 Task: Open a blank sheet, save the file as Benjamin Add the quote 'Don't let your past dictate your future; every day is a chance to start anew.'Don't let your past dictate your future; every day is a chance to start anew.  Apply font style Apply font style Freestyle Script and font size 24 Align the text to the Right .Change the text color to  Tan
Action: Mouse moved to (36, 26)
Screenshot: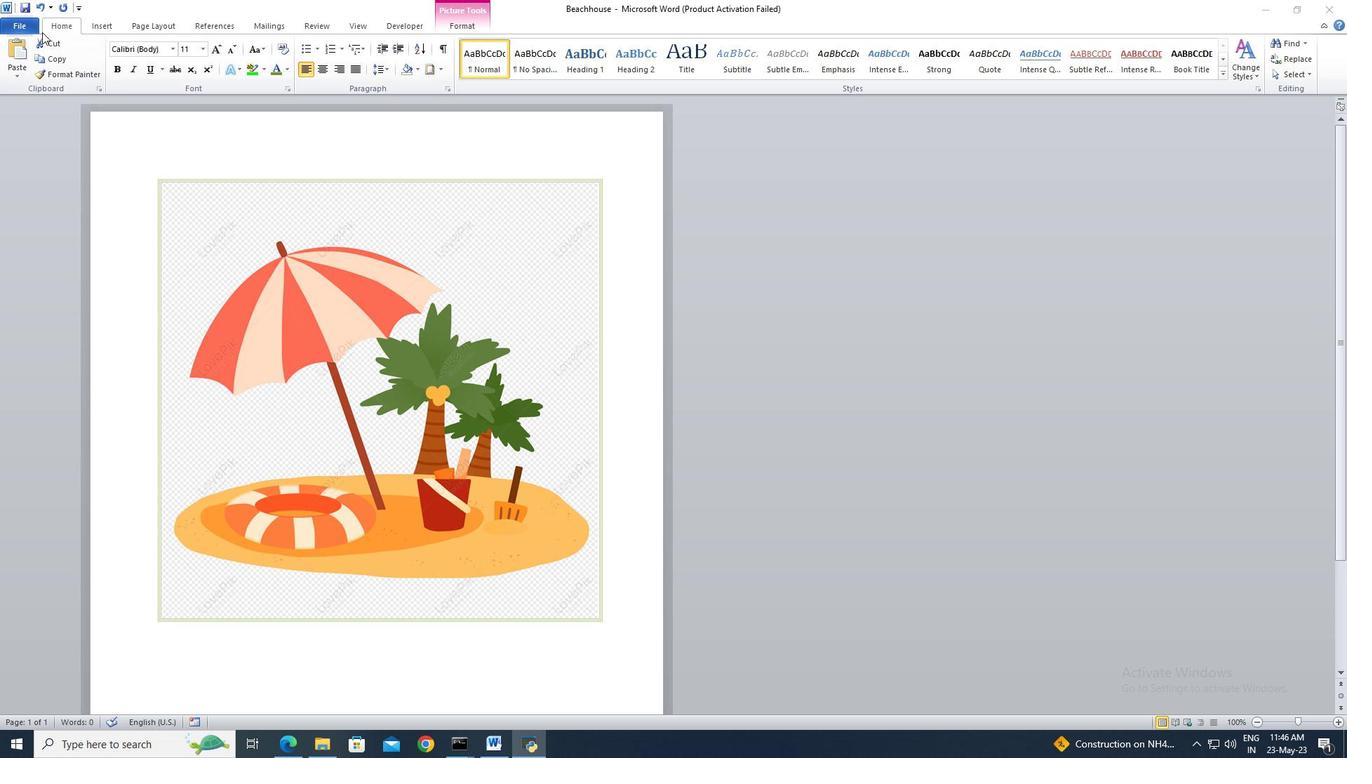 
Action: Mouse pressed left at (36, 26)
Screenshot: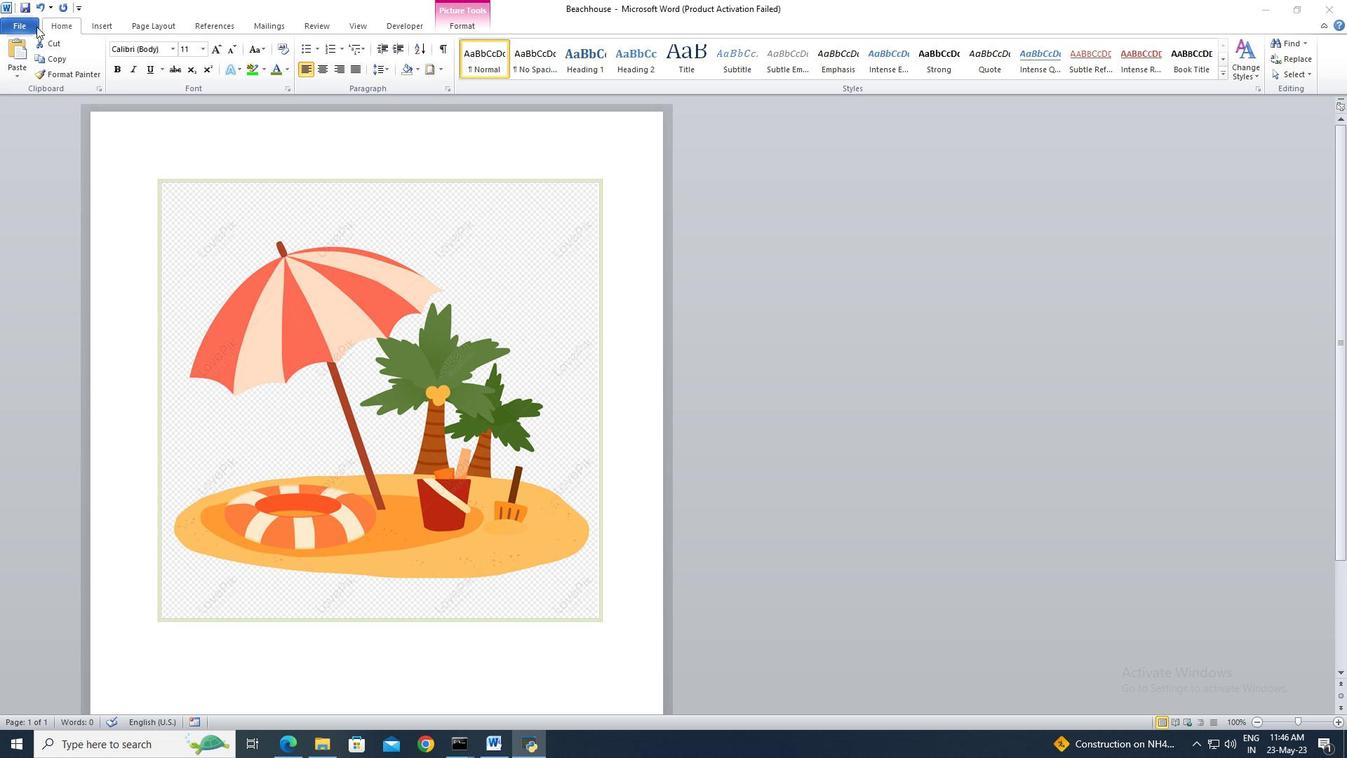 
Action: Mouse moved to (32, 23)
Screenshot: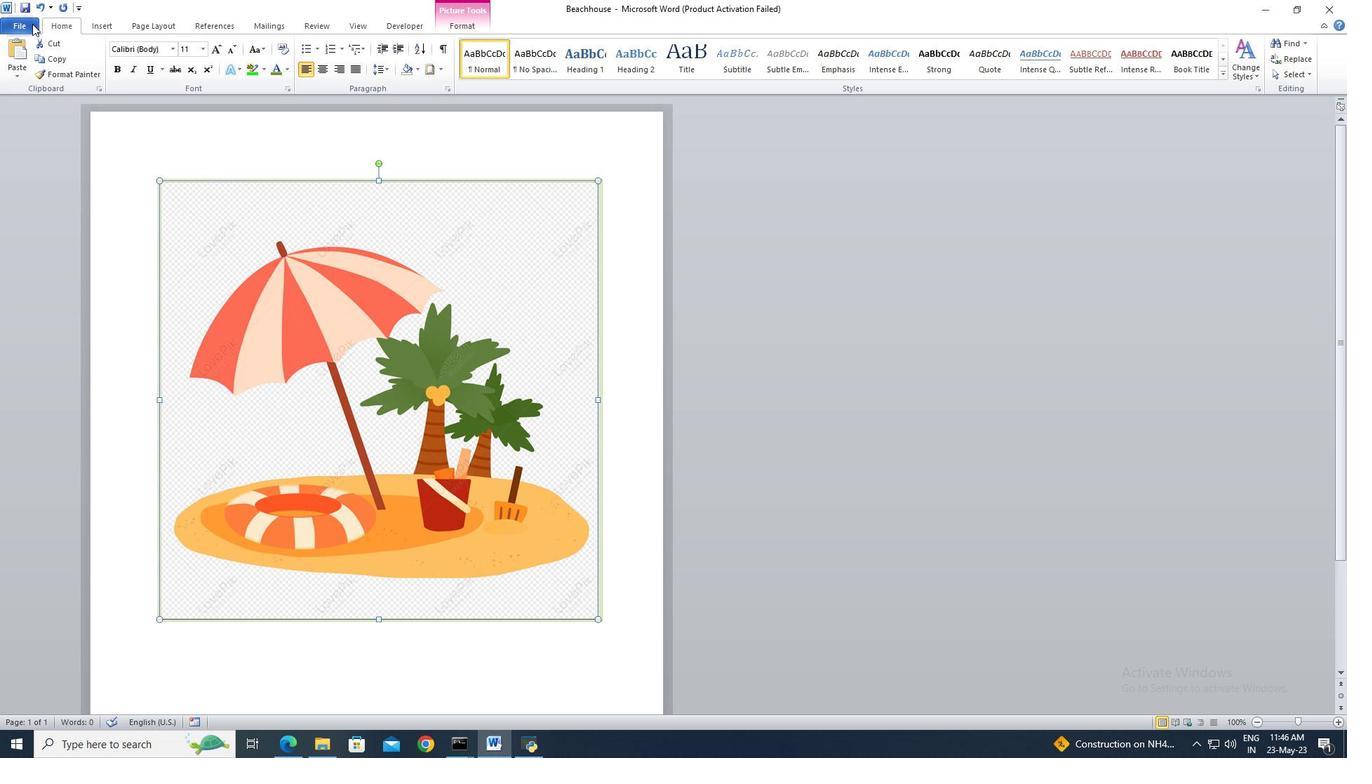 
Action: Mouse pressed left at (32, 23)
Screenshot: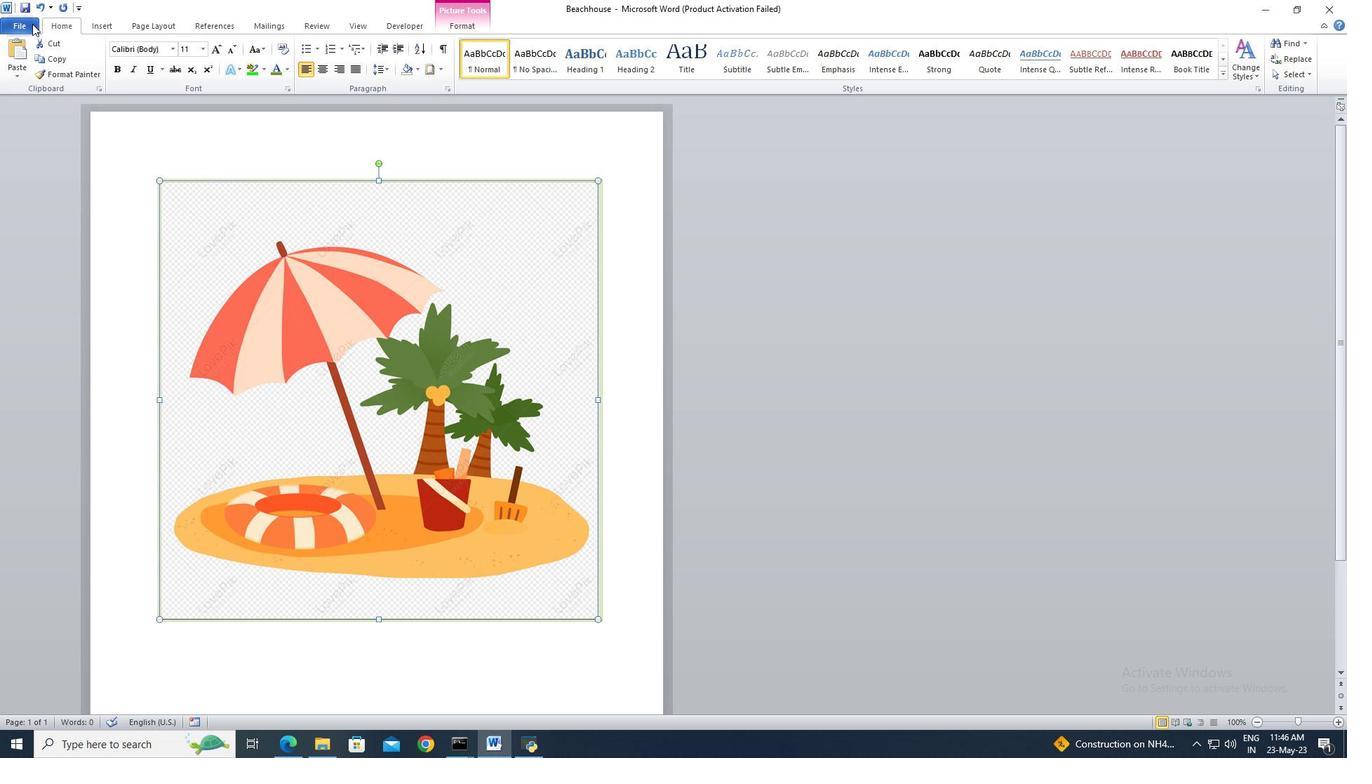 
Action: Mouse moved to (39, 184)
Screenshot: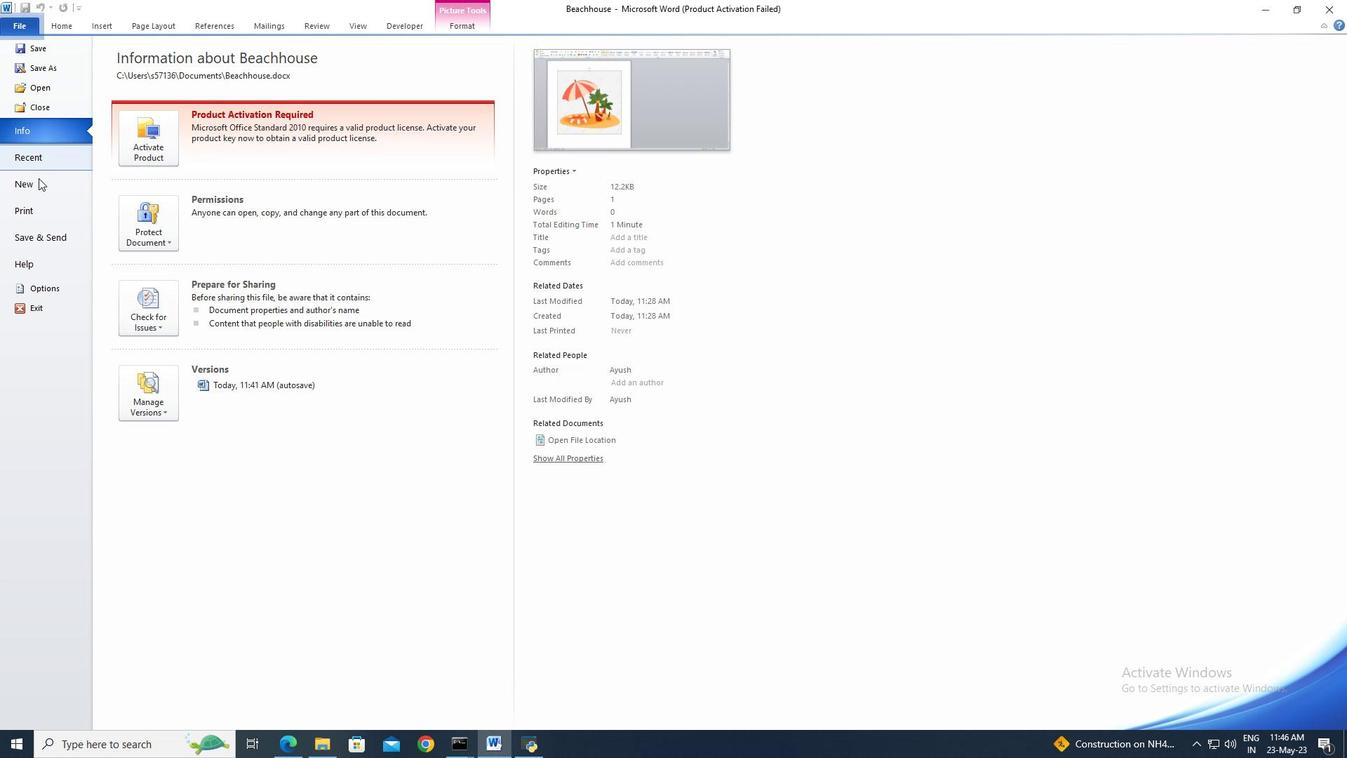 
Action: Mouse pressed left at (39, 184)
Screenshot: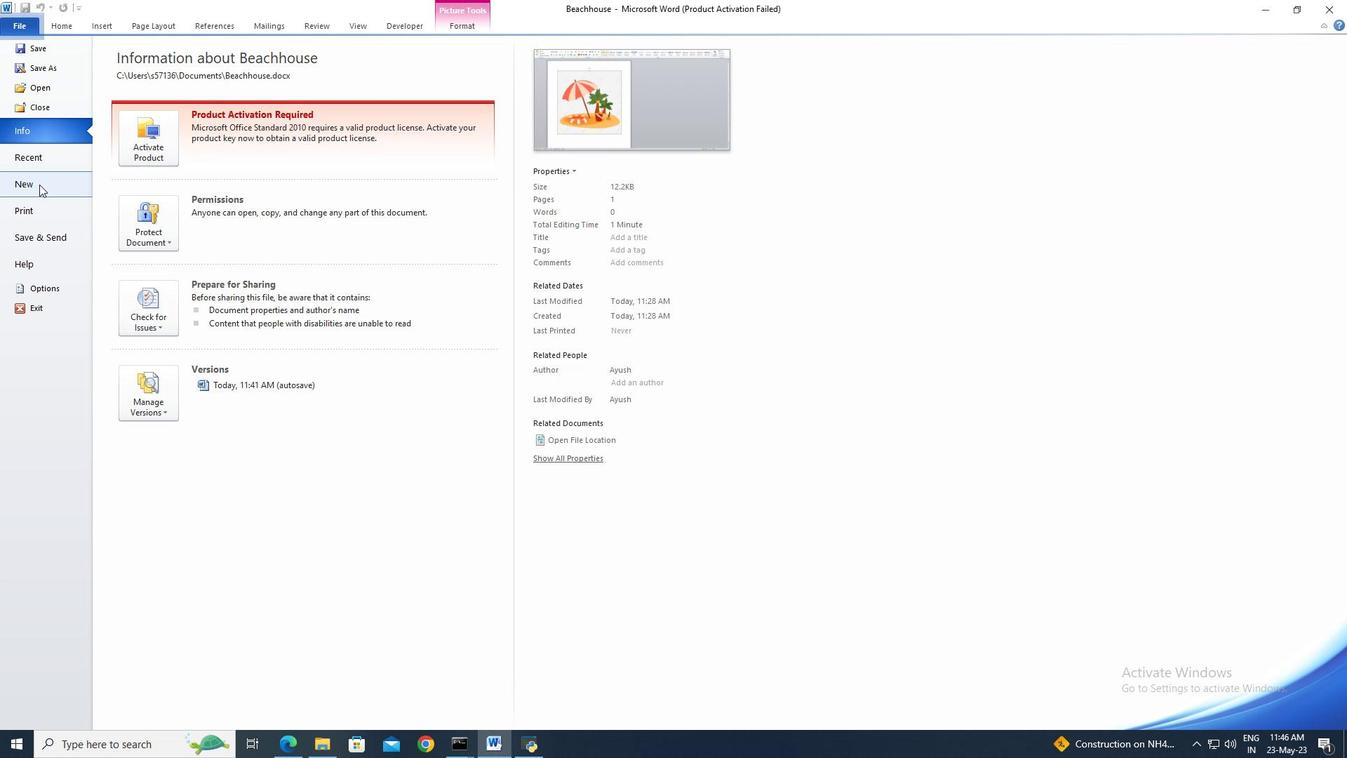 
Action: Mouse moved to (689, 352)
Screenshot: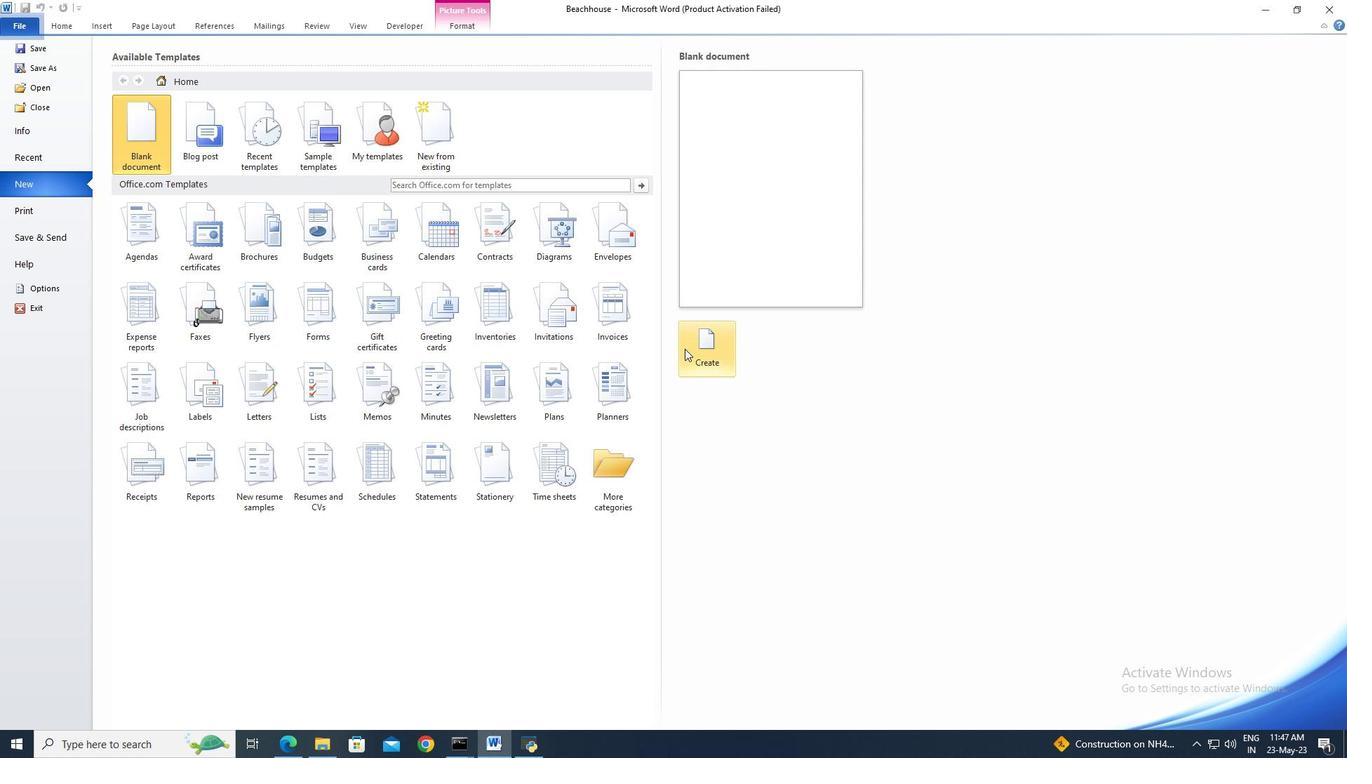
Action: Mouse pressed left at (689, 352)
Screenshot: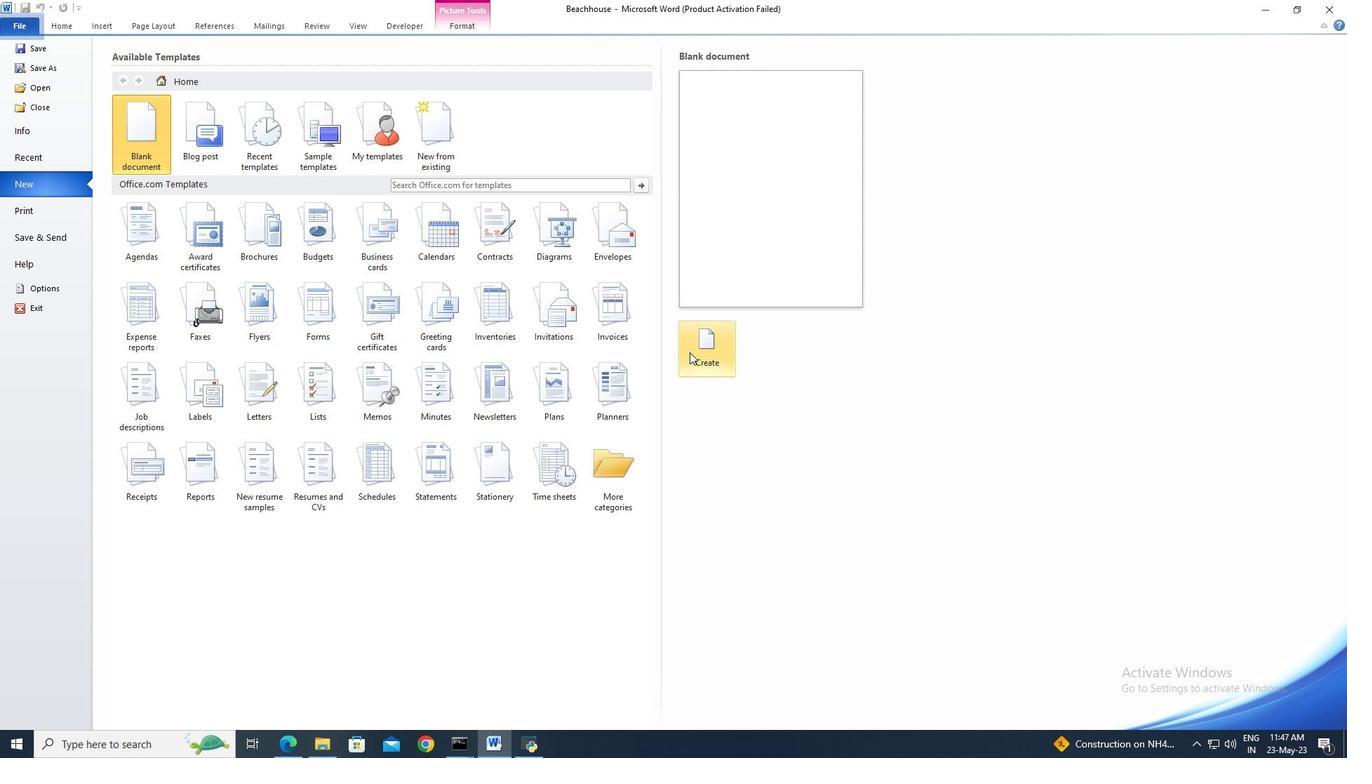 
Action: Mouse moved to (25, 28)
Screenshot: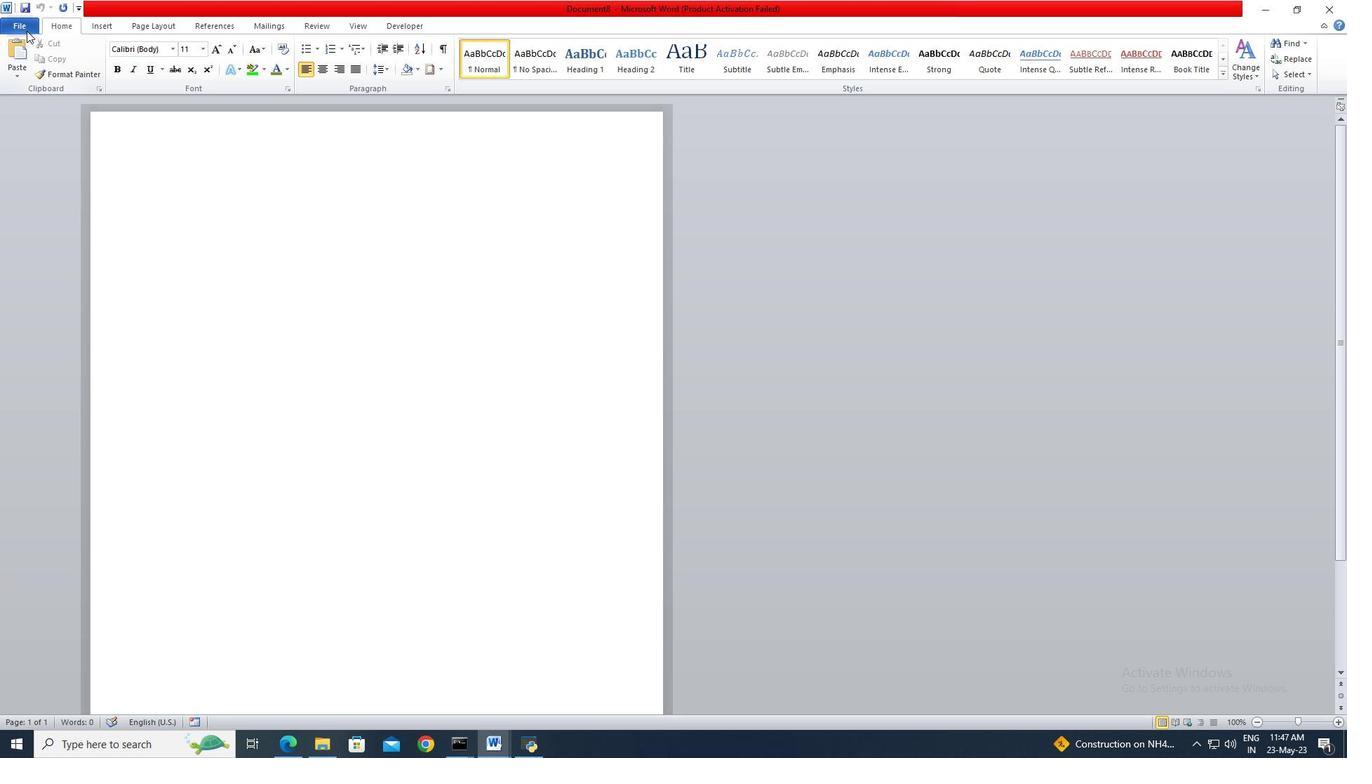 
Action: Mouse pressed left at (25, 28)
Screenshot: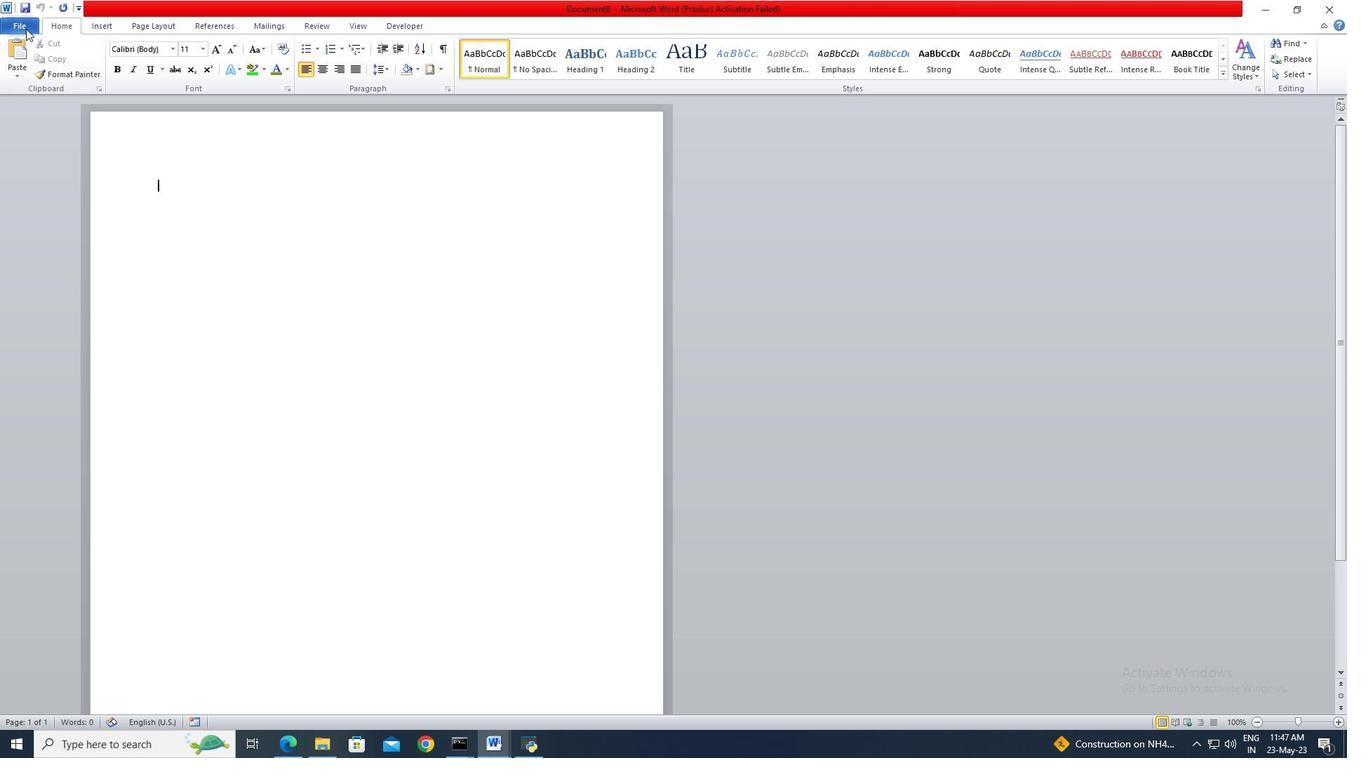 
Action: Mouse moved to (30, 60)
Screenshot: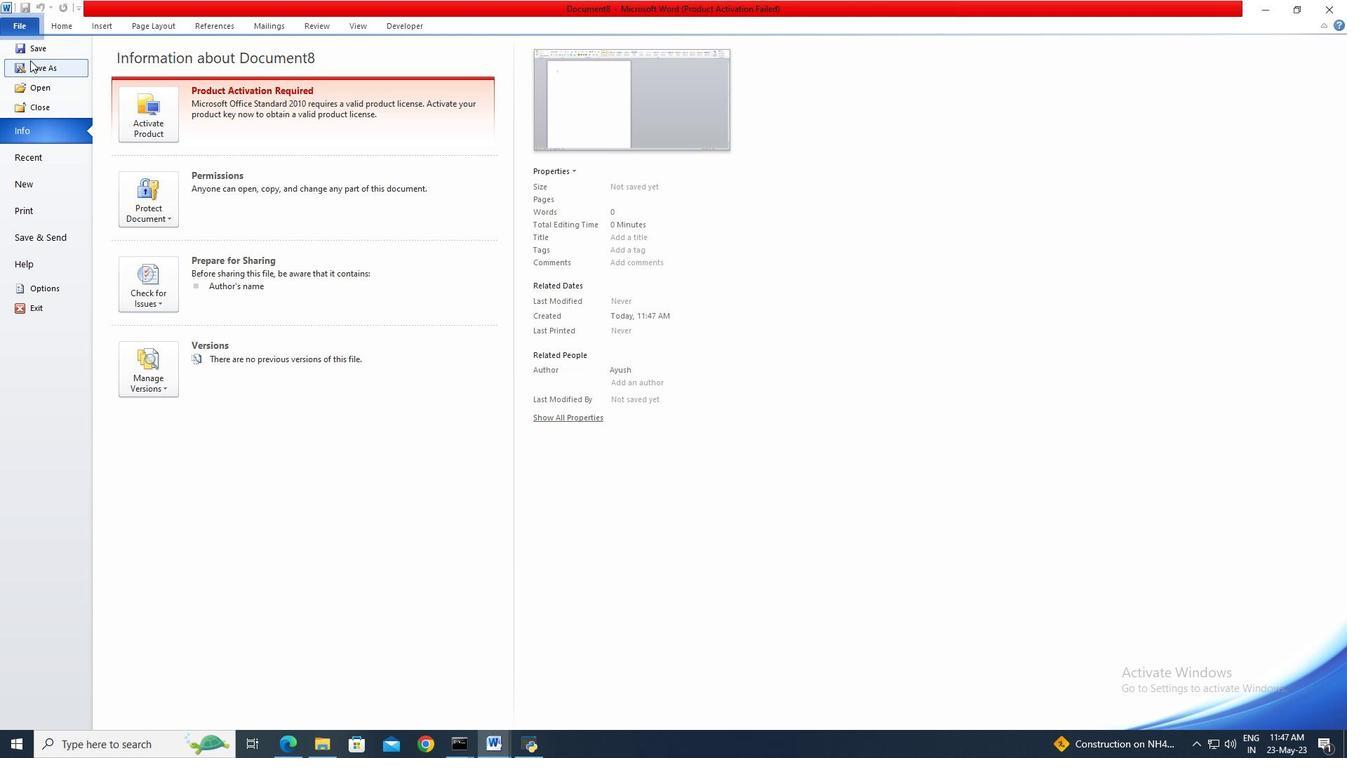 
Action: Mouse pressed left at (30, 60)
Screenshot: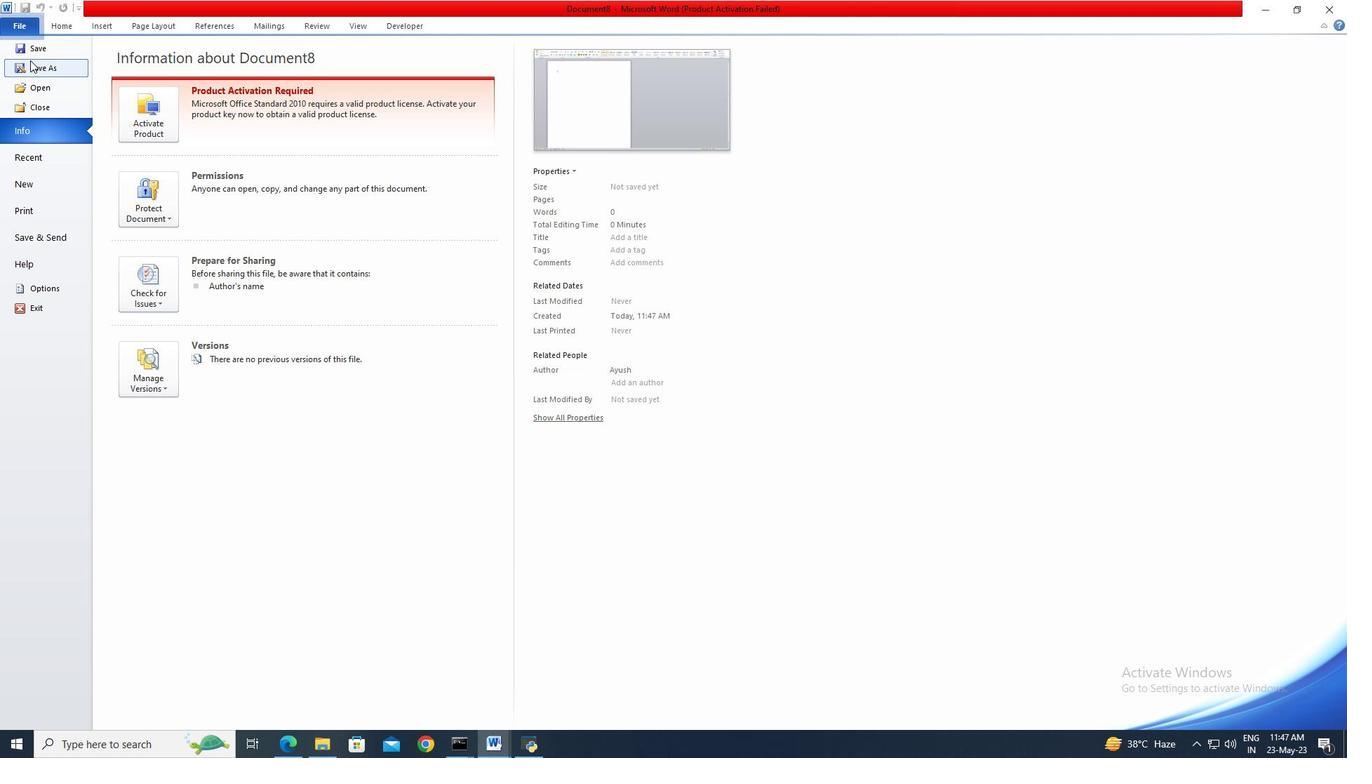 
Action: Key pressed <Key.shift>Benjamin<Key.enter>
Screenshot: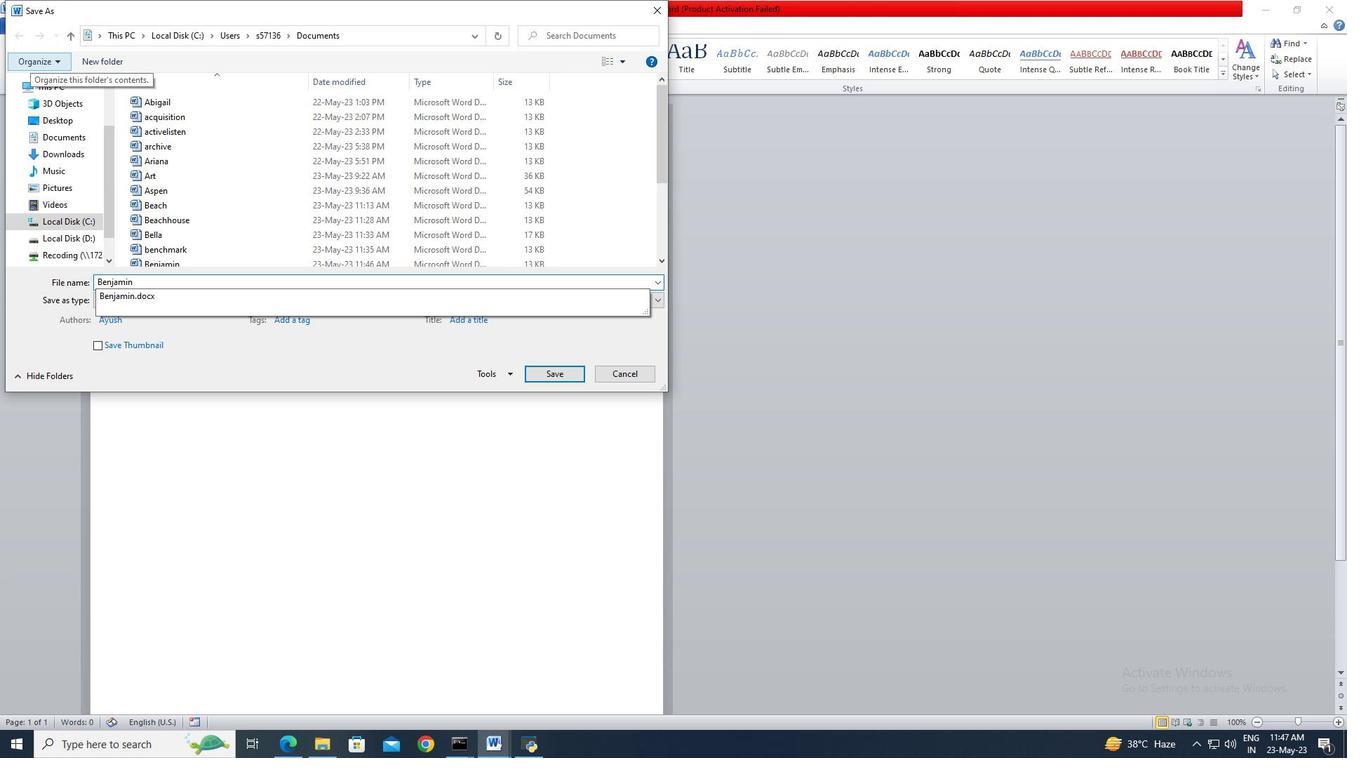 
Action: Mouse moved to (663, 398)
Screenshot: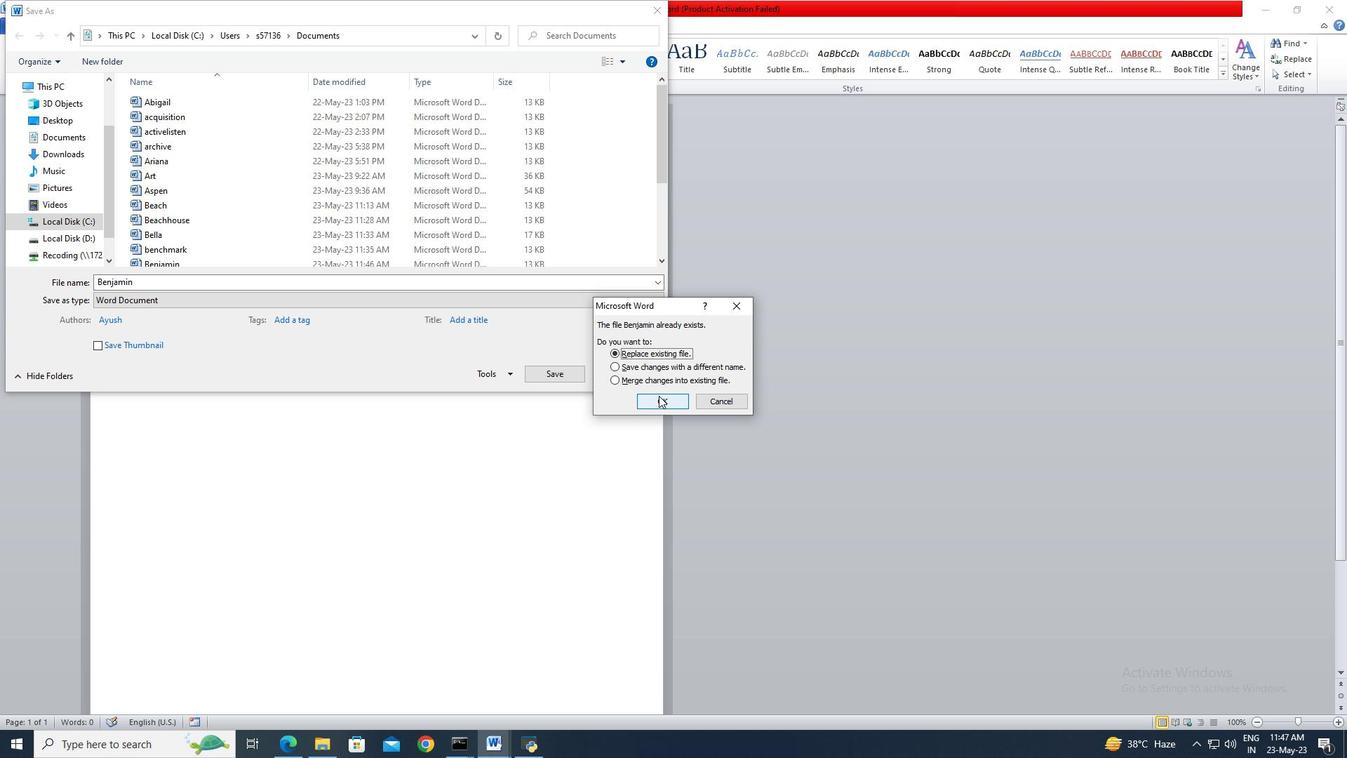 
Action: Mouse pressed left at (663, 398)
Screenshot: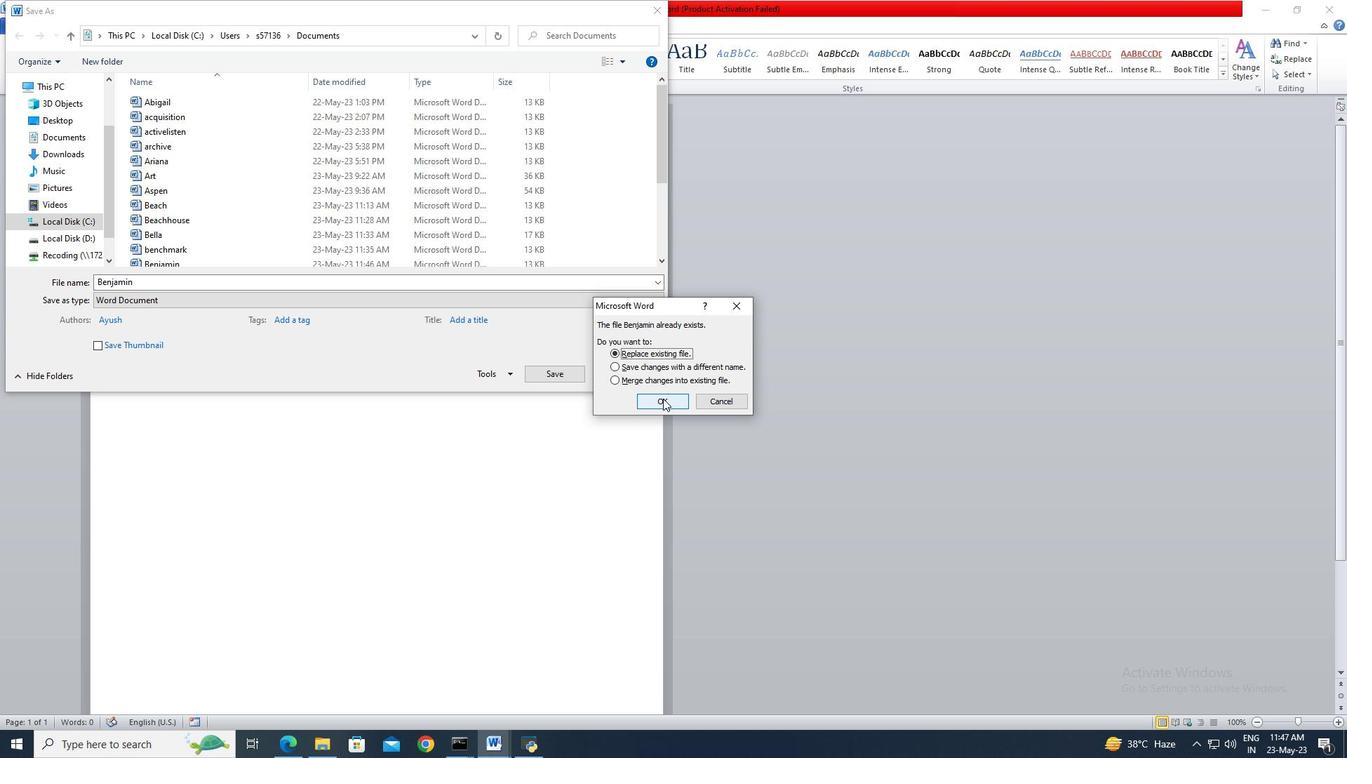 
Action: Mouse moved to (284, 236)
Screenshot: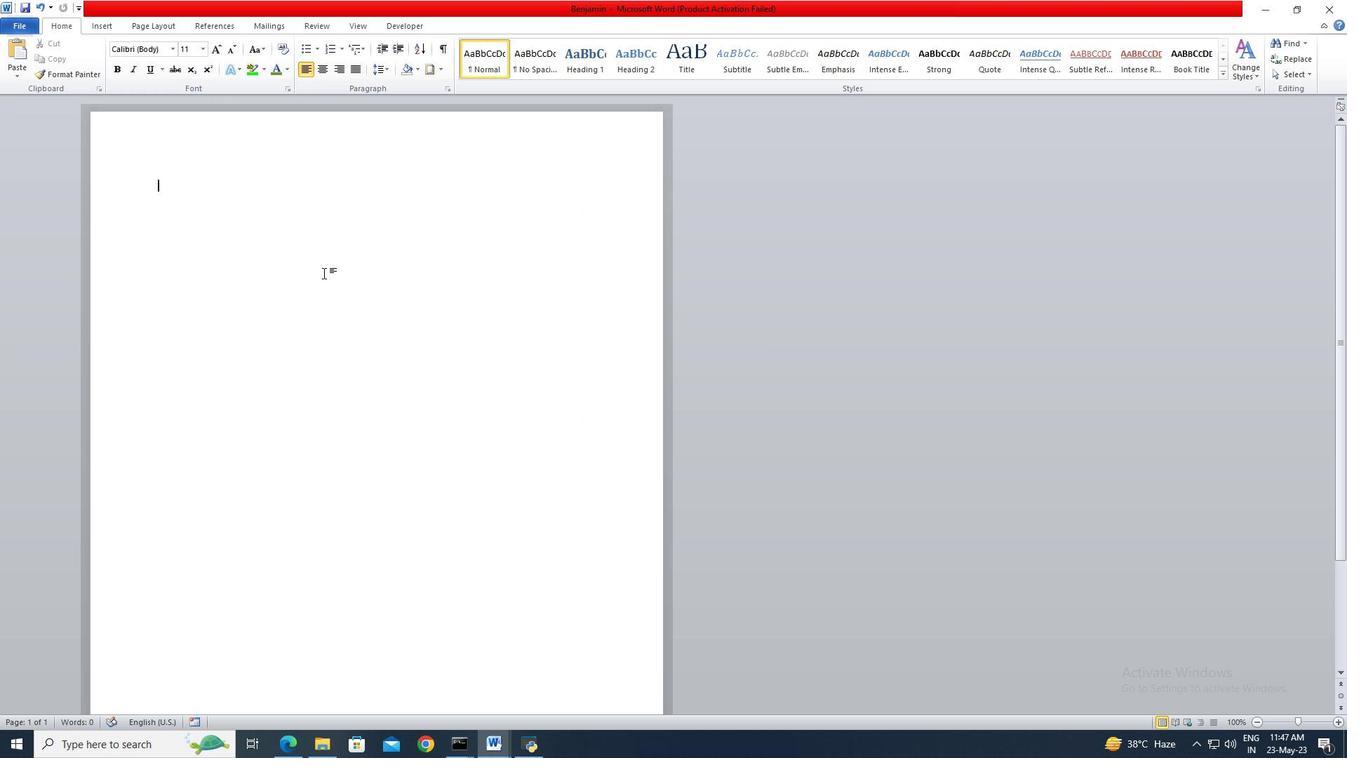
Action: Key pressed <Key.shift>"<Key.shift>Don't<Key.space>let<Key.space>your<Key.space>past<Key.space>dictate<Key.space>your<Key.space>future;<Key.space>every<Key.space>day<Key.space>is<Key.space>a<Key.space>chance<Key.space>to<Key.space>start<Key.space>a<Key.space><Key.backspace>new.<Key.shift>"
Screenshot: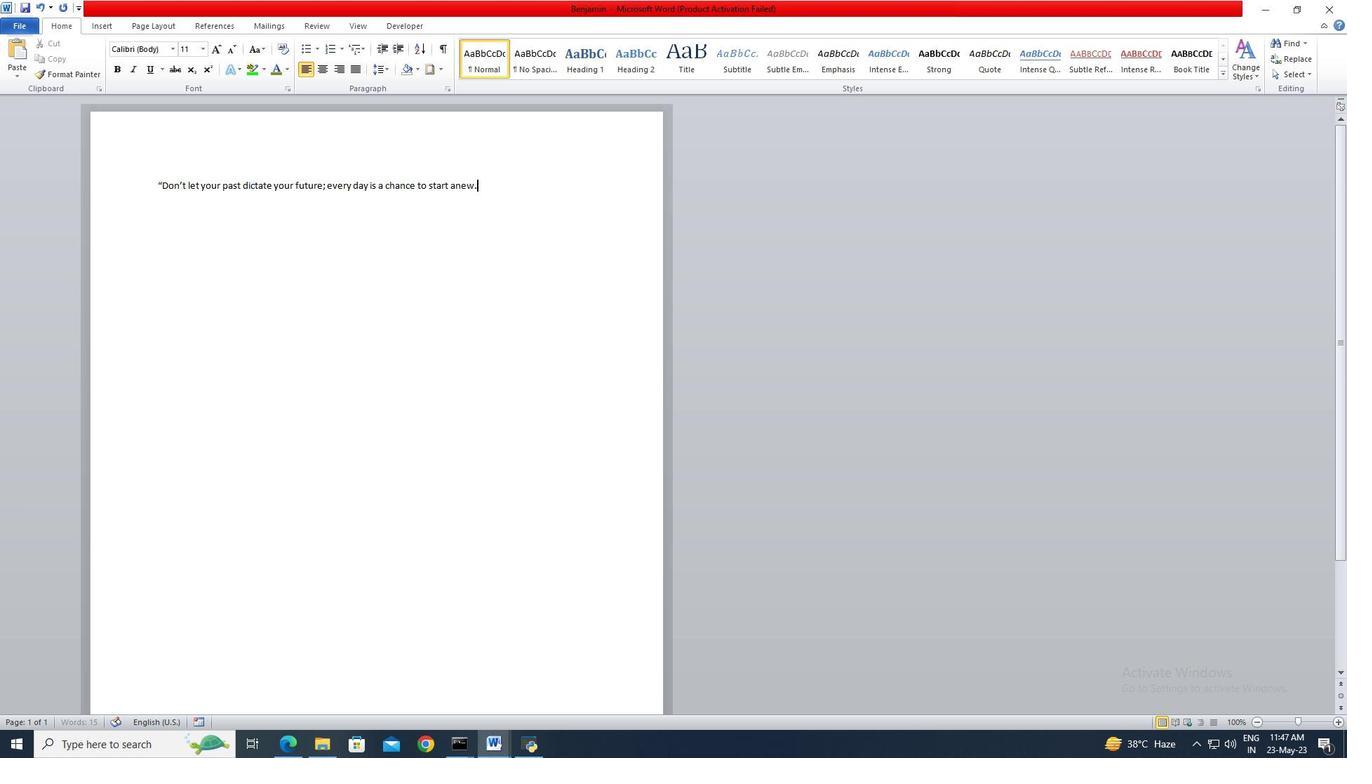 
Action: Mouse moved to (157, 179)
Screenshot: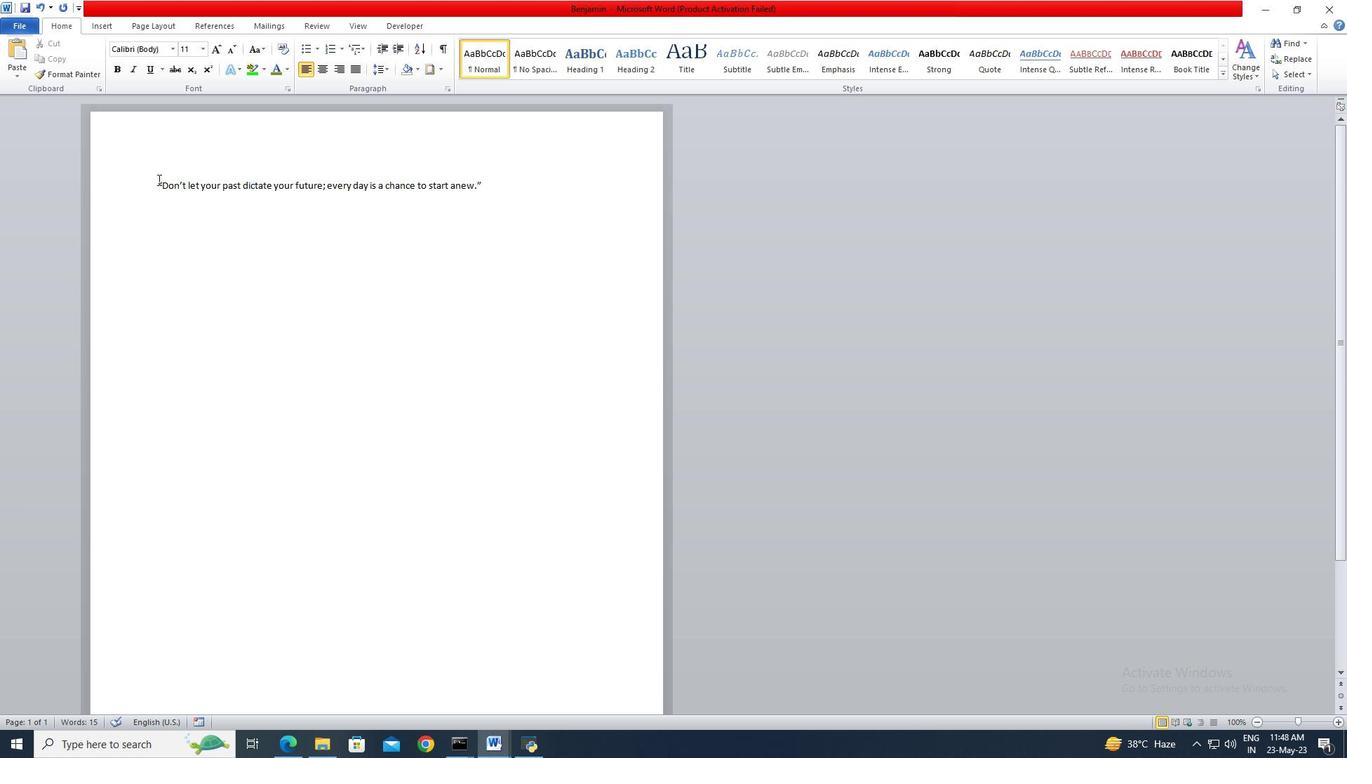 
Action: Mouse pressed left at (157, 179)
Screenshot: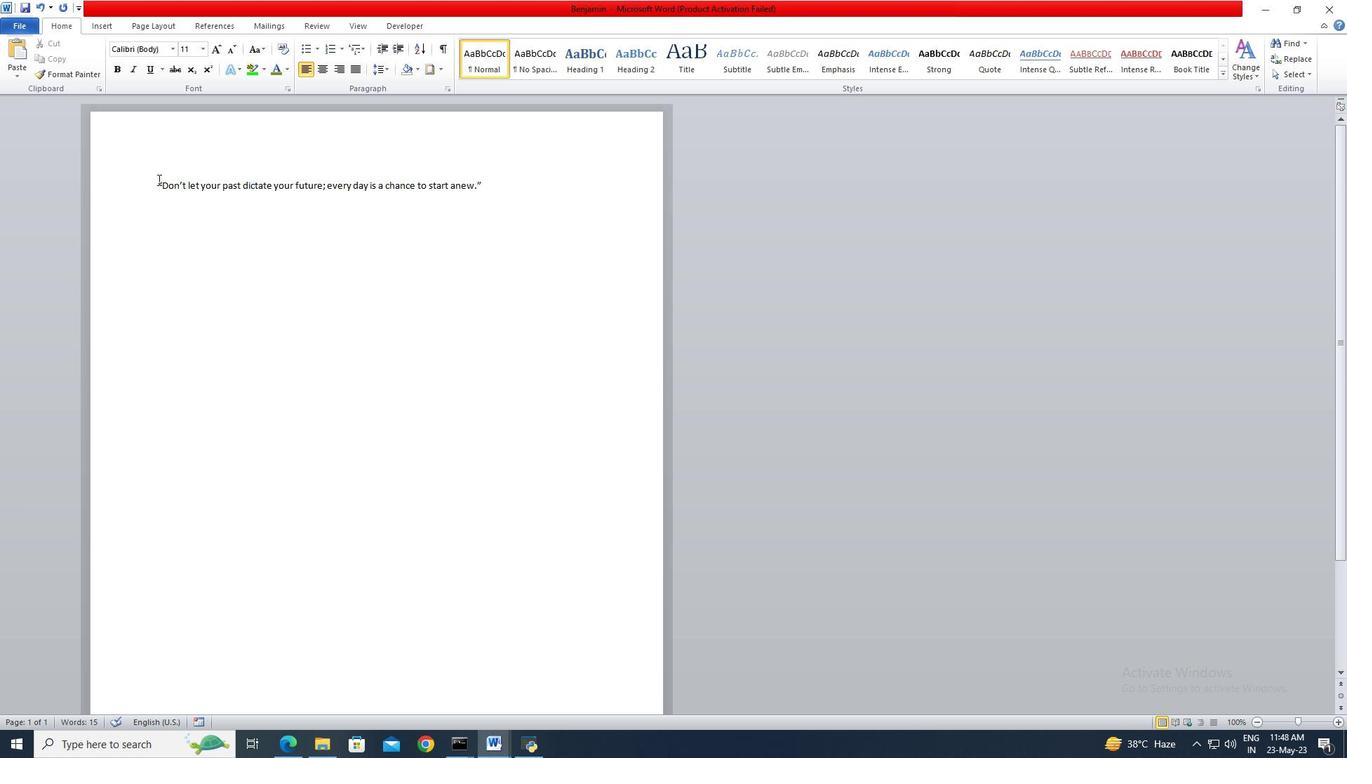 
Action: Mouse moved to (490, 192)
Screenshot: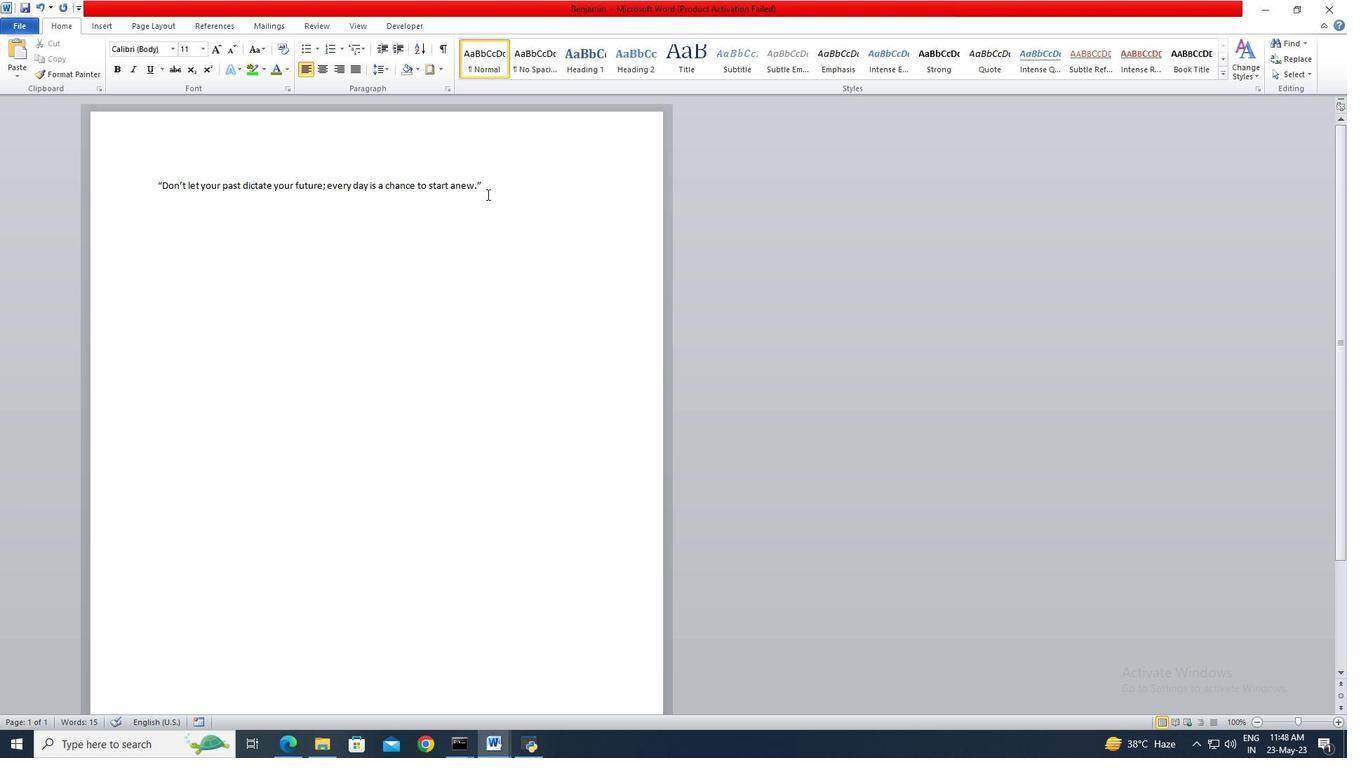 
Action: Key pressed <Key.shift>
Screenshot: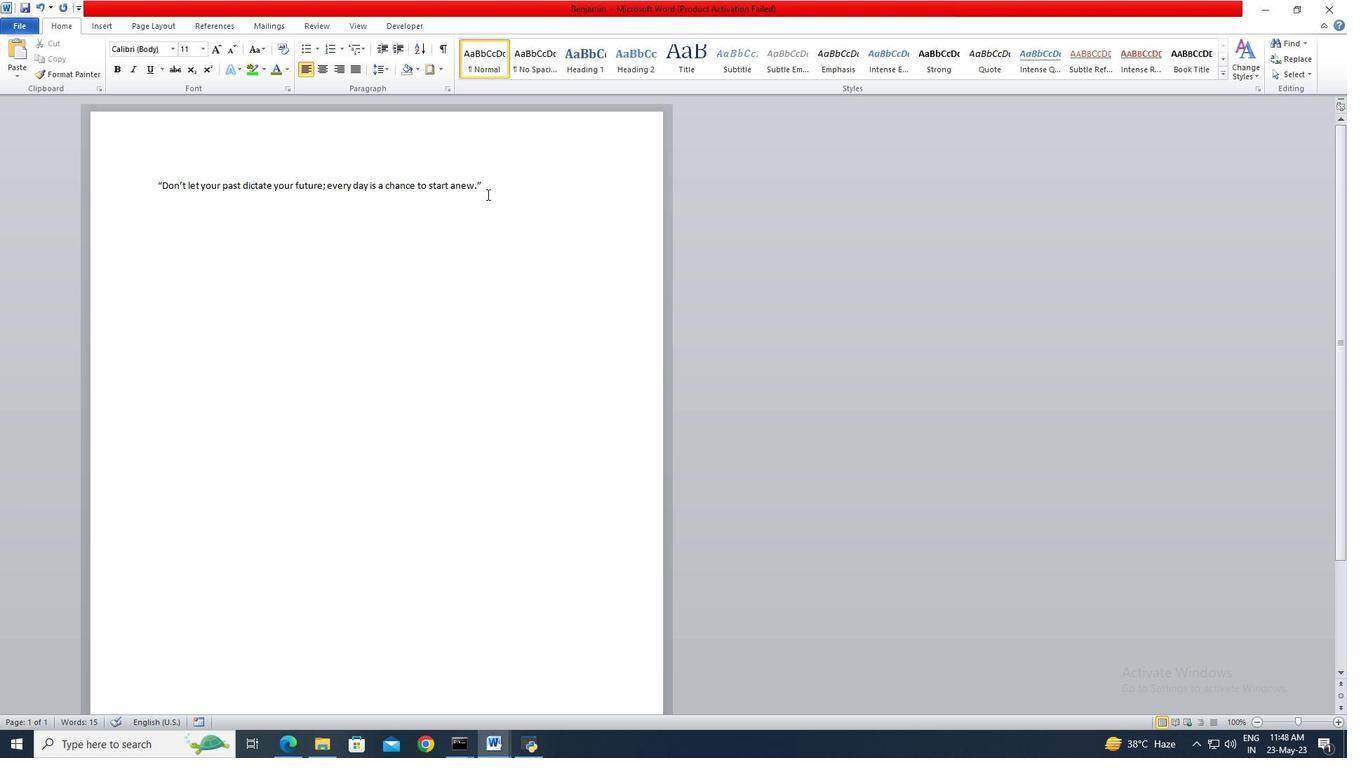 
Action: Mouse moved to (491, 191)
Screenshot: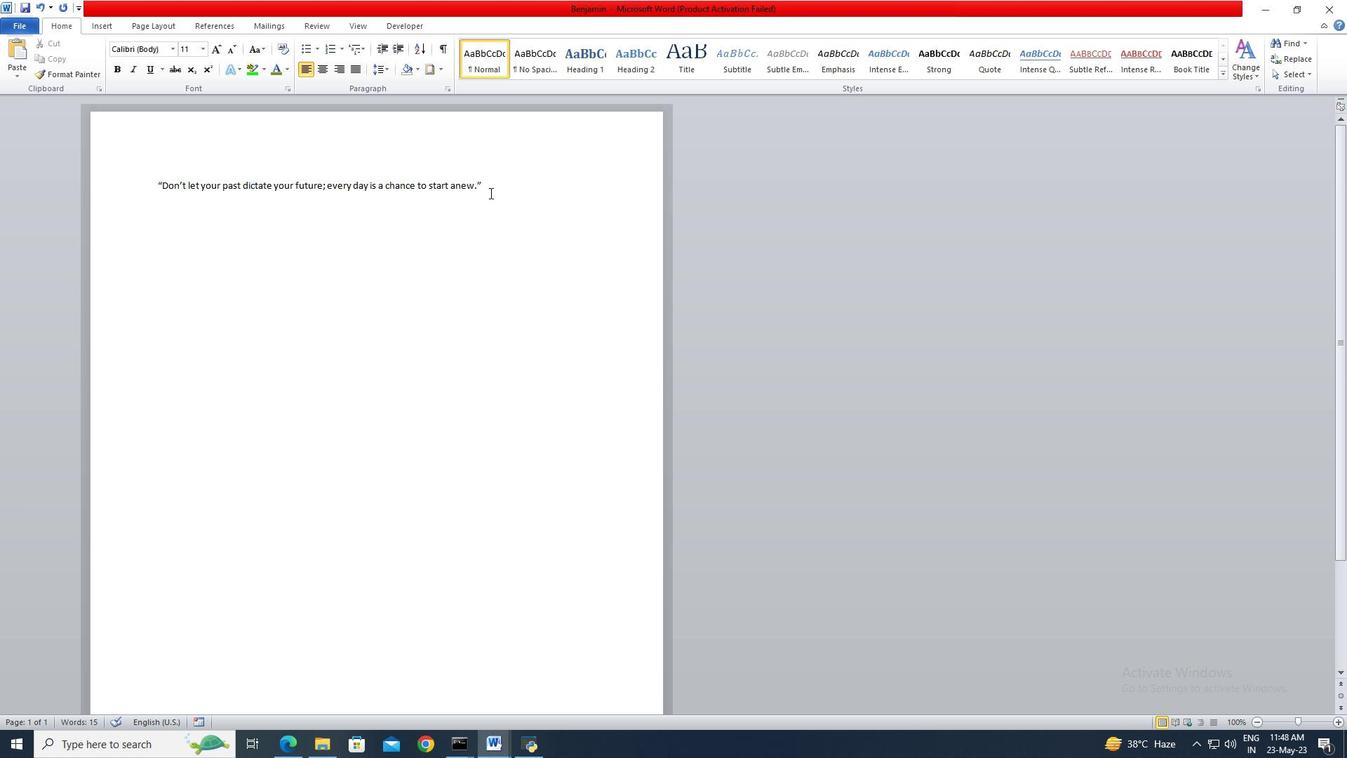 
Action: Mouse pressed left at (491, 191)
Screenshot: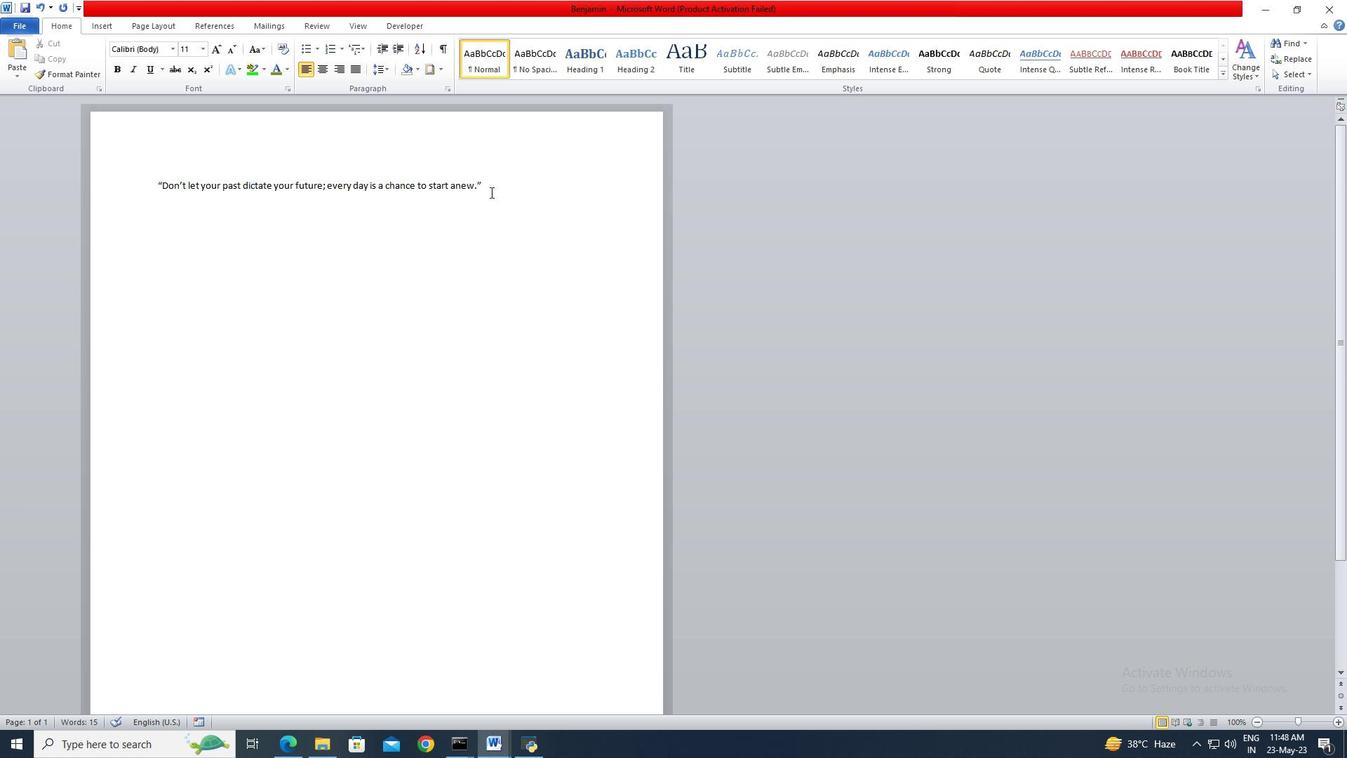 
Action: Mouse moved to (168, 52)
Screenshot: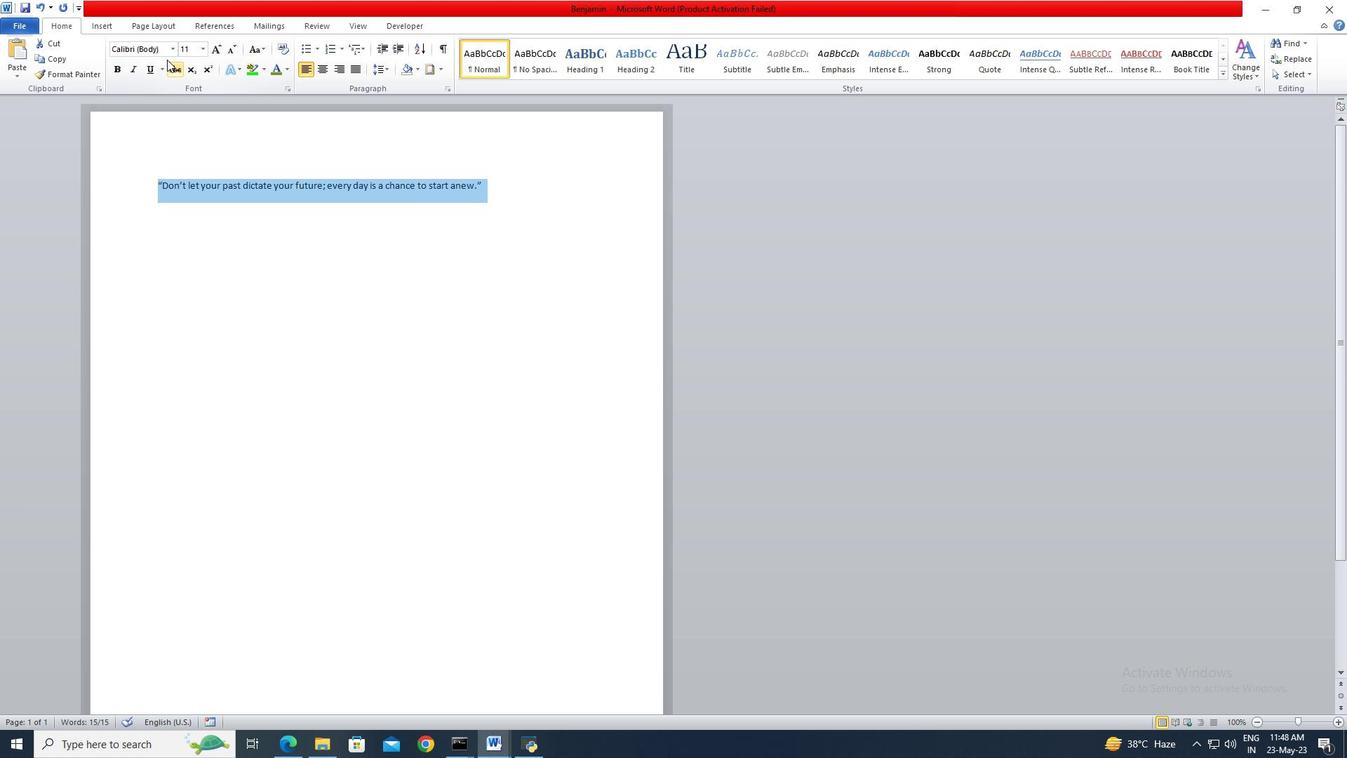 
Action: Mouse pressed left at (168, 52)
Screenshot: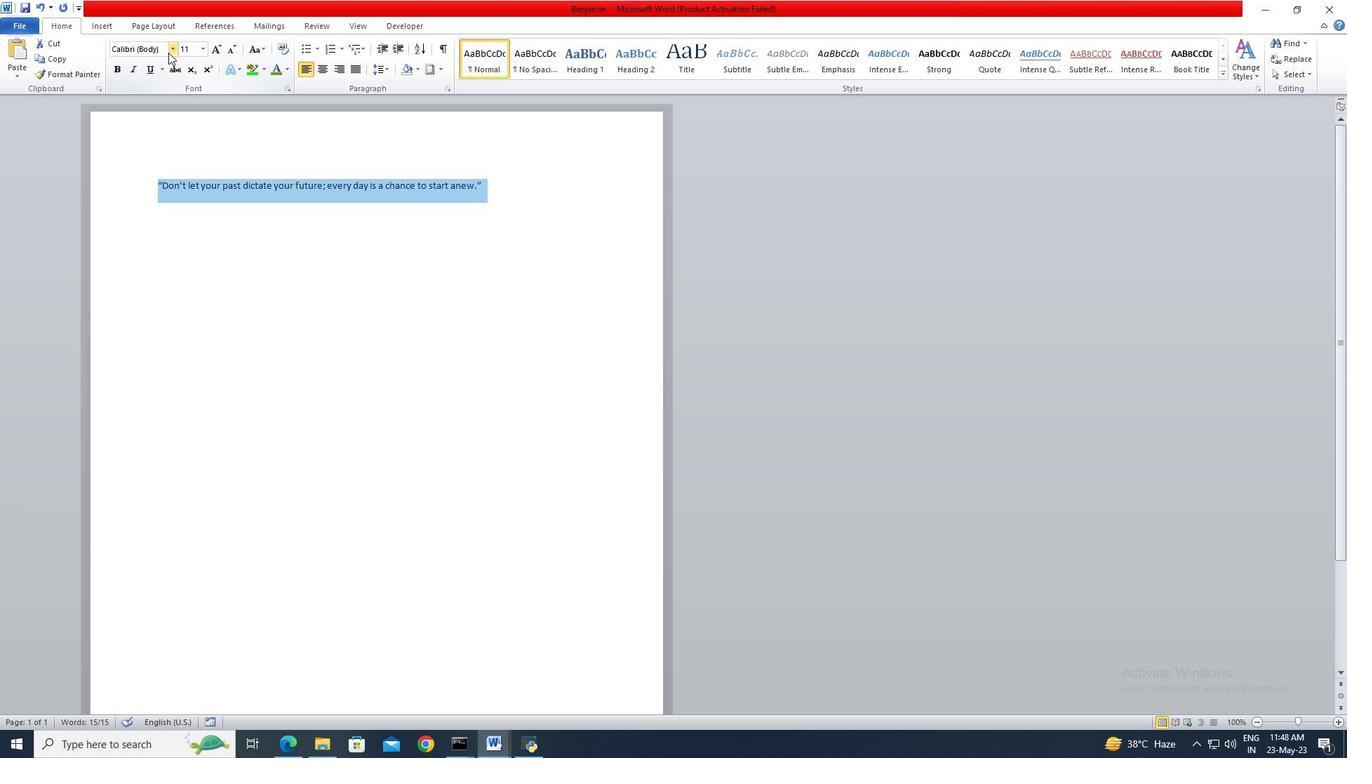 
Action: Mouse moved to (204, 375)
Screenshot: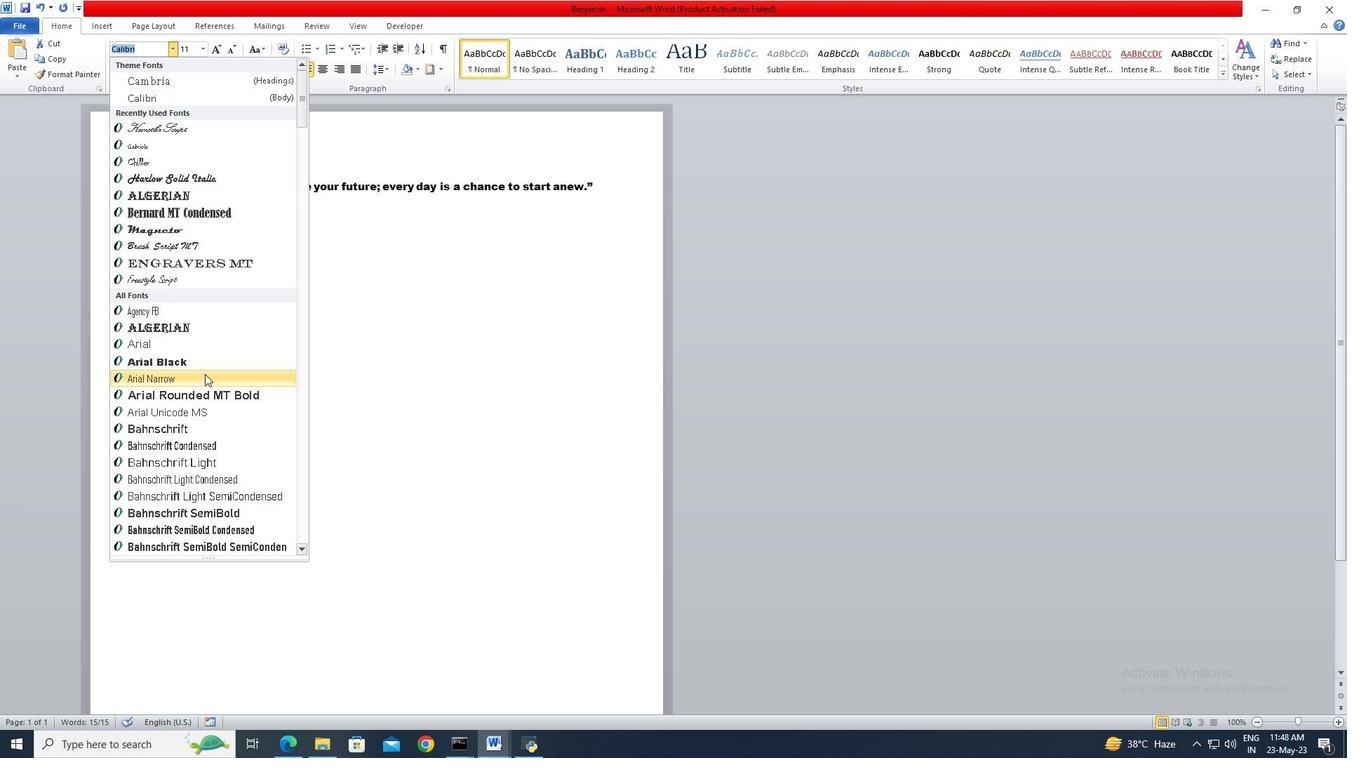 
Action: Mouse scrolled (204, 374) with delta (0, 0)
Screenshot: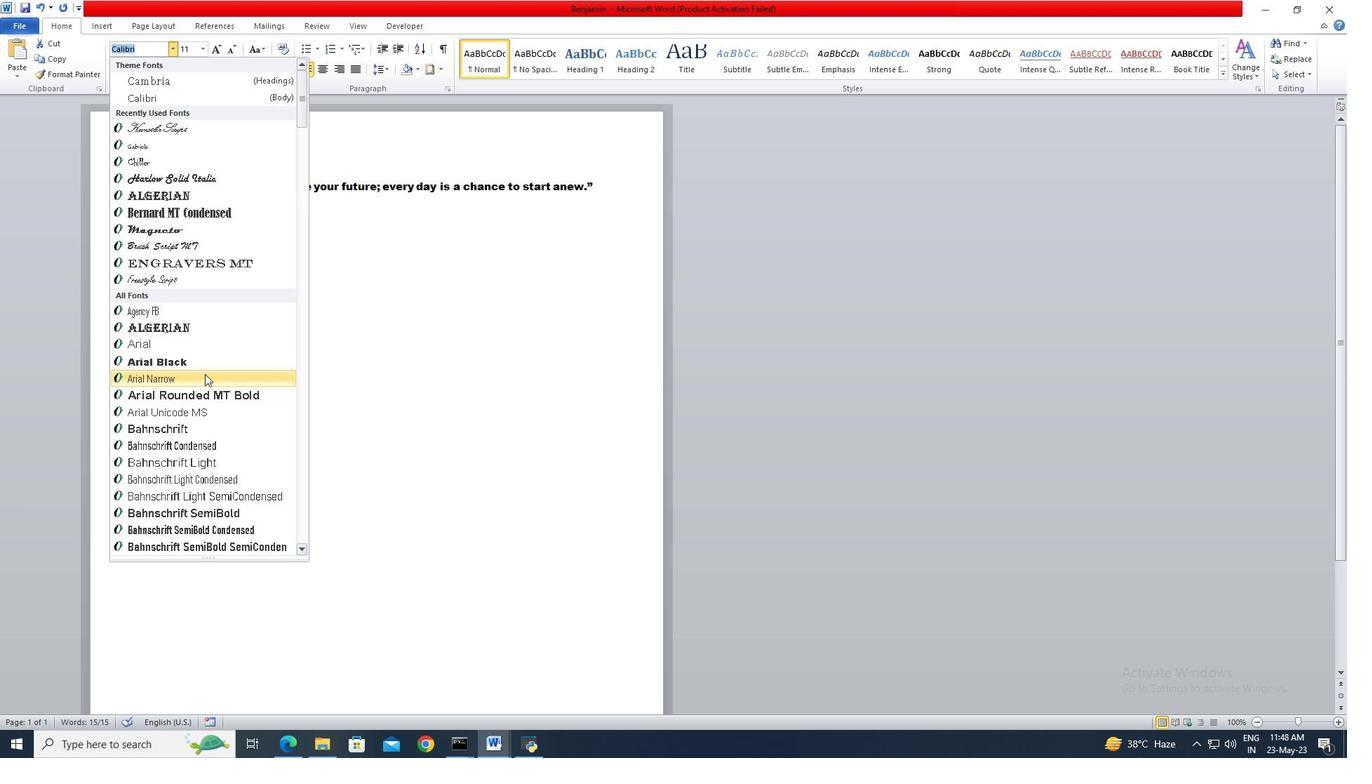 
Action: Mouse moved to (205, 375)
Screenshot: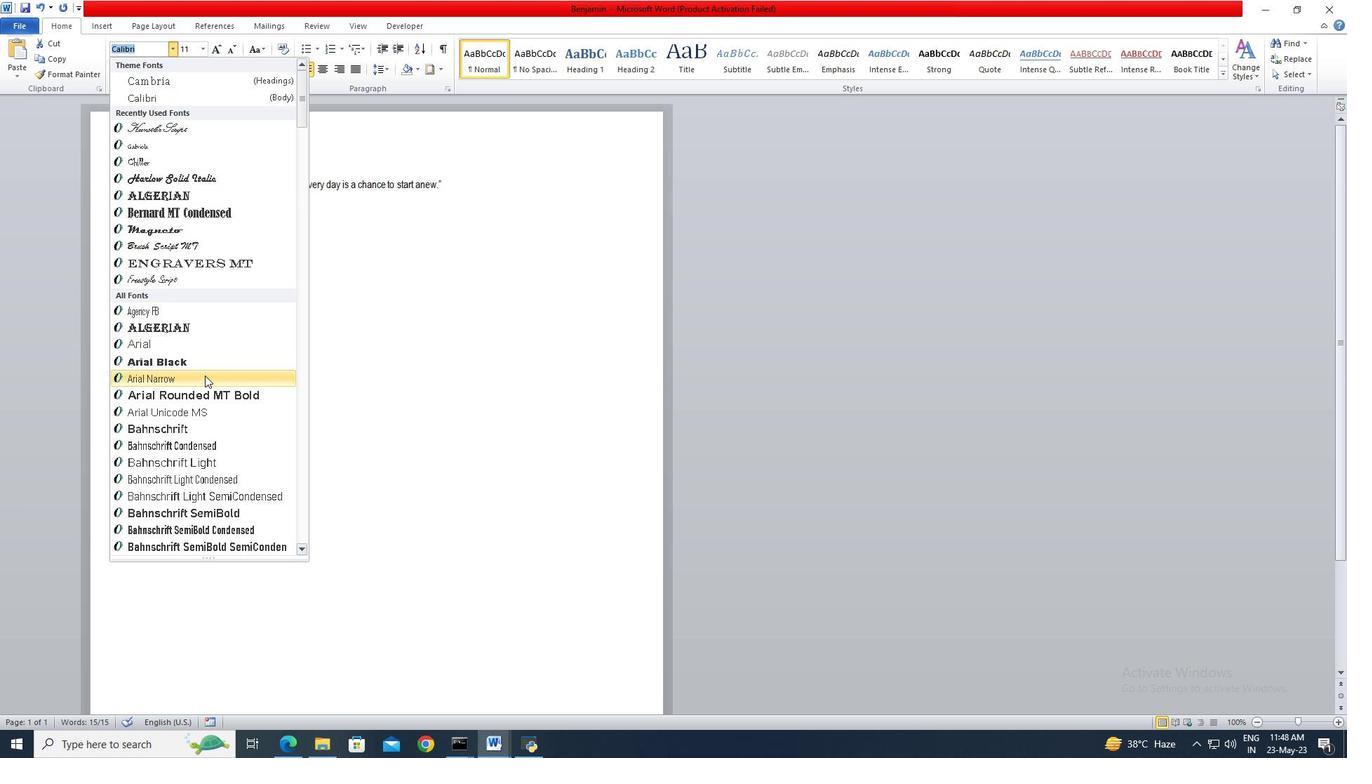 
Action: Mouse scrolled (205, 374) with delta (0, 0)
Screenshot: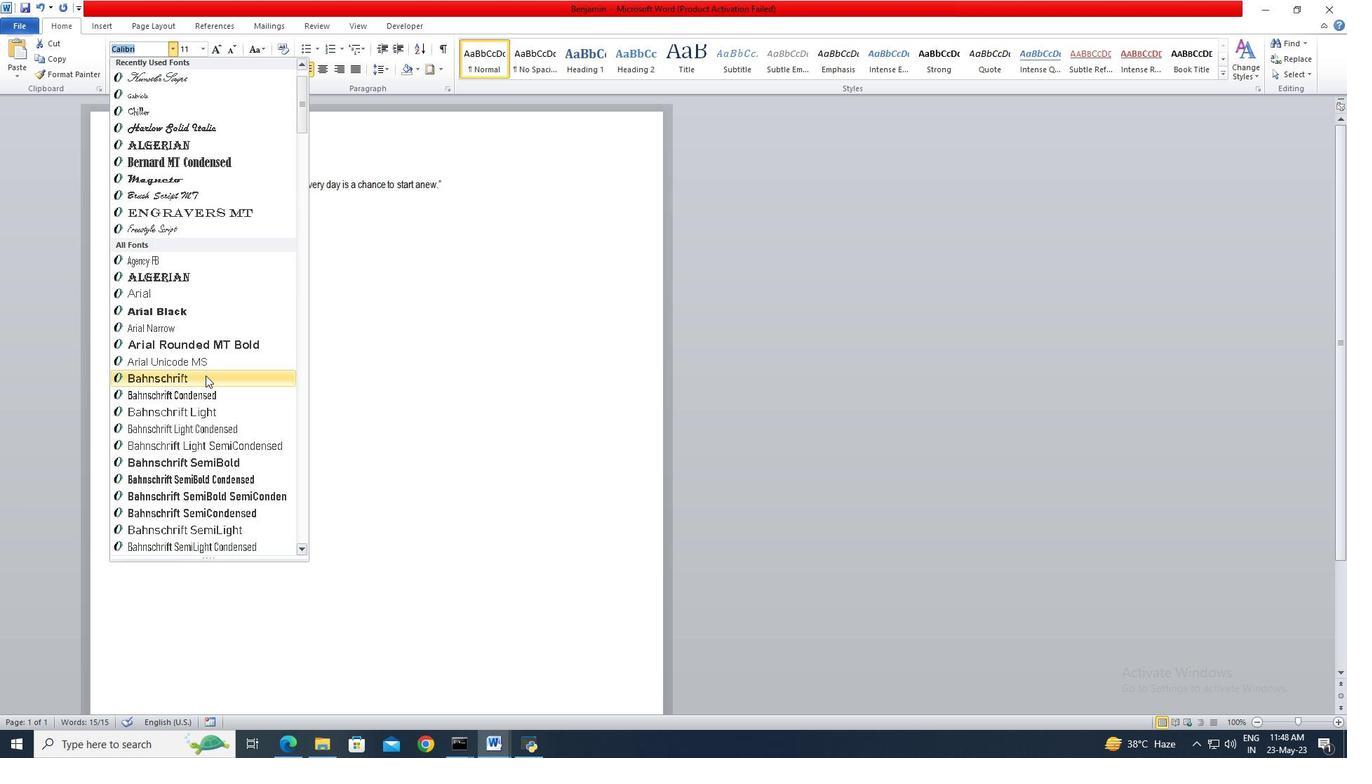 
Action: Mouse scrolled (205, 374) with delta (0, 0)
Screenshot: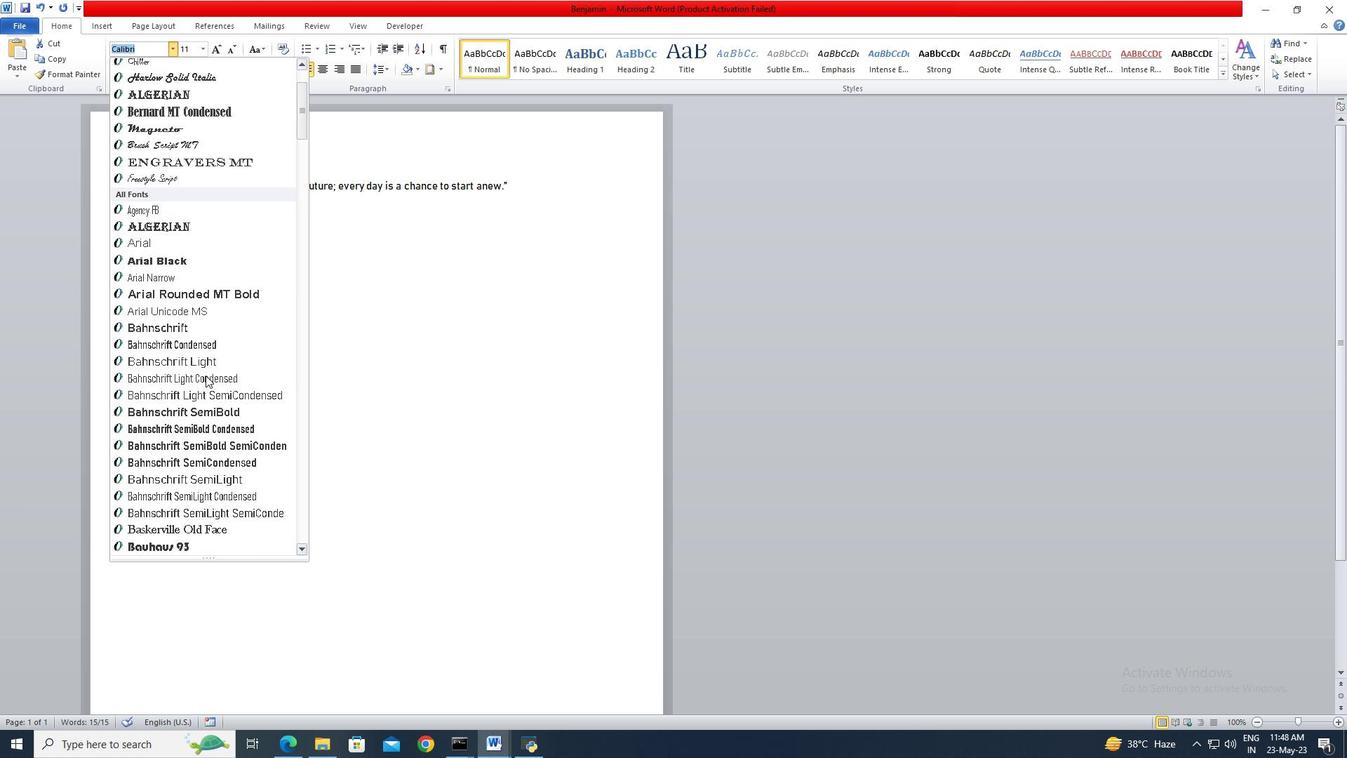 
Action: Mouse scrolled (205, 374) with delta (0, 0)
Screenshot: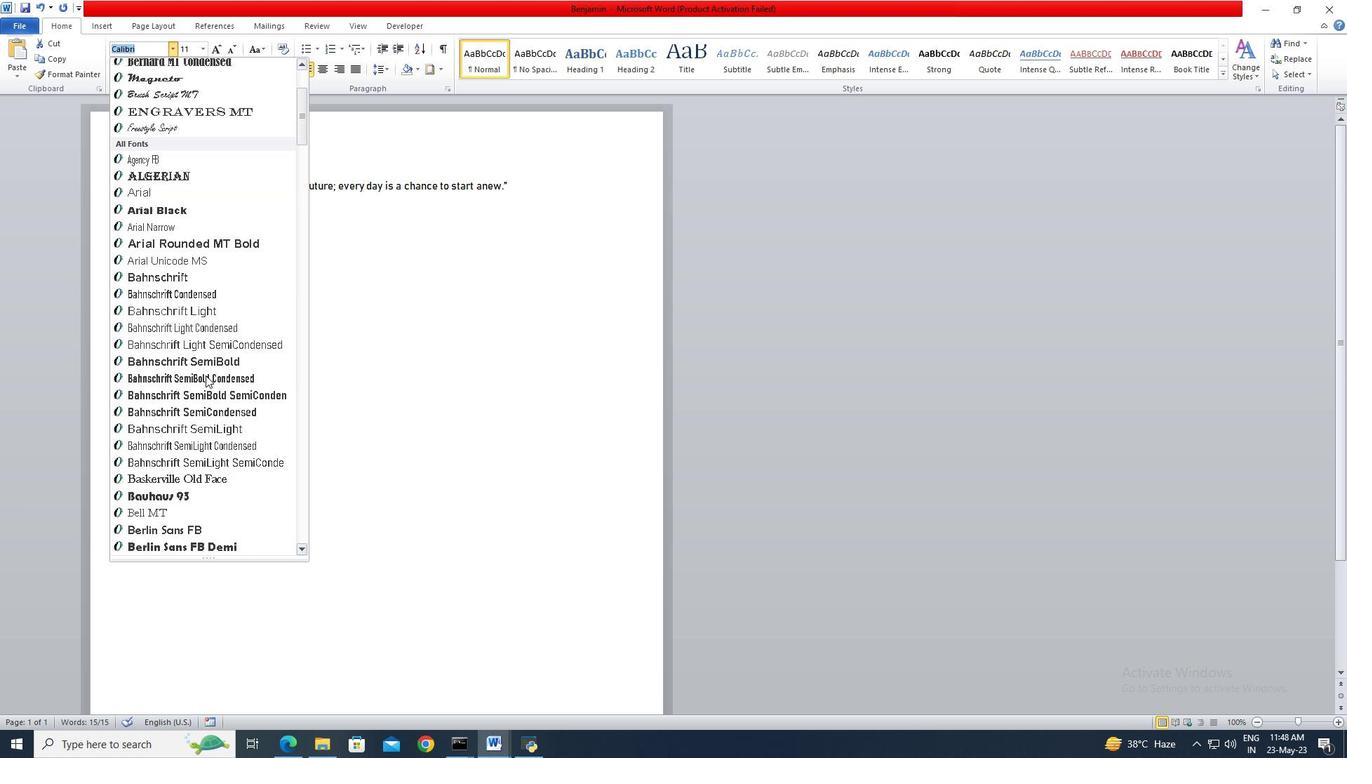 
Action: Mouse scrolled (205, 374) with delta (0, 0)
Screenshot: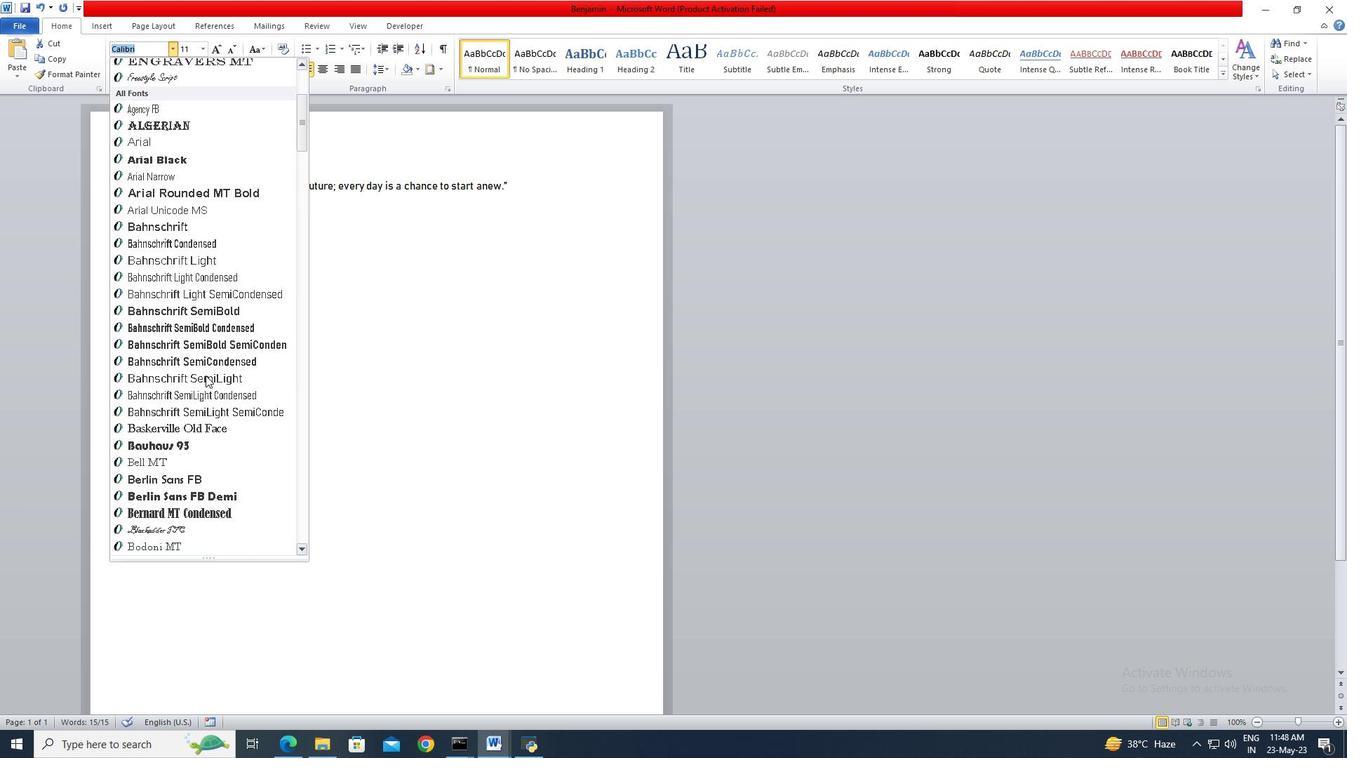 
Action: Mouse scrolled (205, 374) with delta (0, 0)
Screenshot: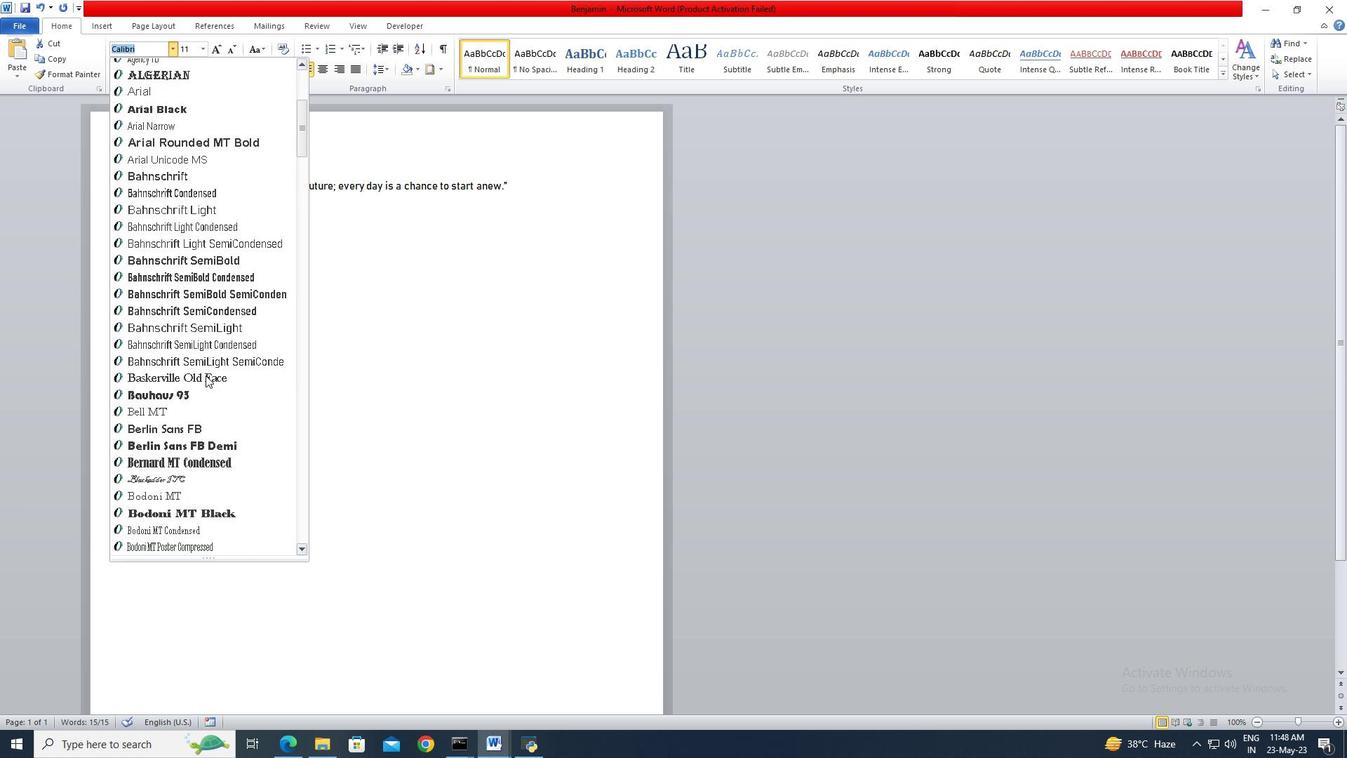
Action: Mouse scrolled (205, 374) with delta (0, 0)
Screenshot: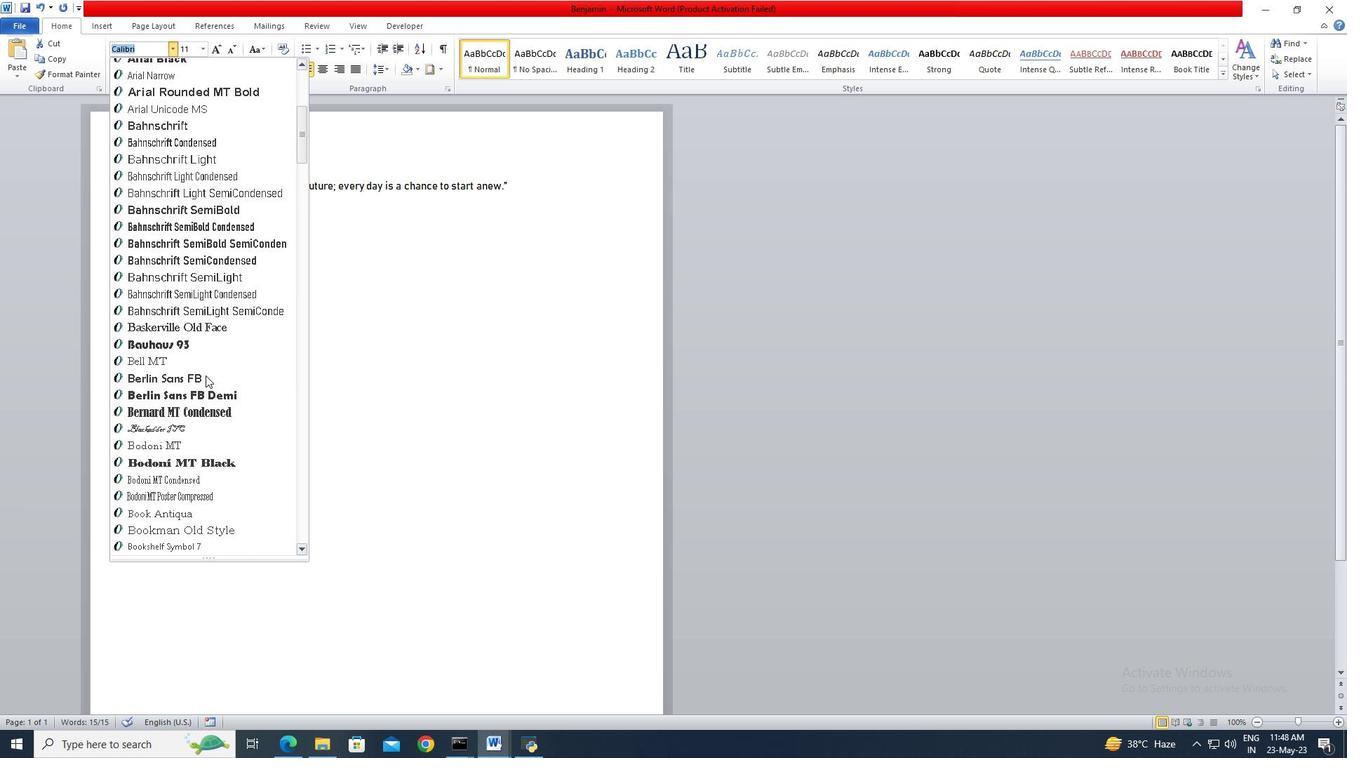 
Action: Mouse scrolled (205, 374) with delta (0, 0)
Screenshot: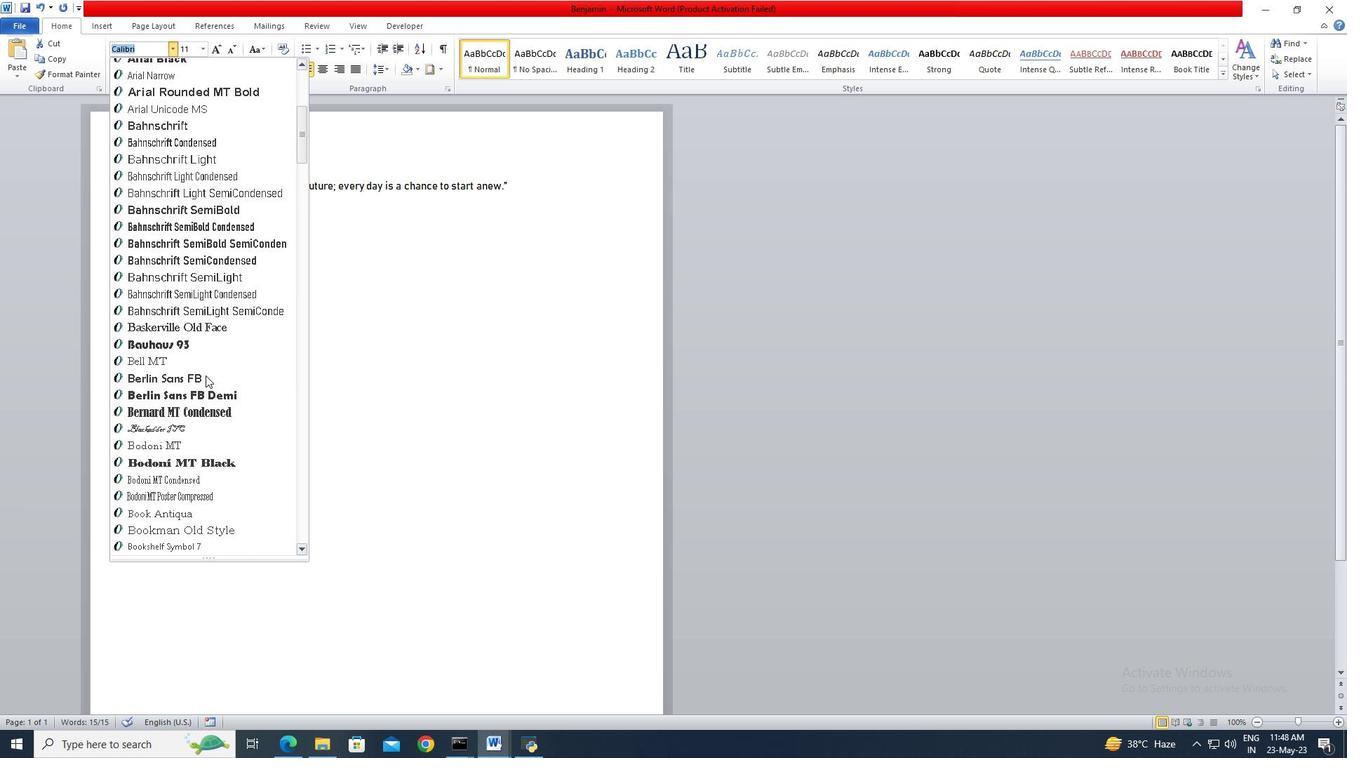 
Action: Mouse scrolled (205, 374) with delta (0, 0)
Screenshot: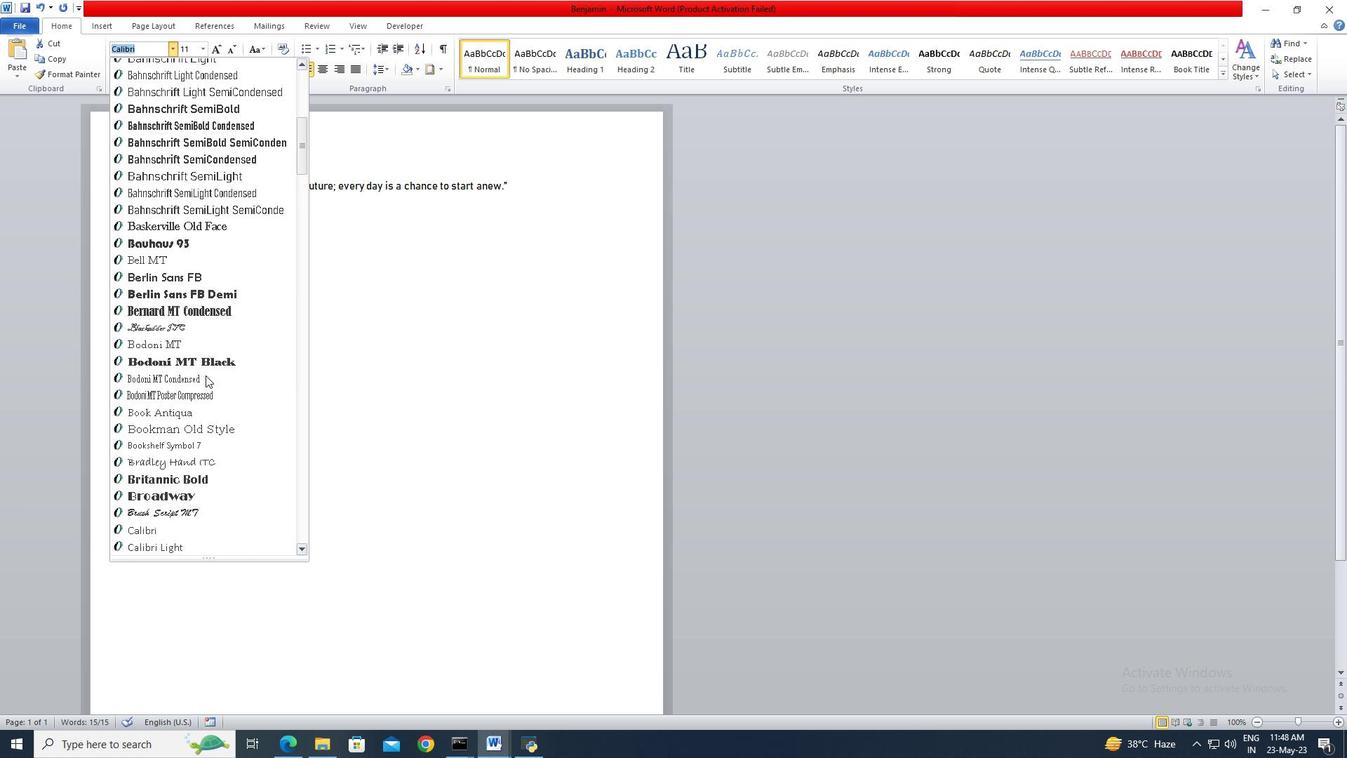 
Action: Mouse scrolled (205, 374) with delta (0, 0)
Screenshot: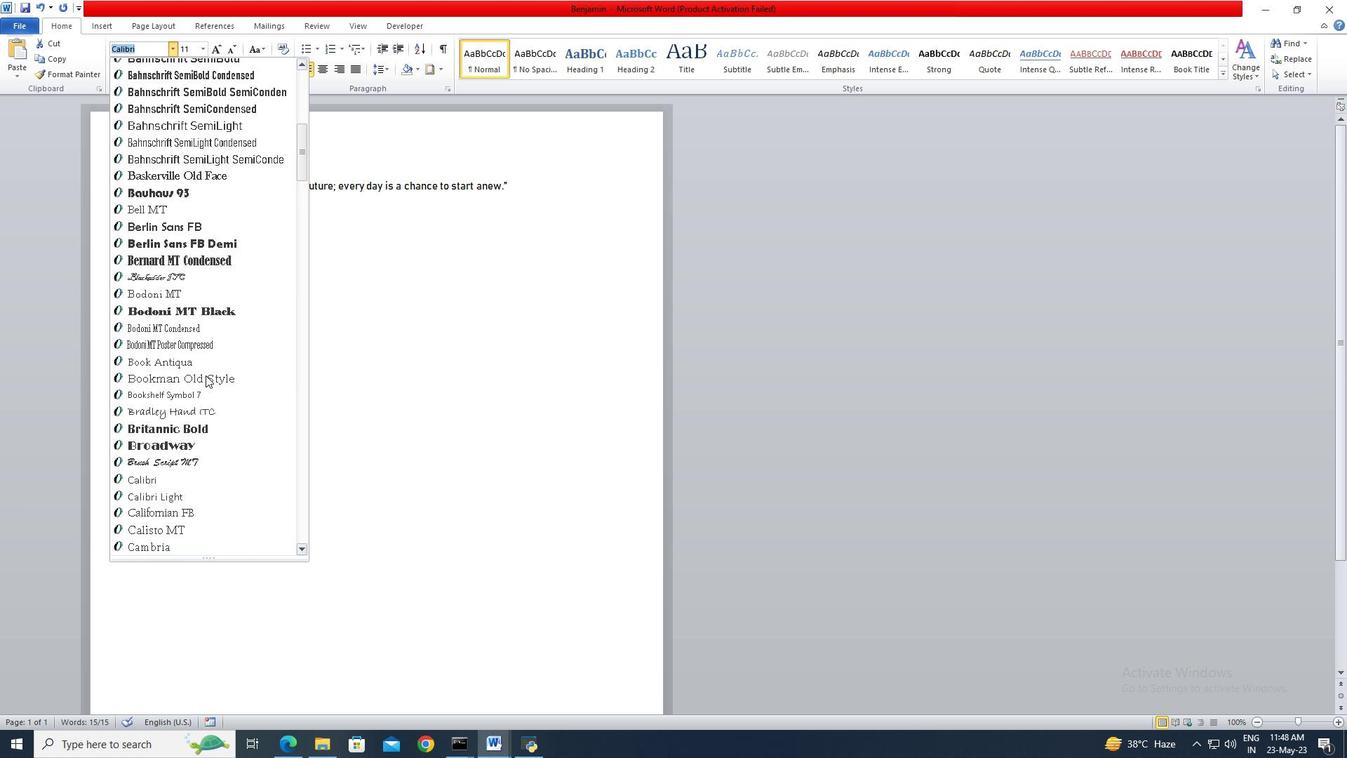 
Action: Mouse scrolled (205, 374) with delta (0, 0)
Screenshot: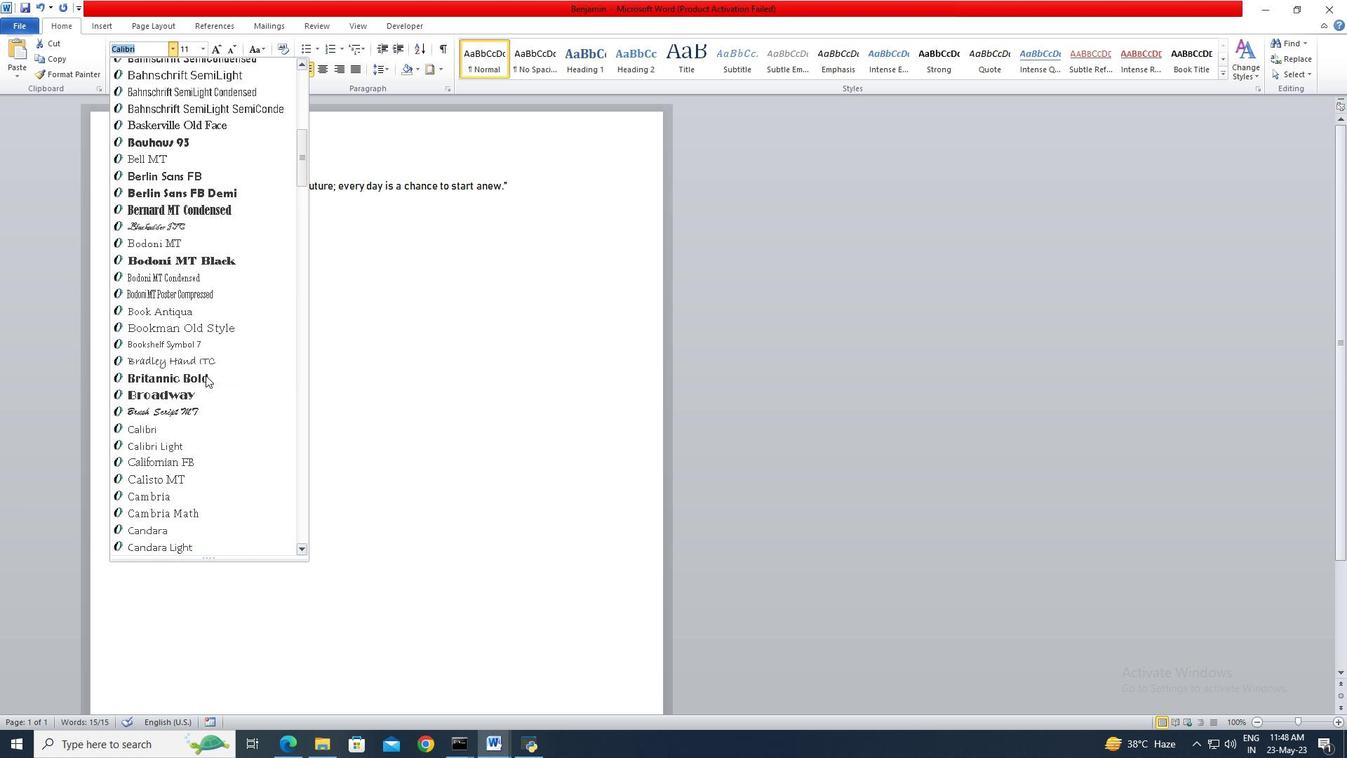 
Action: Mouse scrolled (205, 374) with delta (0, 0)
Screenshot: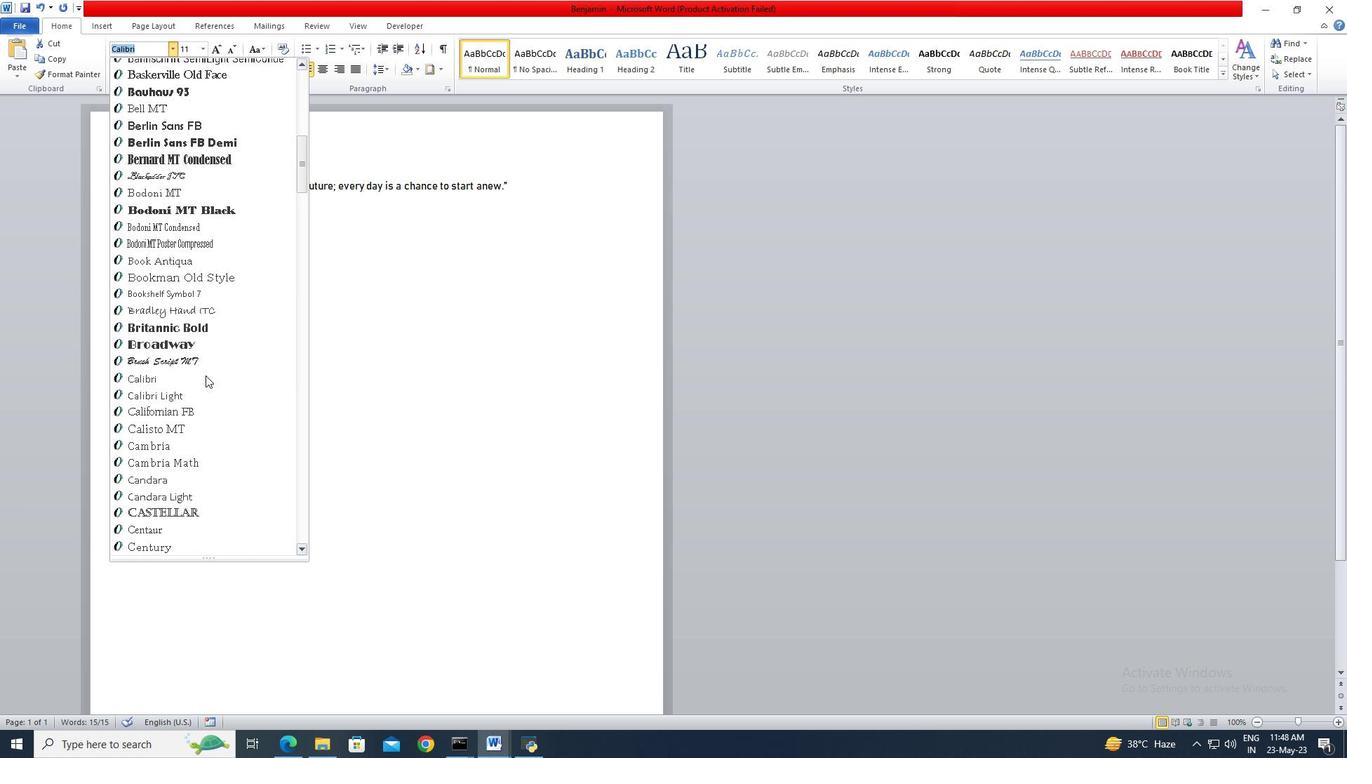 
Action: Mouse scrolled (205, 374) with delta (0, 0)
Screenshot: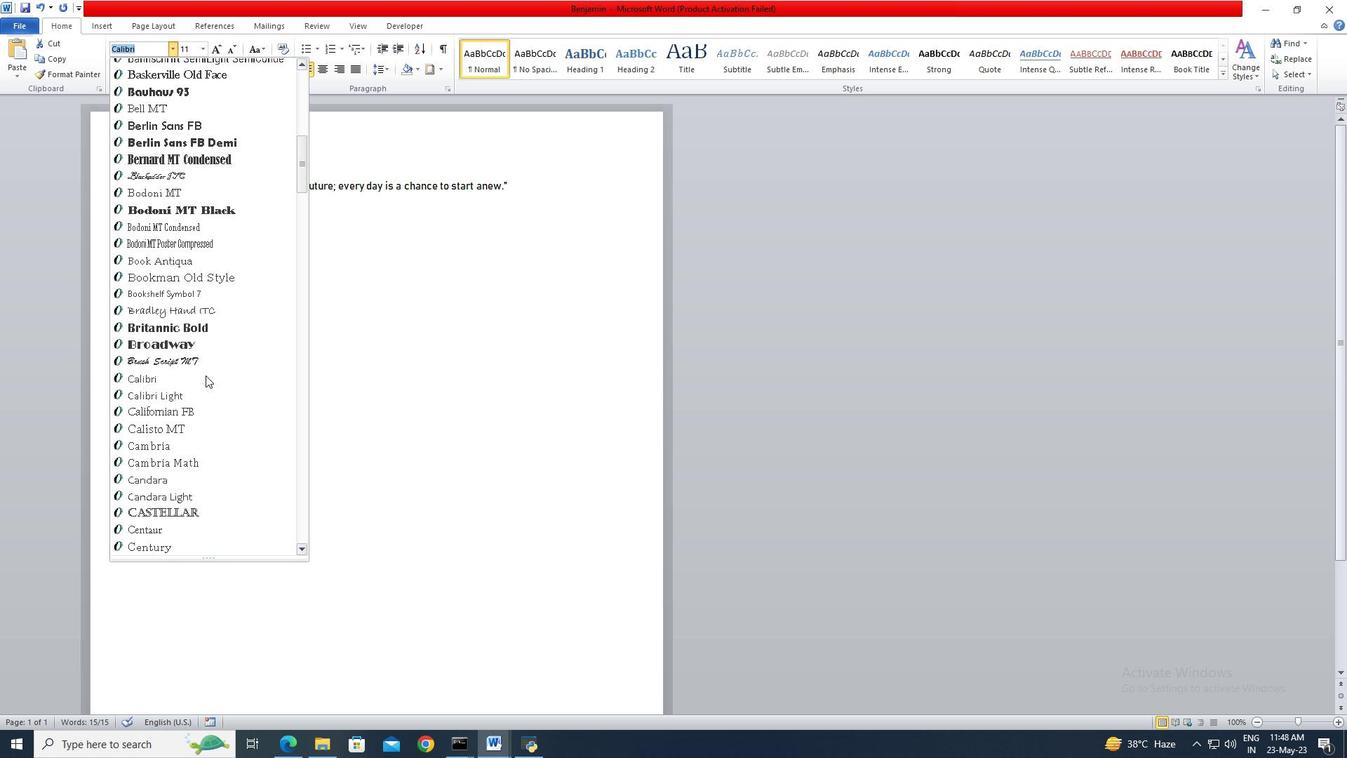 
Action: Mouse scrolled (205, 374) with delta (0, 0)
Screenshot: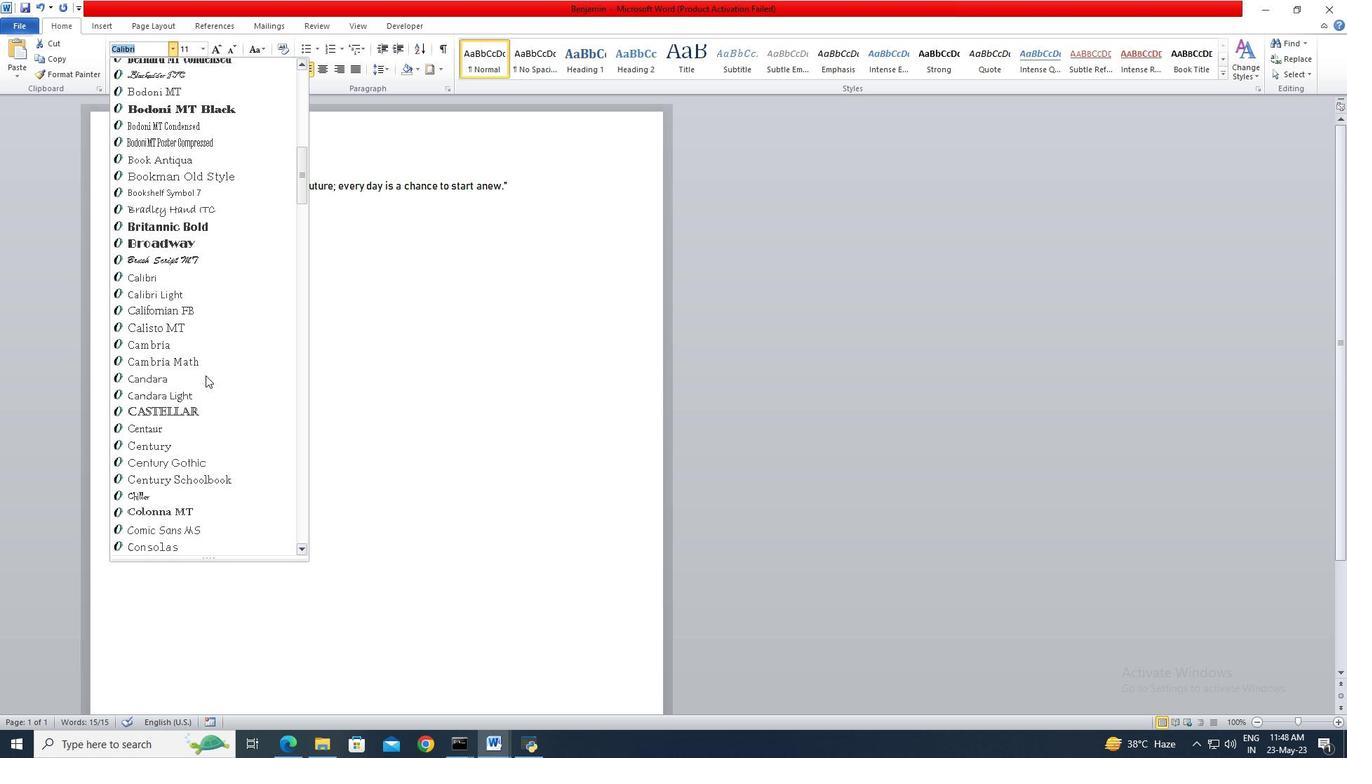 
Action: Mouse scrolled (205, 374) with delta (0, 0)
Screenshot: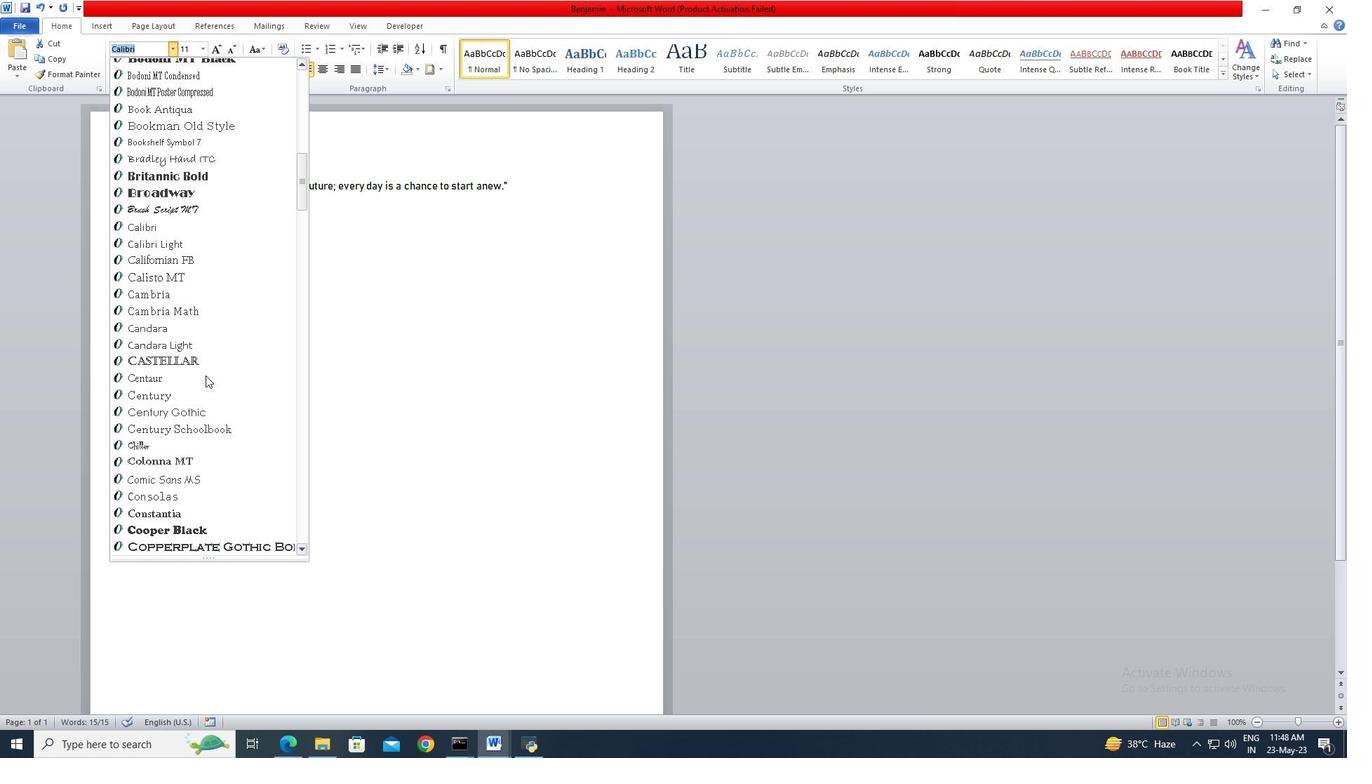 
Action: Mouse scrolled (205, 374) with delta (0, 0)
Screenshot: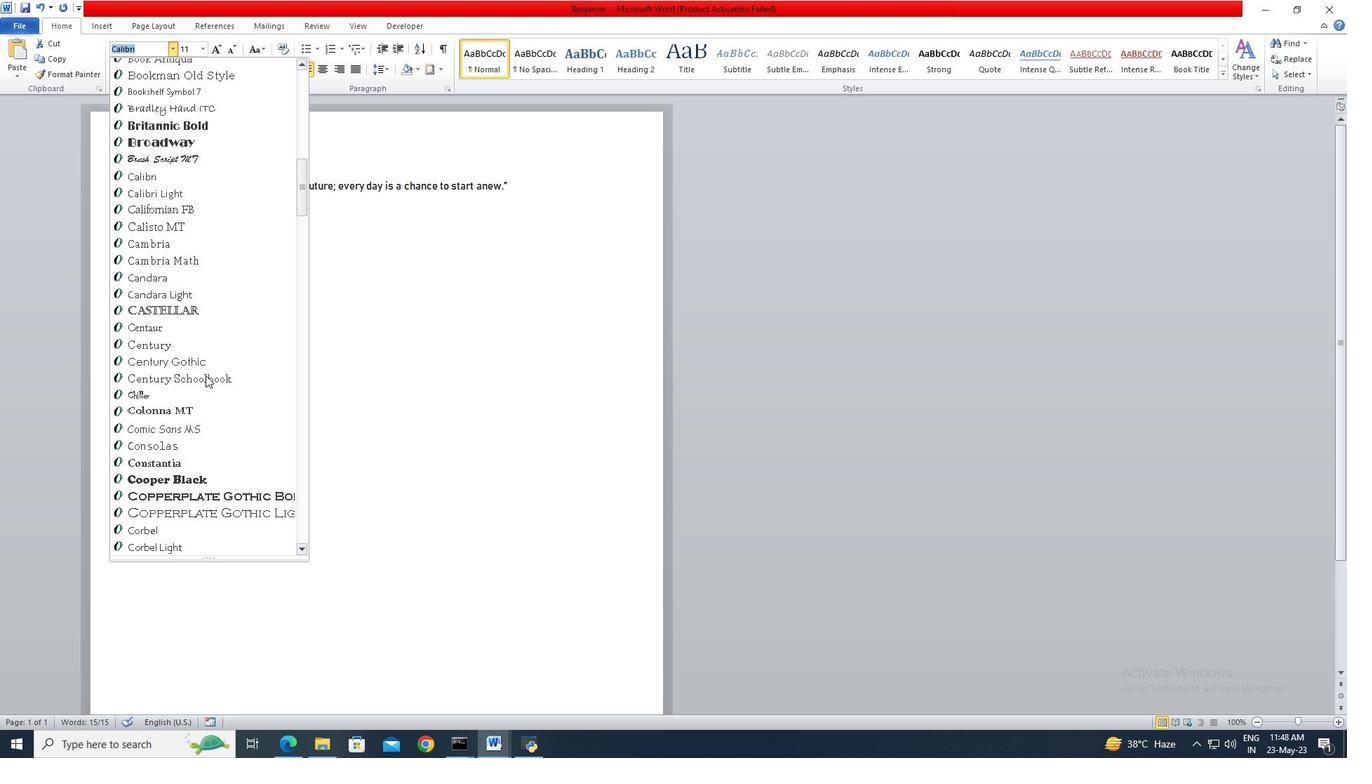 
Action: Mouse scrolled (205, 374) with delta (0, 0)
Screenshot: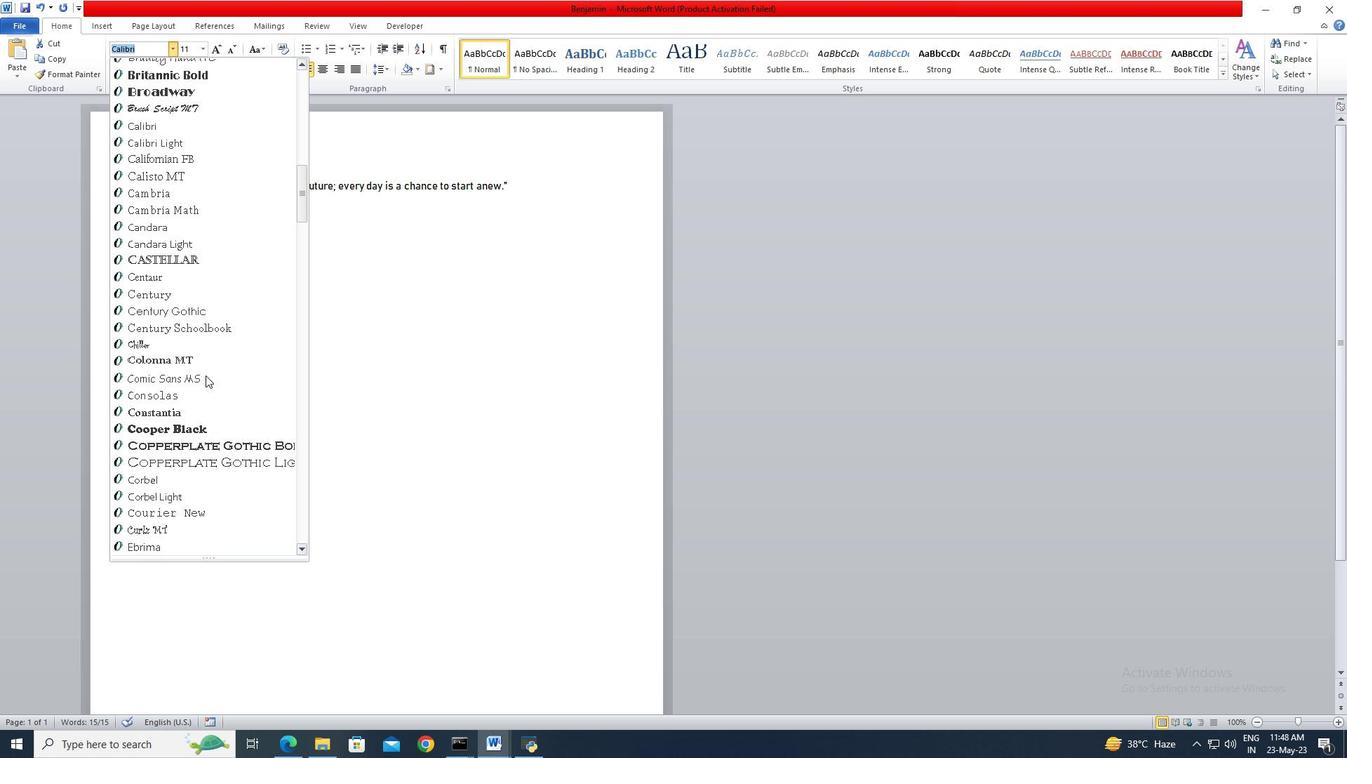 
Action: Mouse scrolled (205, 374) with delta (0, 0)
Screenshot: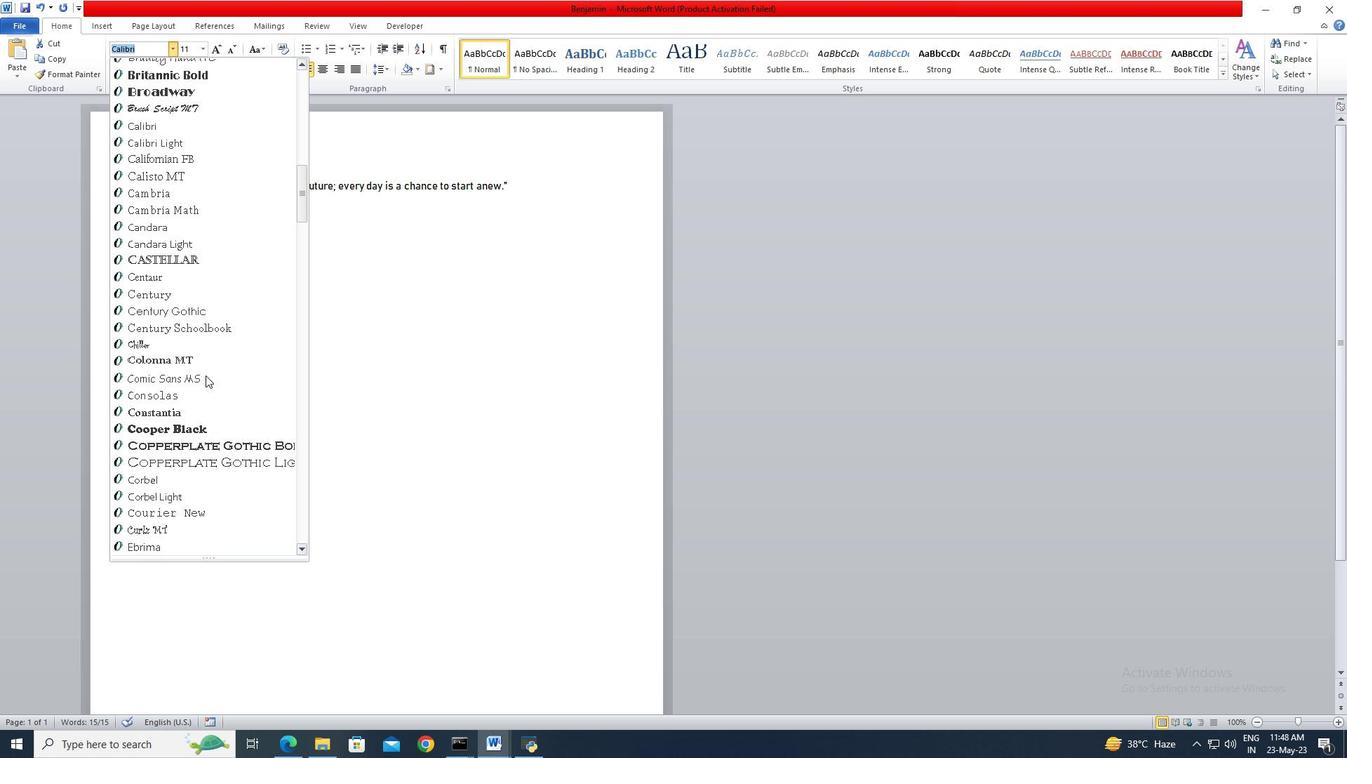 
Action: Mouse scrolled (205, 374) with delta (0, 0)
Screenshot: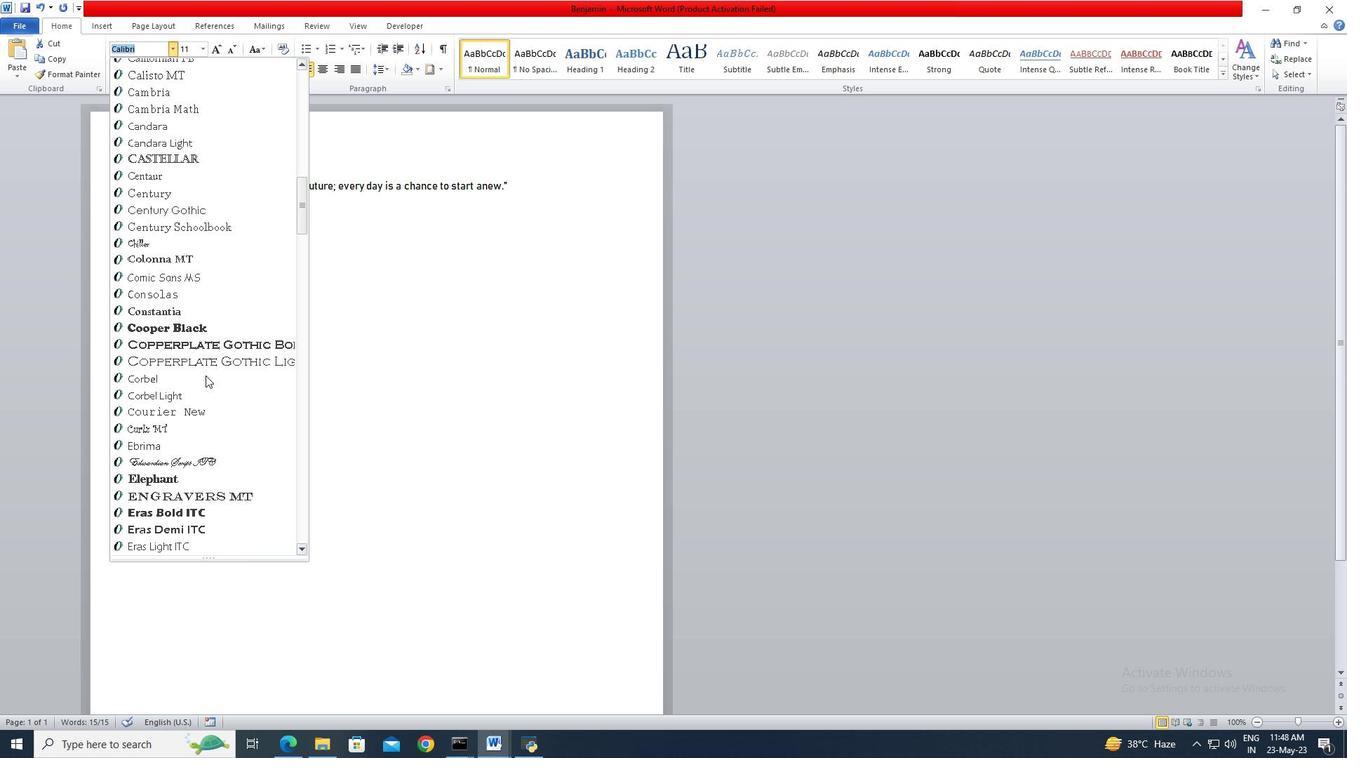 
Action: Mouse scrolled (205, 374) with delta (0, 0)
Screenshot: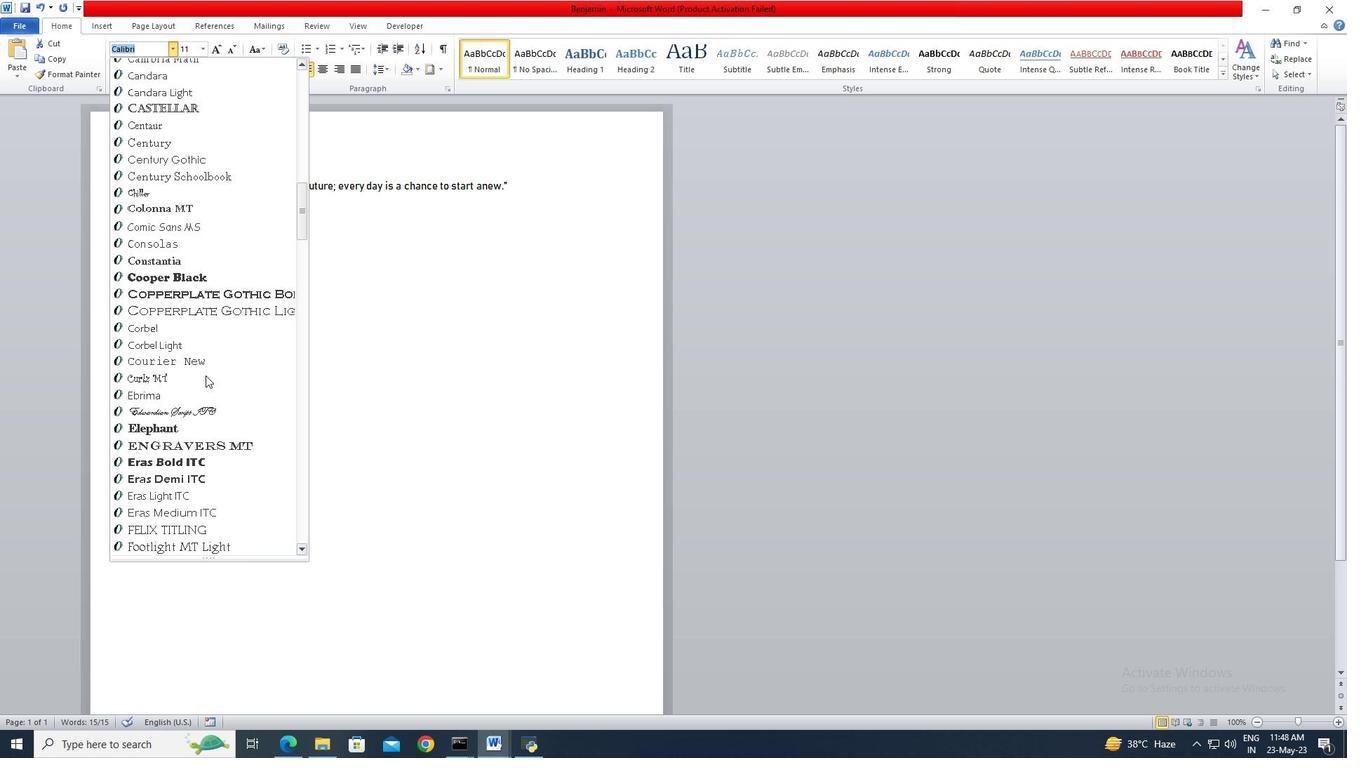 
Action: Mouse scrolled (205, 374) with delta (0, 0)
Screenshot: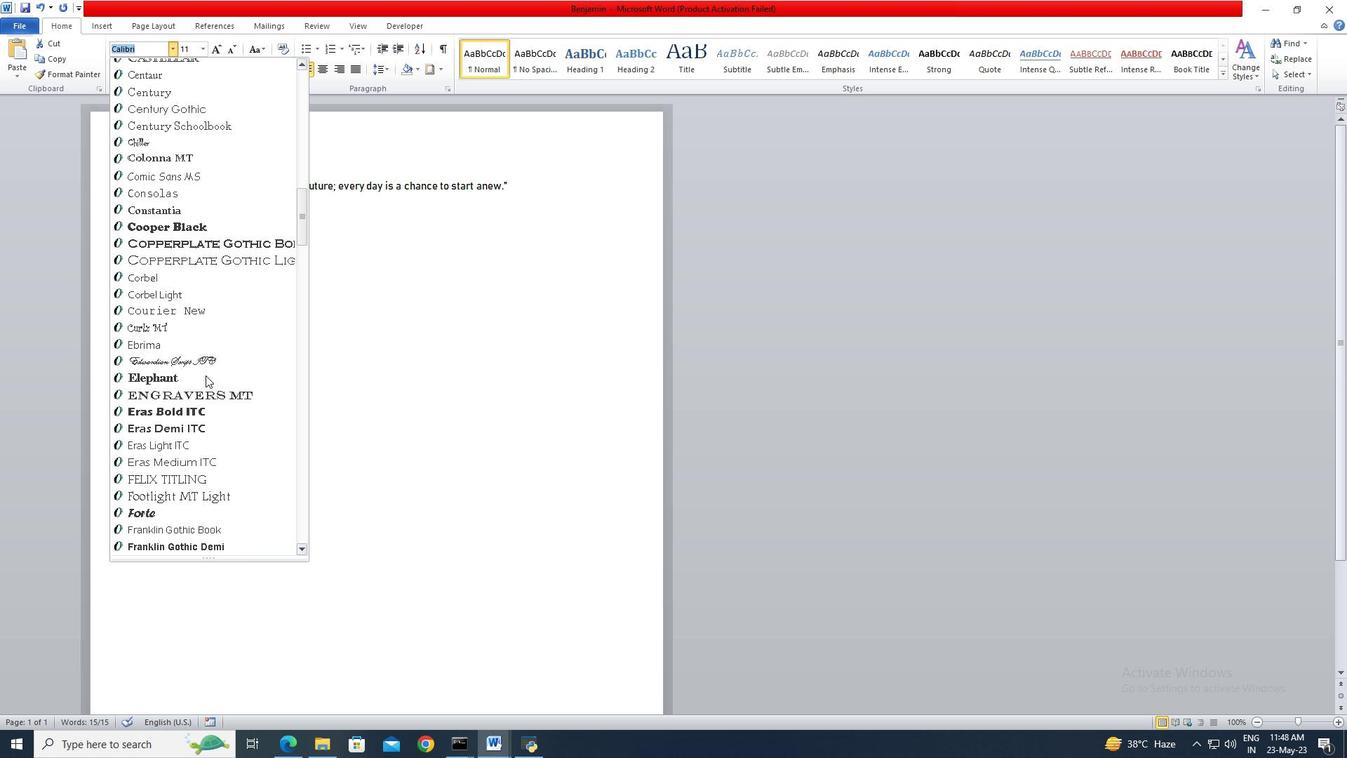 
Action: Mouse scrolled (205, 374) with delta (0, 0)
Screenshot: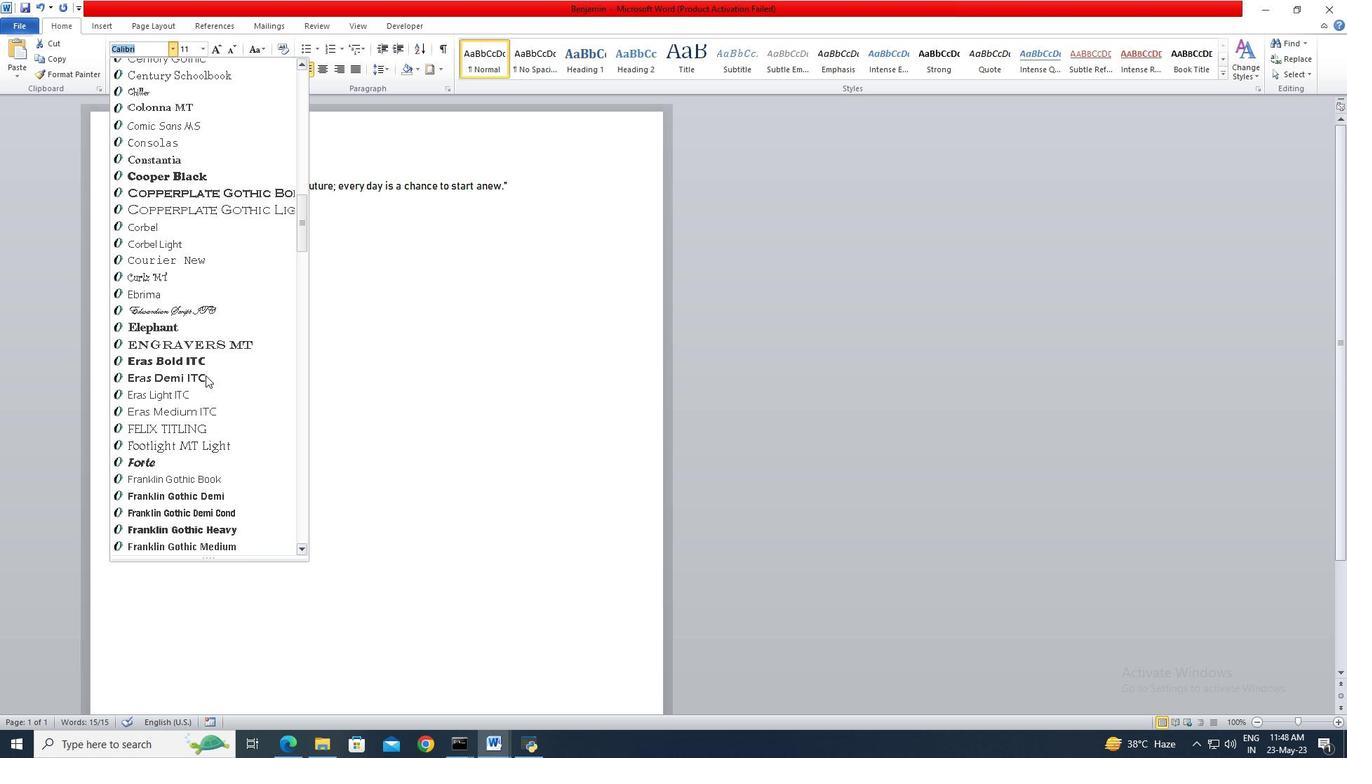 
Action: Mouse moved to (193, 527)
Screenshot: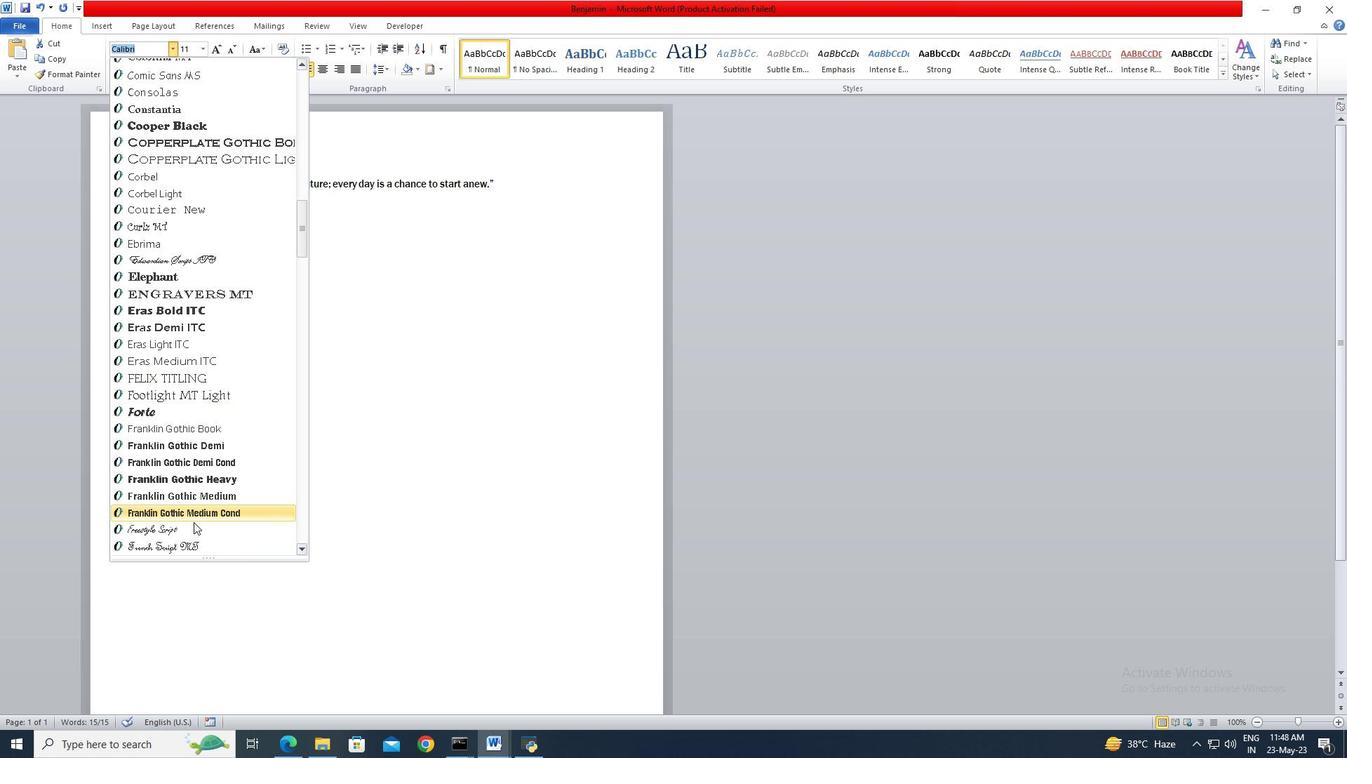 
Action: Mouse pressed left at (193, 527)
Screenshot: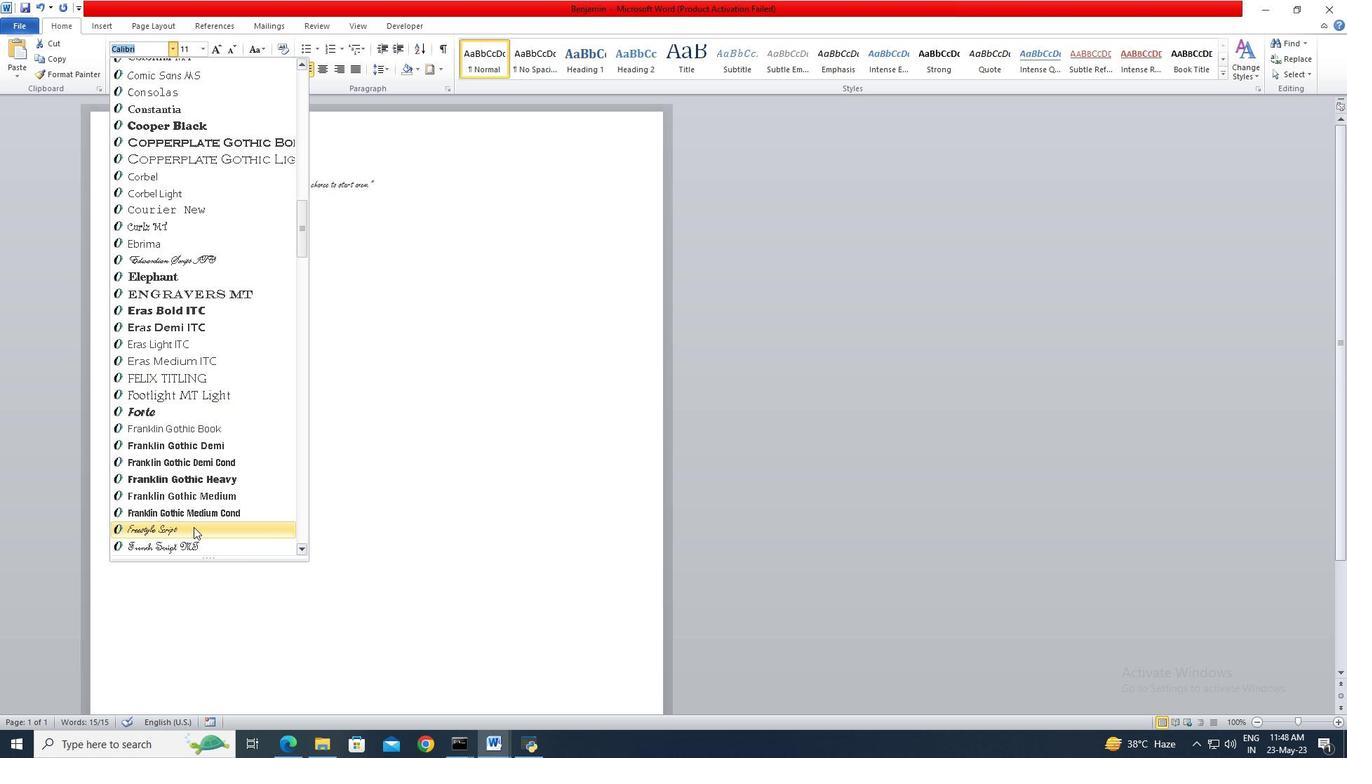 
Action: Mouse moved to (200, 47)
Screenshot: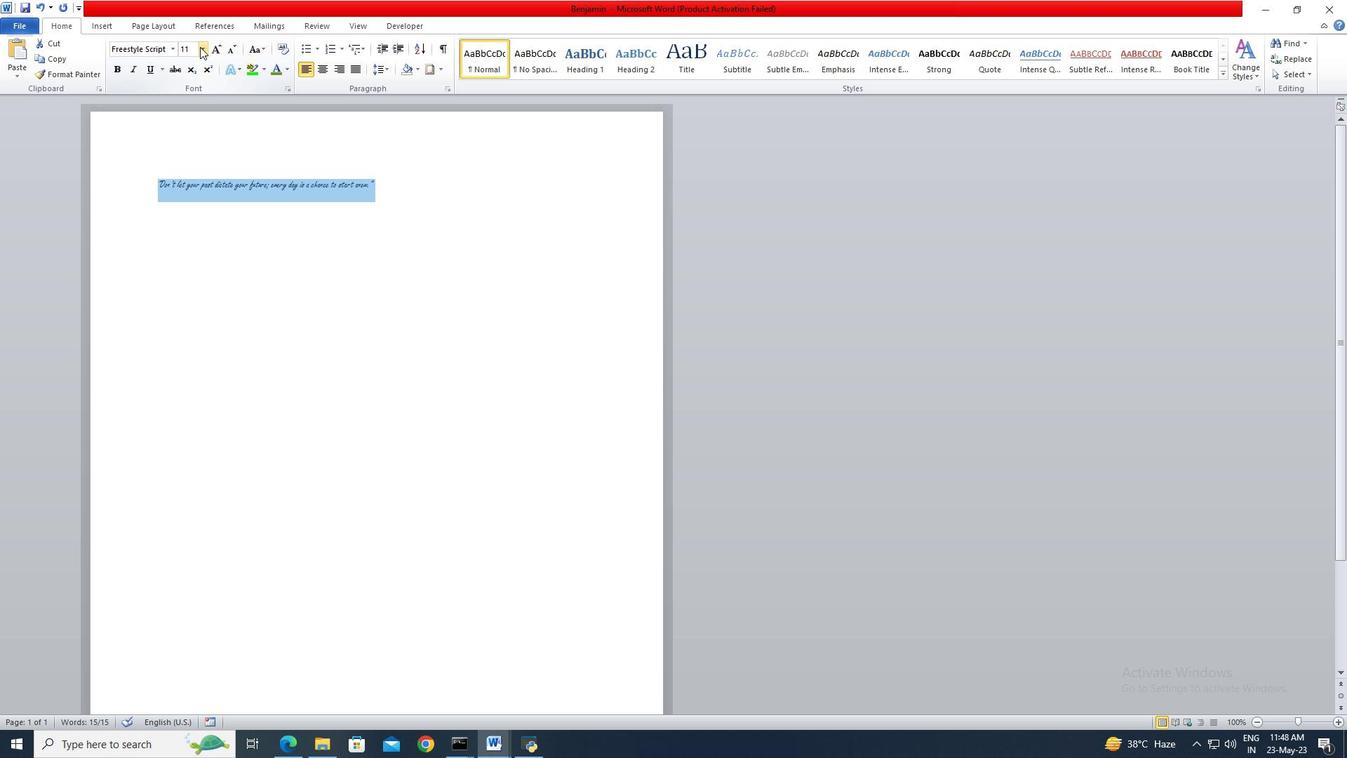 
Action: Mouse pressed left at (200, 47)
Screenshot: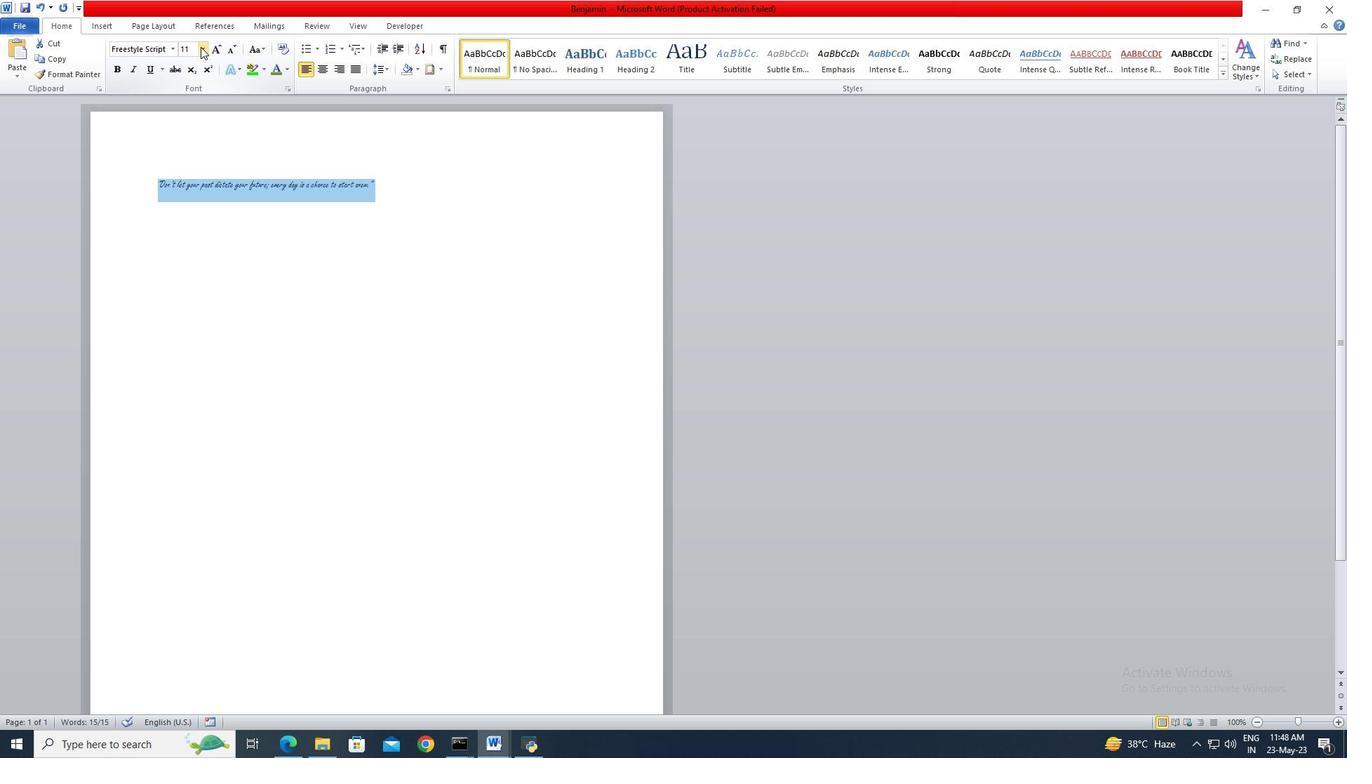 
Action: Mouse moved to (188, 183)
Screenshot: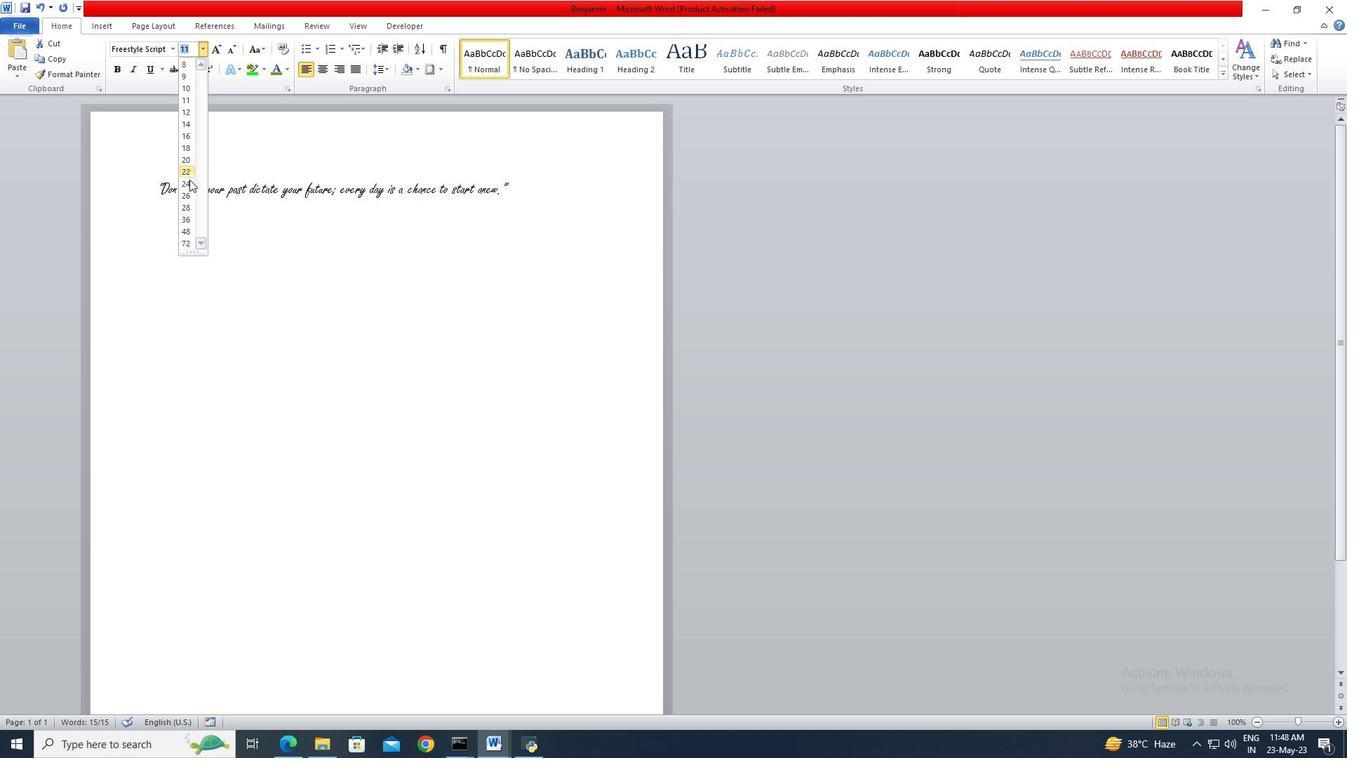
Action: Mouse pressed left at (188, 183)
Screenshot: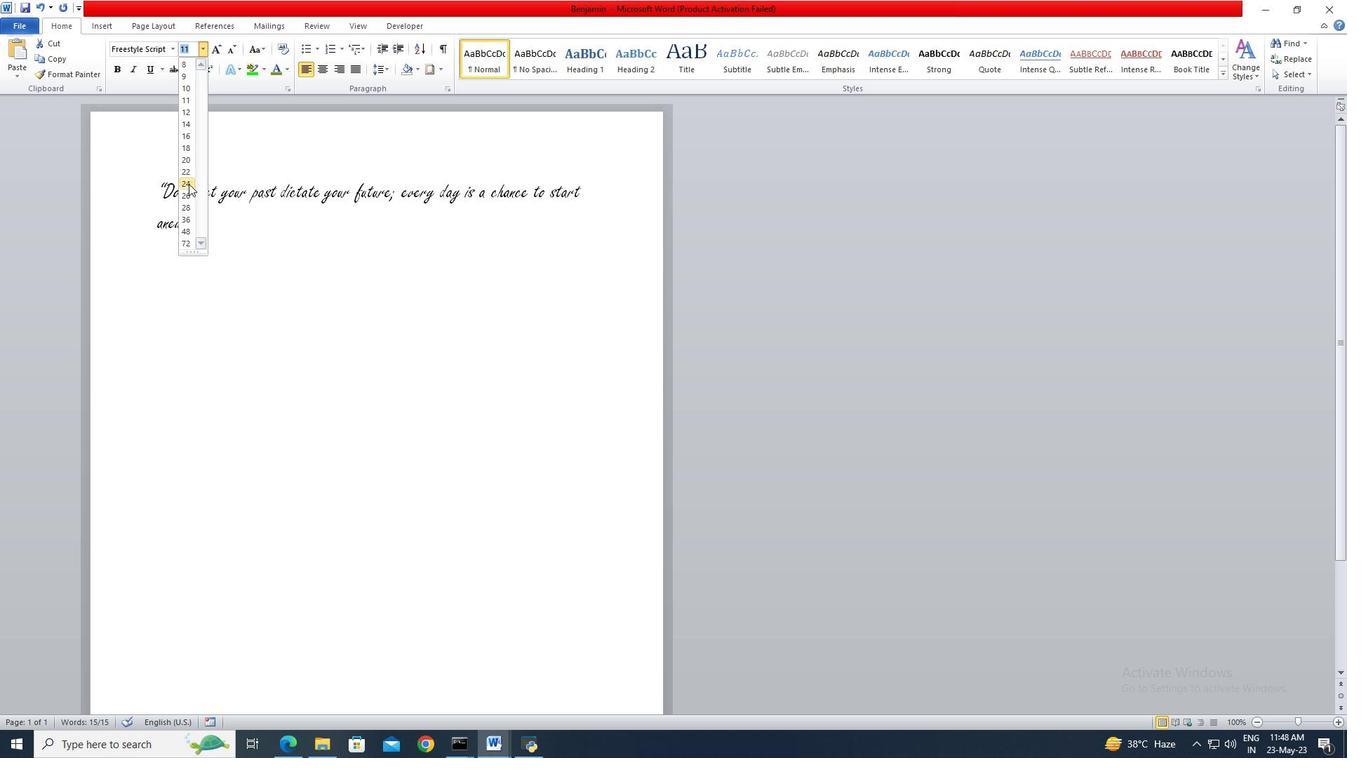 
Action: Mouse moved to (337, 72)
Screenshot: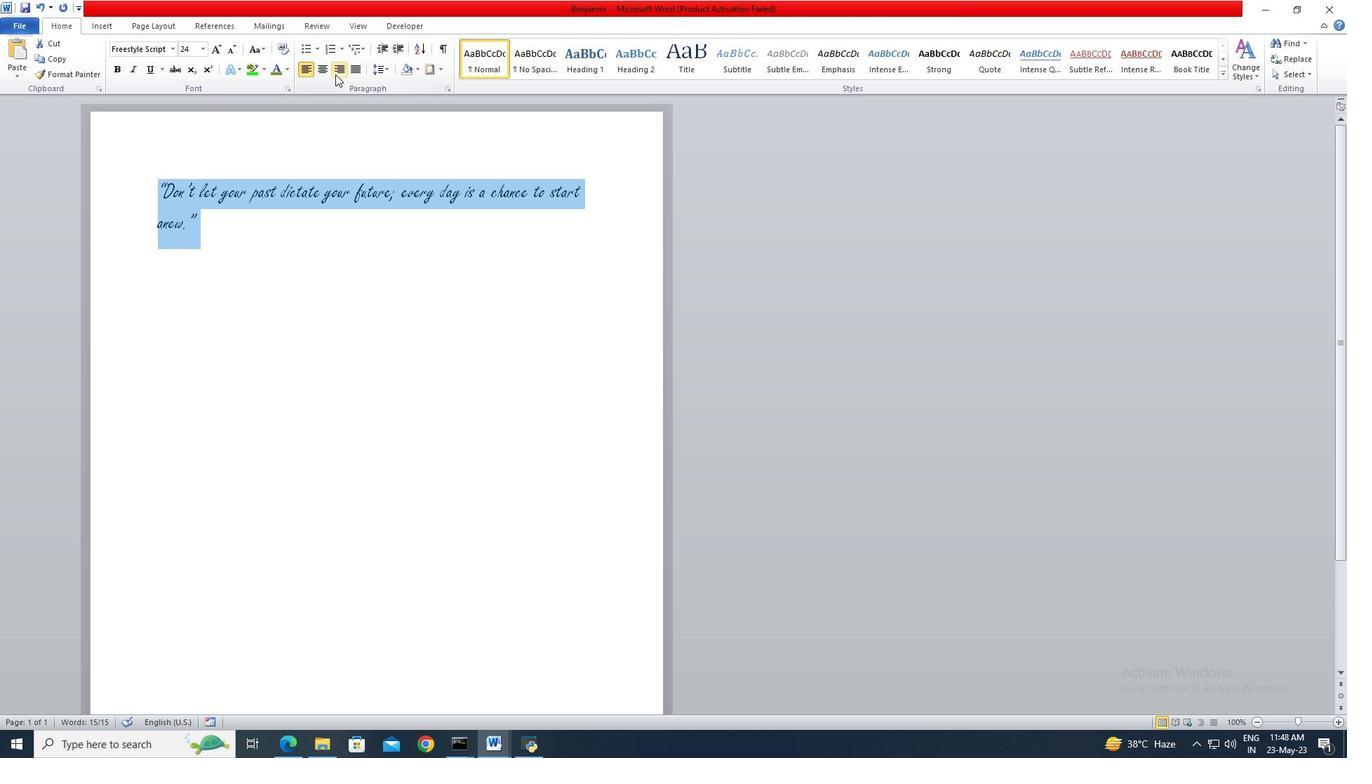
Action: Mouse pressed left at (337, 72)
Screenshot: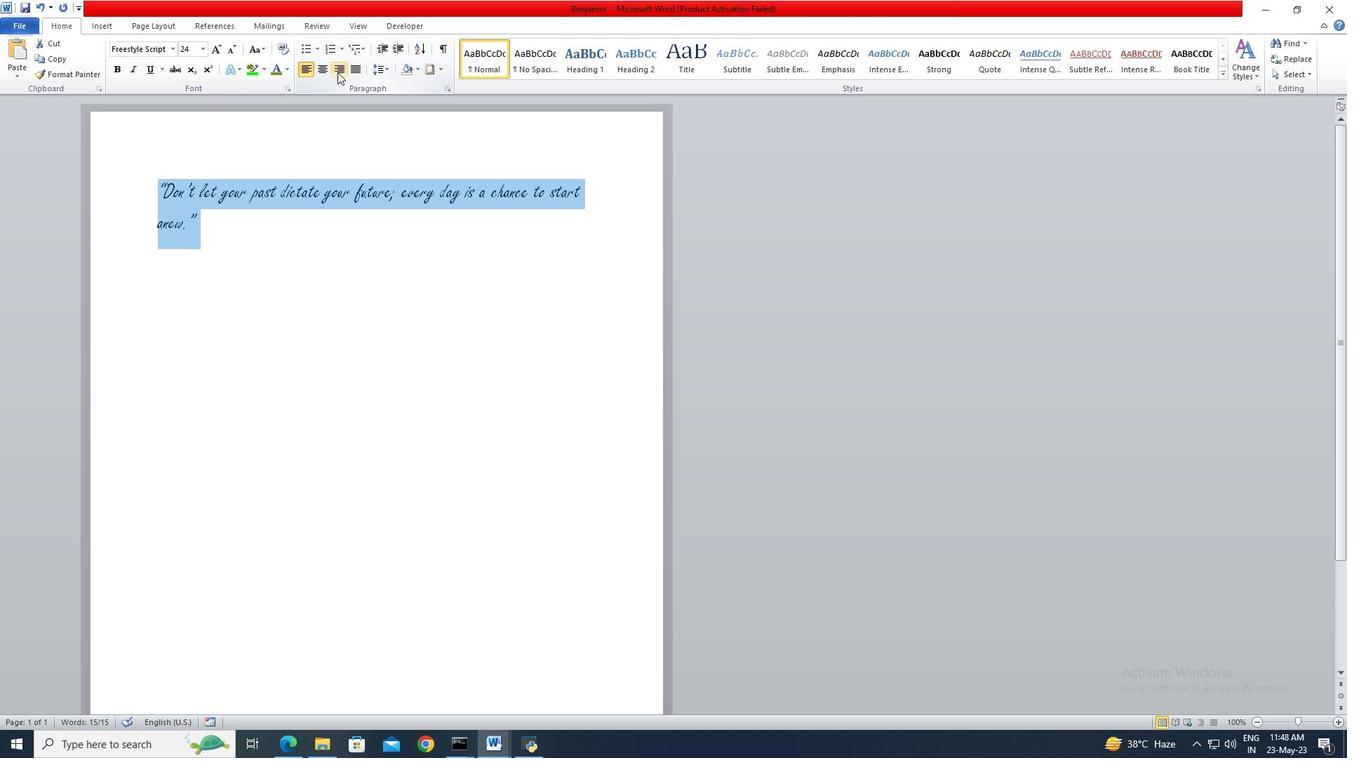 
Action: Mouse moved to (289, 69)
Screenshot: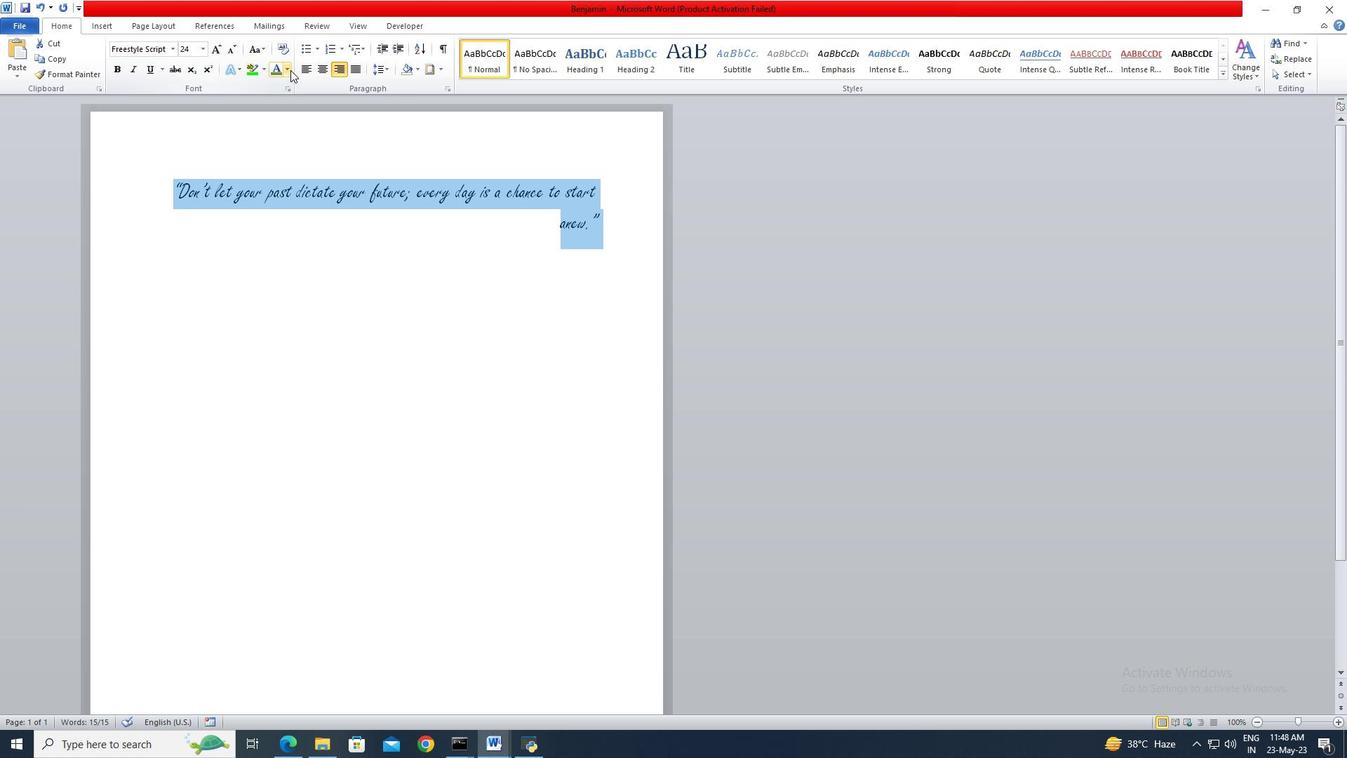
Action: Mouse pressed left at (289, 69)
Screenshot: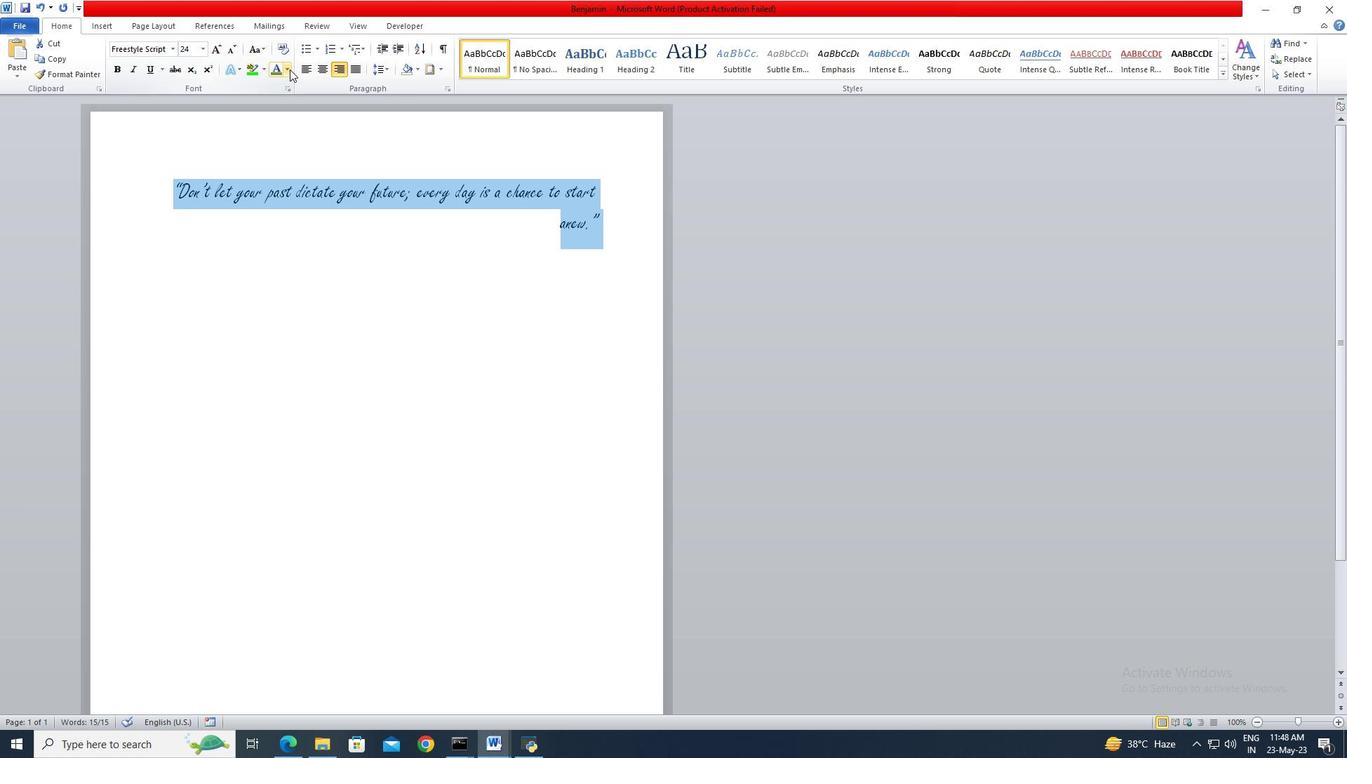 
Action: Mouse moved to (317, 204)
Screenshot: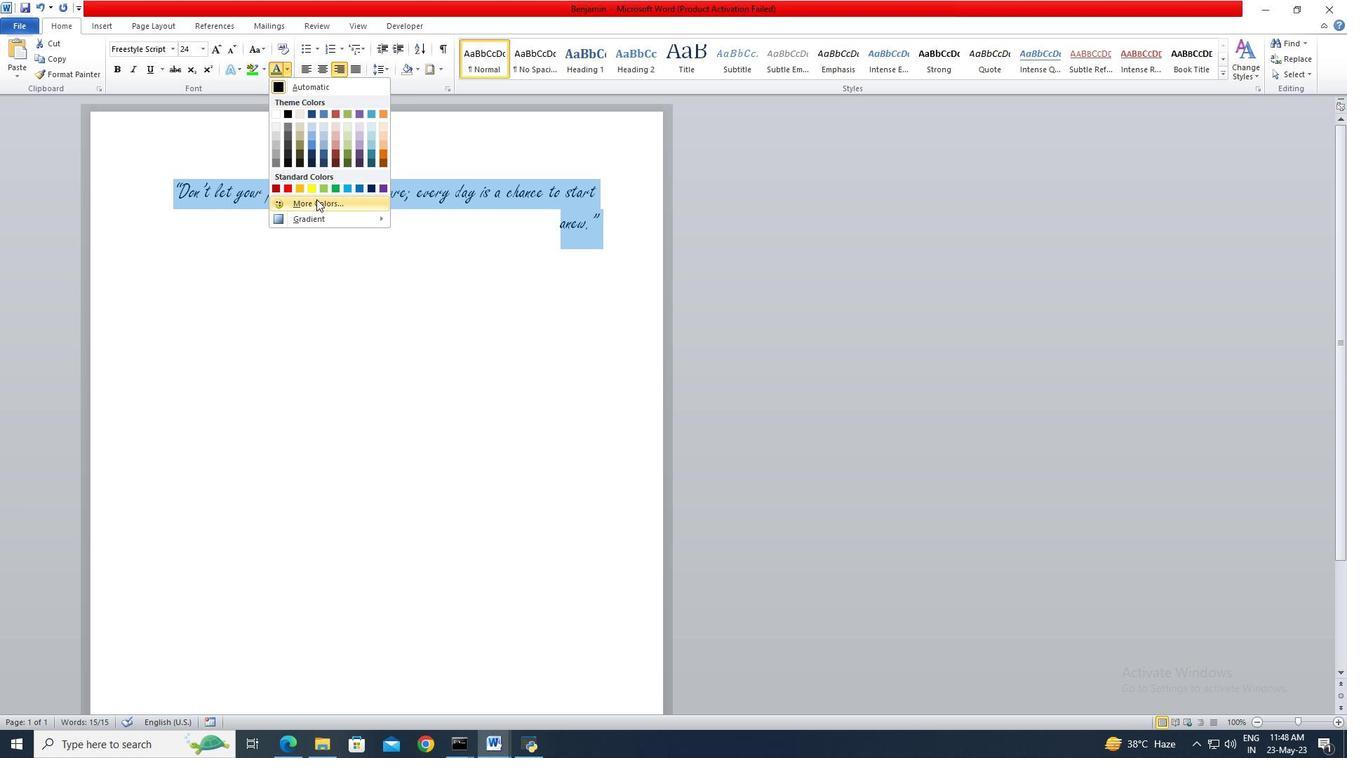 
Action: Mouse pressed left at (317, 204)
Screenshot: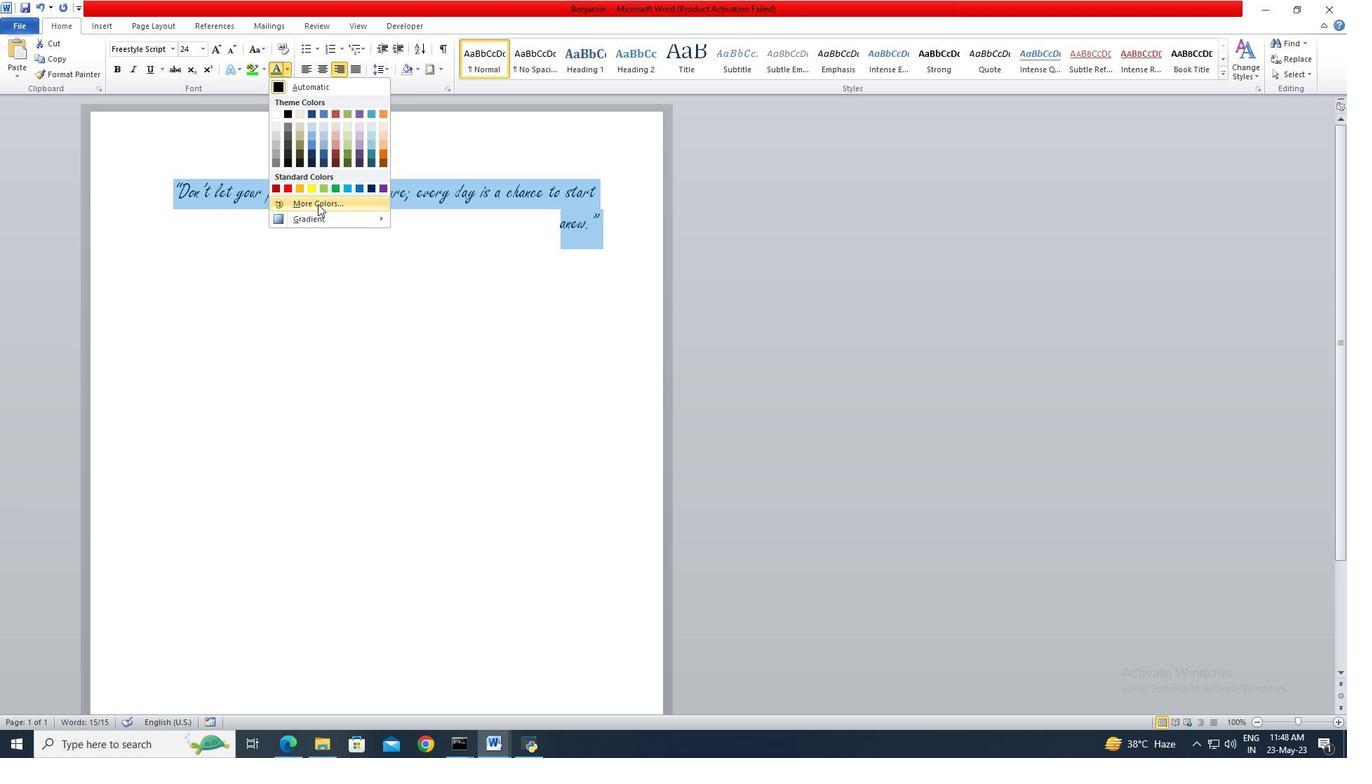 
Action: Mouse moved to (616, 258)
Screenshot: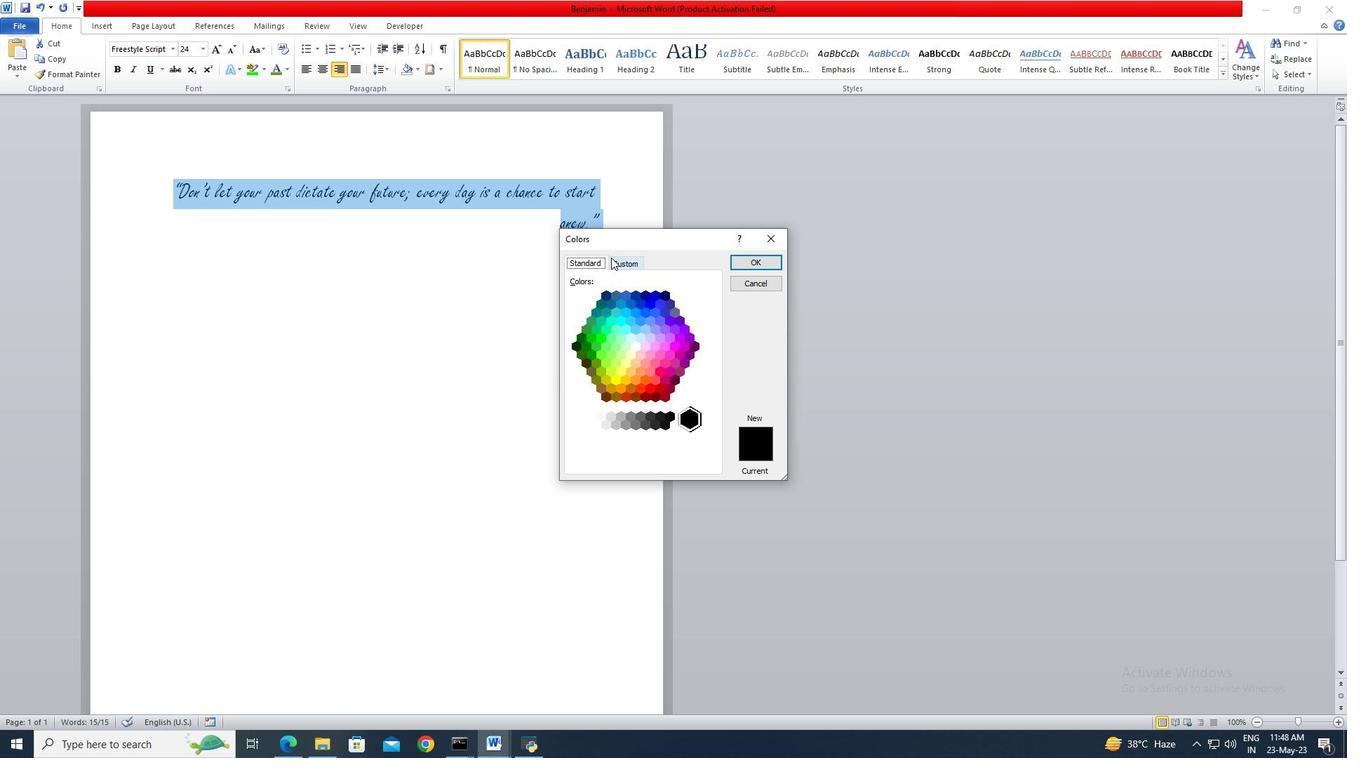 
Action: Mouse pressed left at (616, 258)
Screenshot: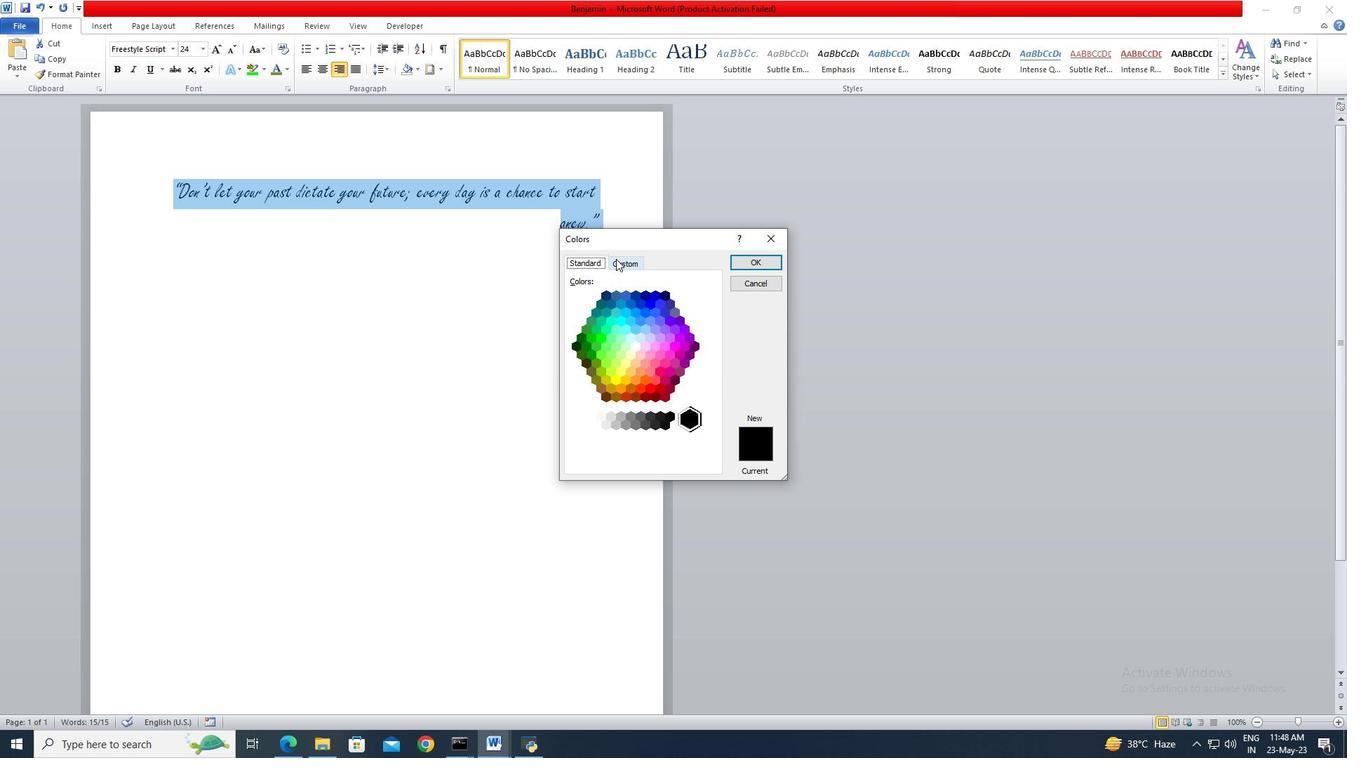 
Action: Mouse moved to (300, 740)
Screenshot: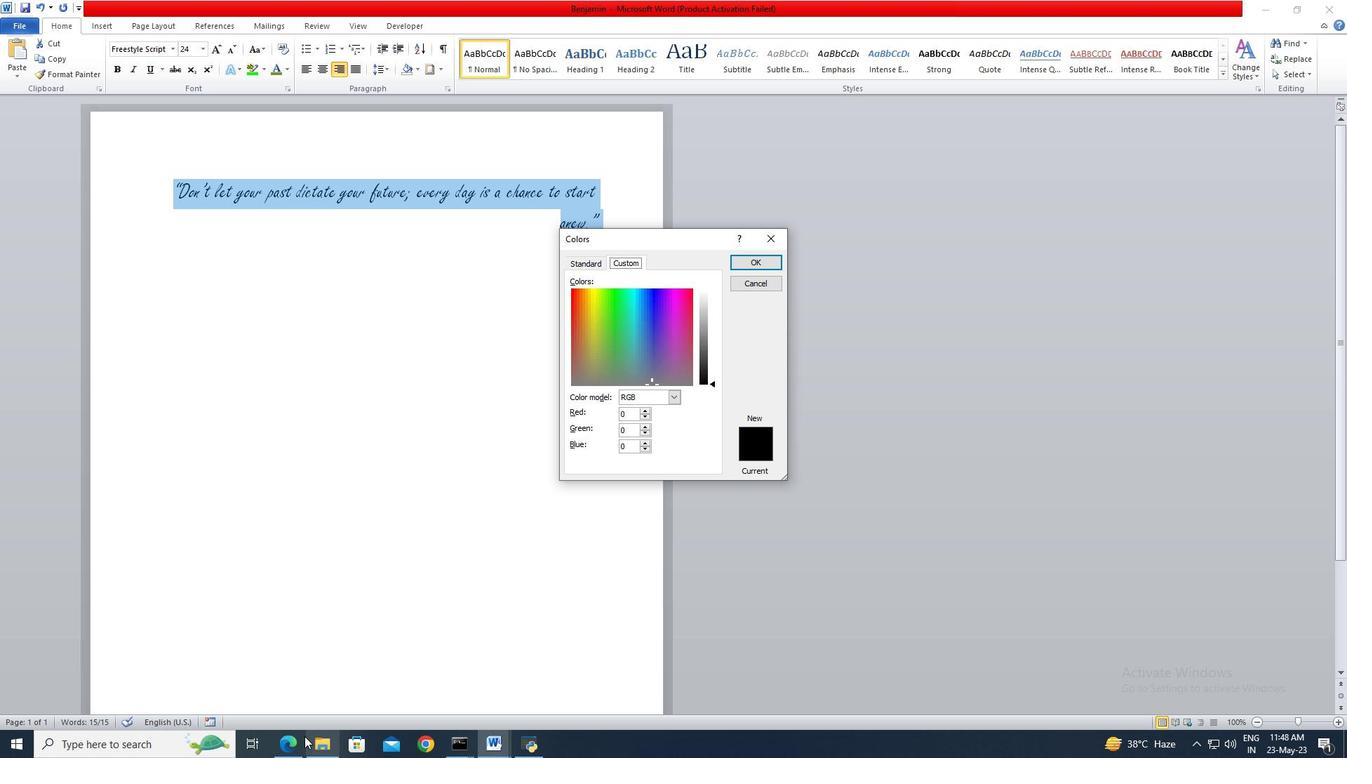 
Action: Mouse pressed left at (300, 740)
Screenshot: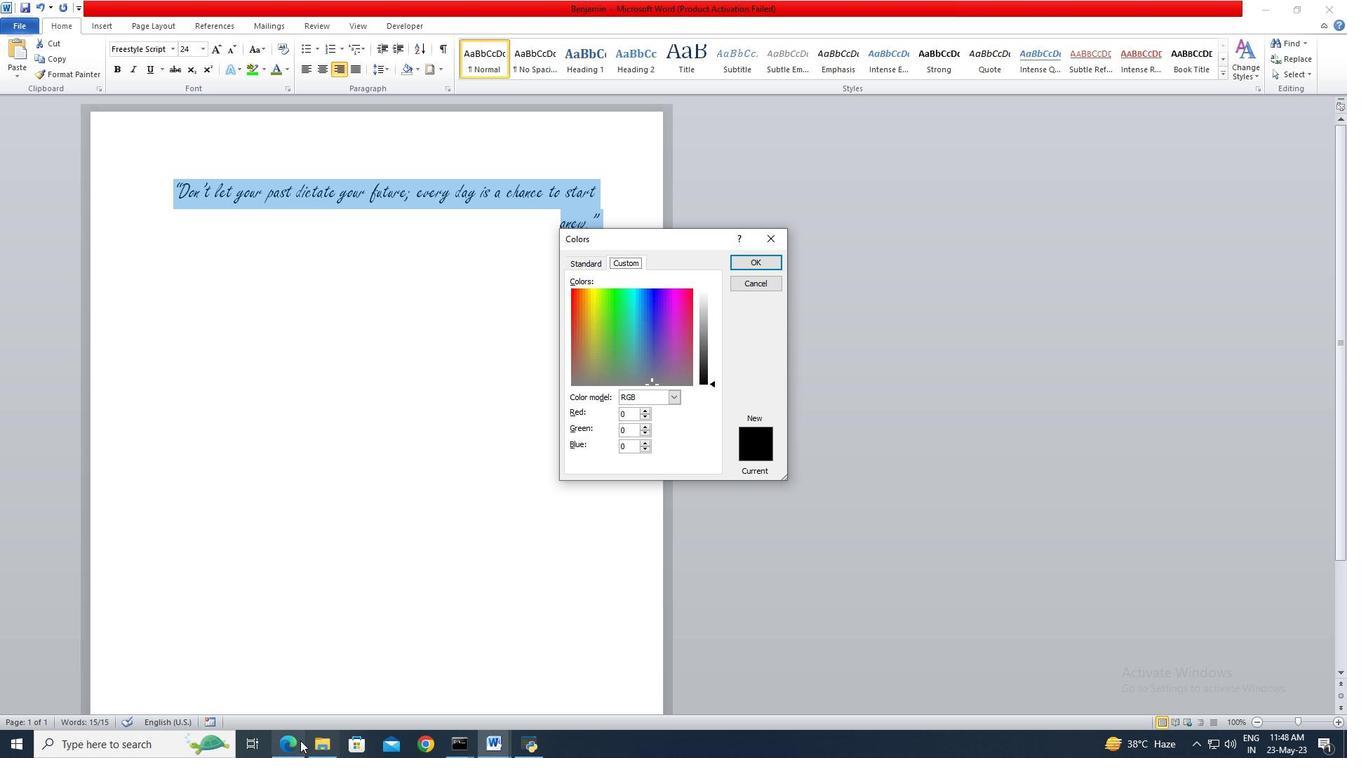 
Action: Mouse moved to (303, 71)
Screenshot: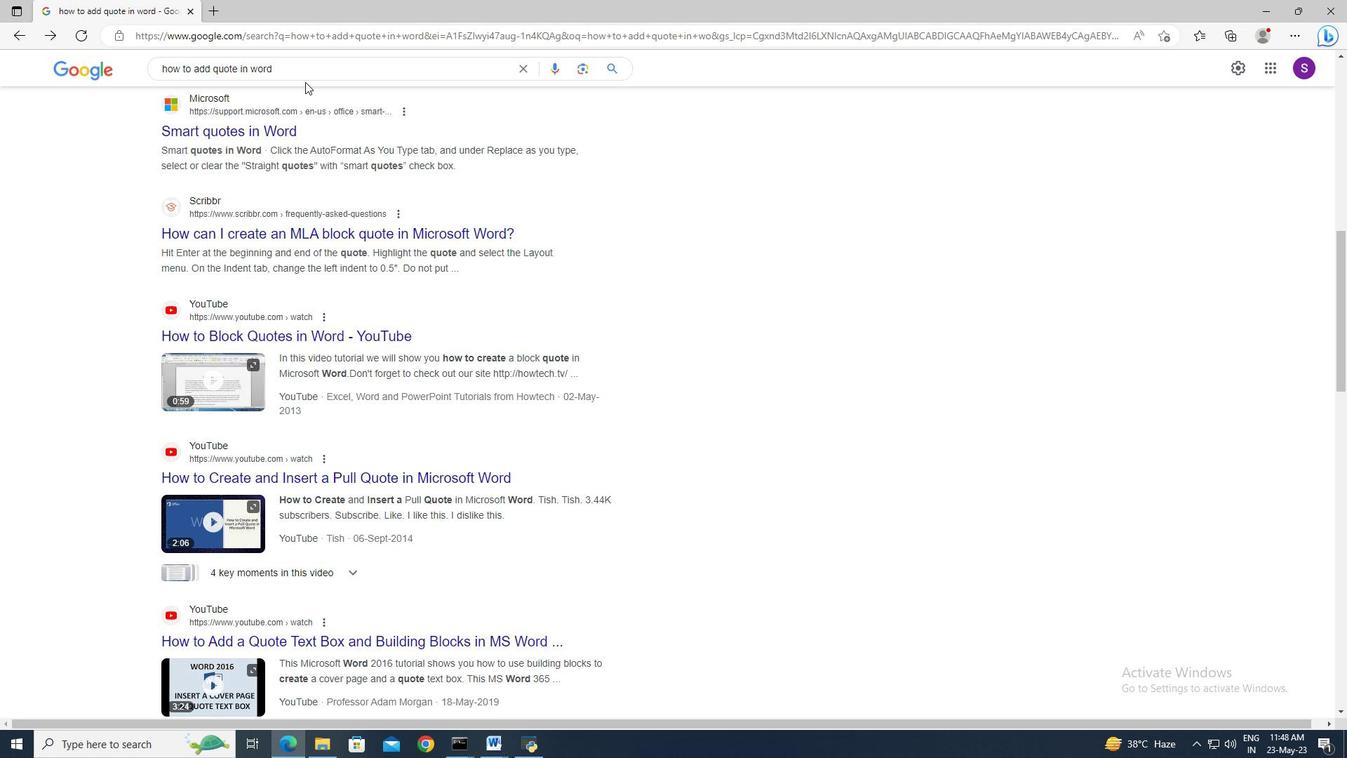 
Action: Mouse pressed left at (303, 71)
Screenshot: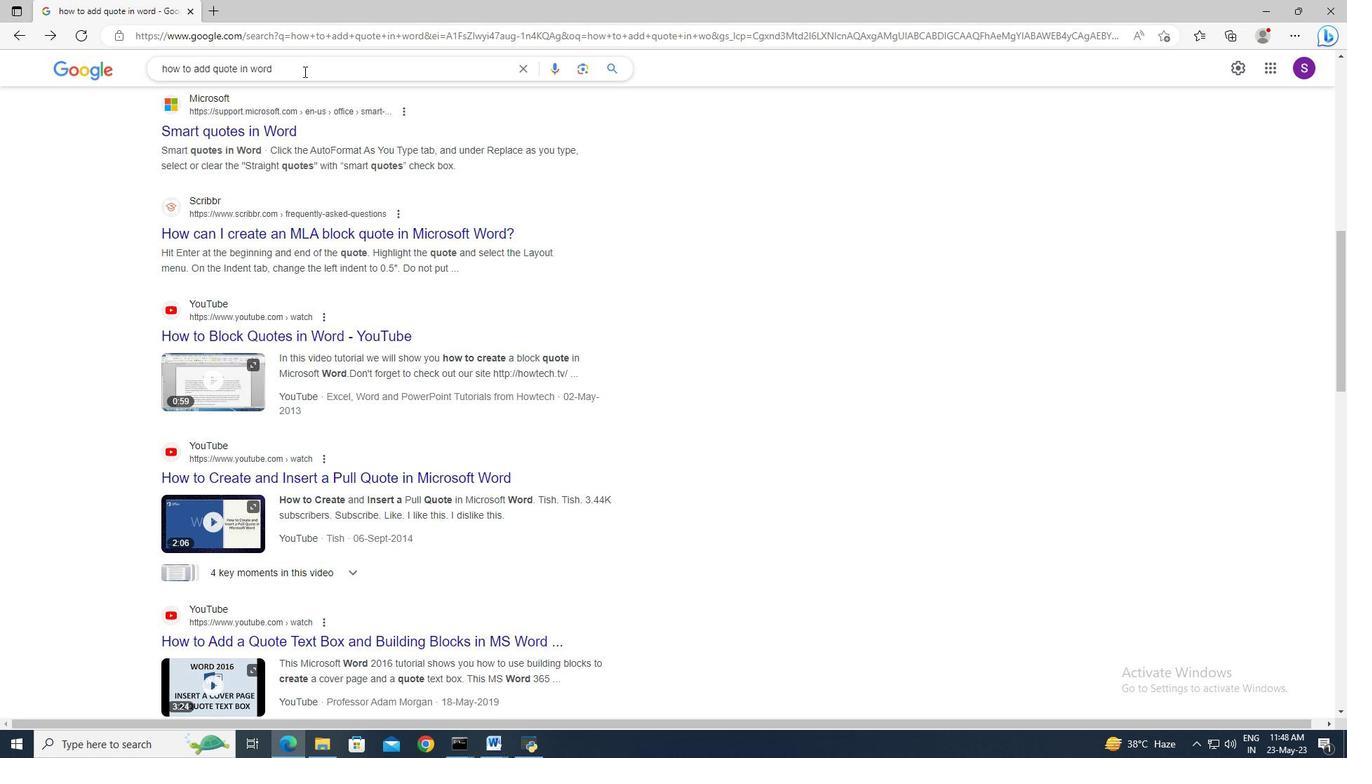 
Action: Key pressed <Key.backspace><Key.backspace><Key.backspace><Key.backspace><Key.backspace><Key.backspace><Key.backspace><Key.backspace><Key.backspace><Key.backspace><Key.backspace><Key.backspace><Key.backspace><Key.backspace><Key.backspace><Key.backspace><Key.backspace><Key.backspace><Key.backspace><Key.backspace><Key.backspace><Key.backspace><Key.backspace><Key.backspace><Key.backspace><Key.backspace><Key.backspace><Key.backspace><Key.backspace>tan<Key.space>color<Key.space>rgb<Key.space>code<Key.enter>
Screenshot: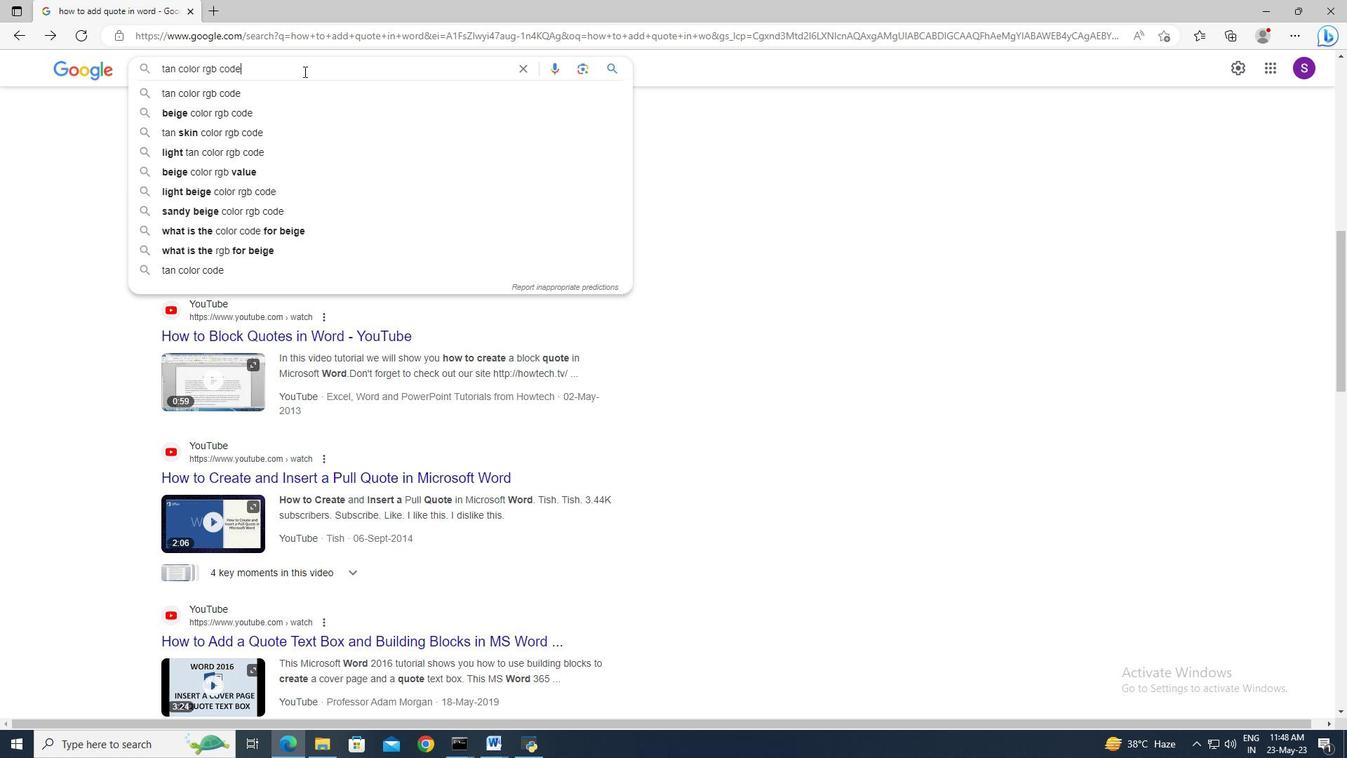 
Action: Mouse moved to (528, 190)
Screenshot: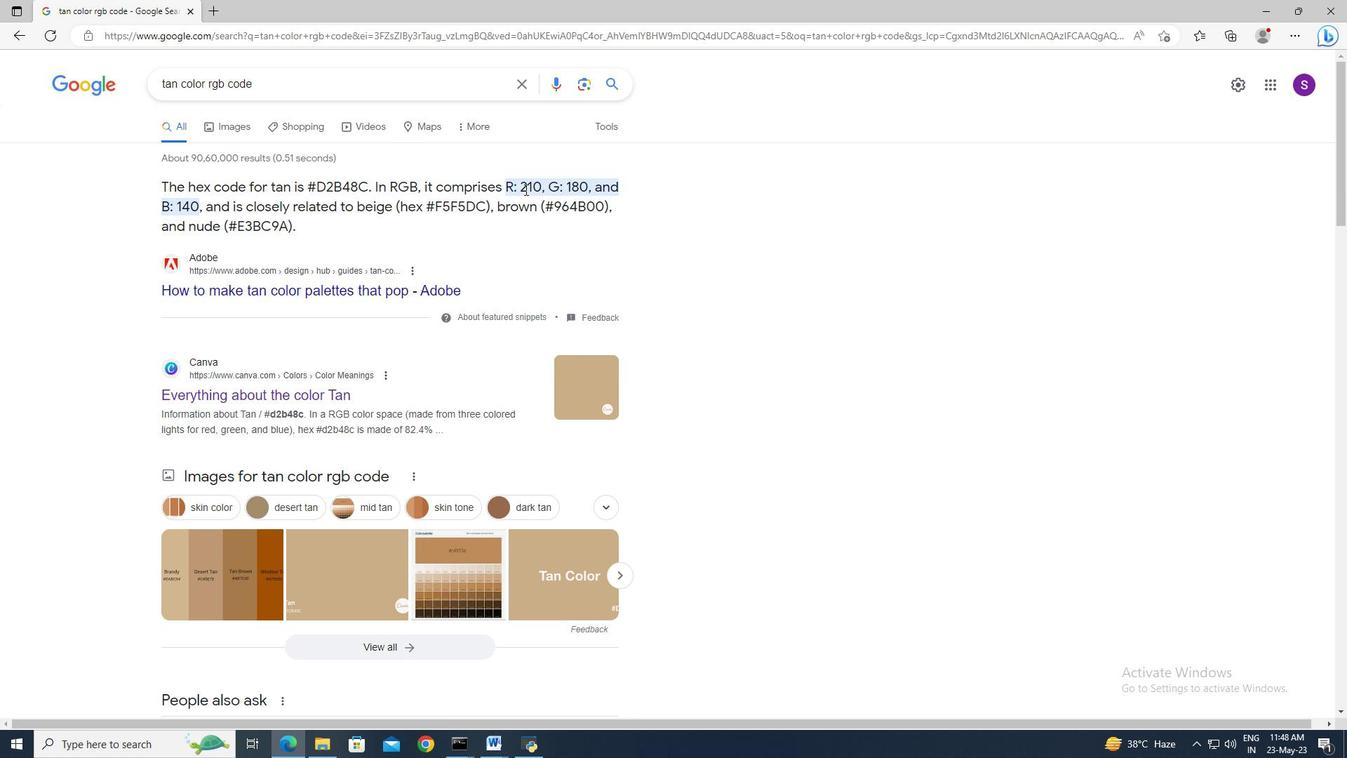 
Action: Mouse pressed left at (528, 190)
Screenshot: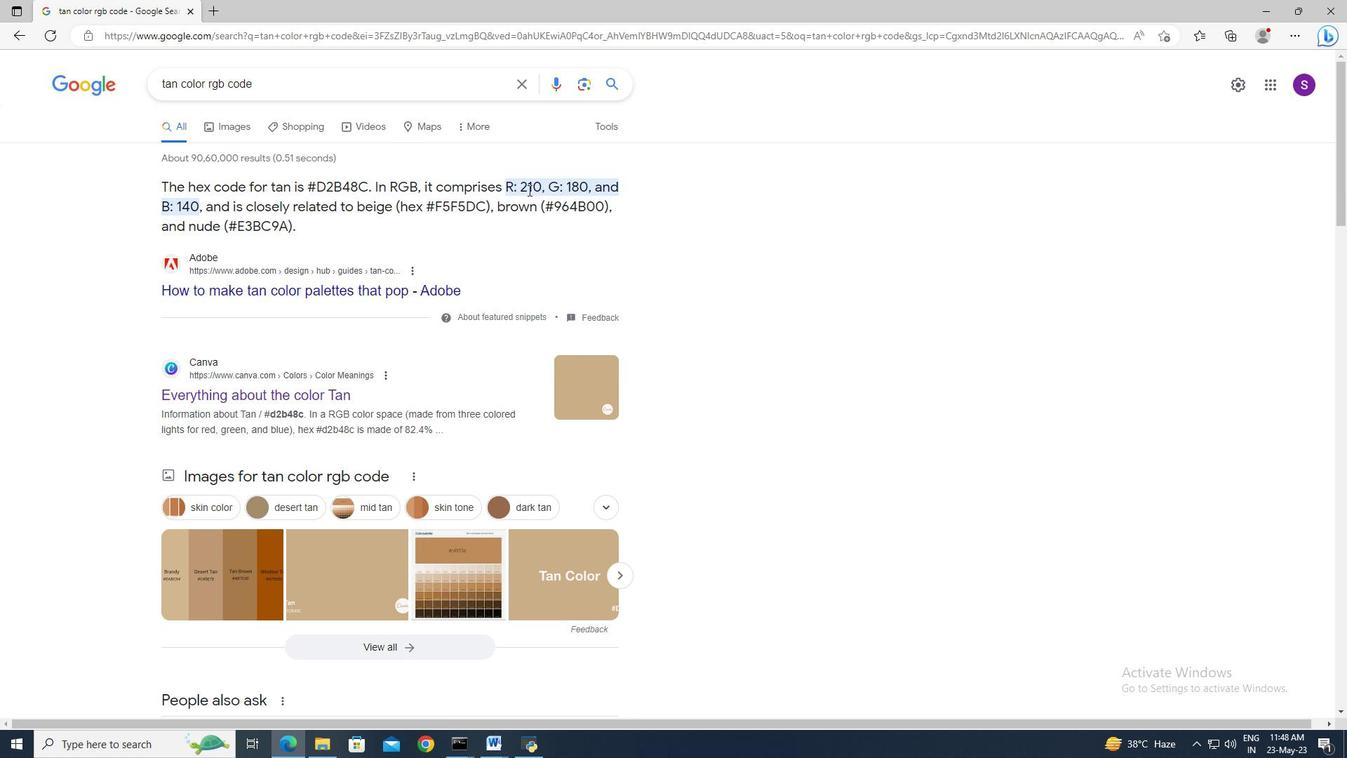 
Action: Mouse pressed left at (528, 190)
Screenshot: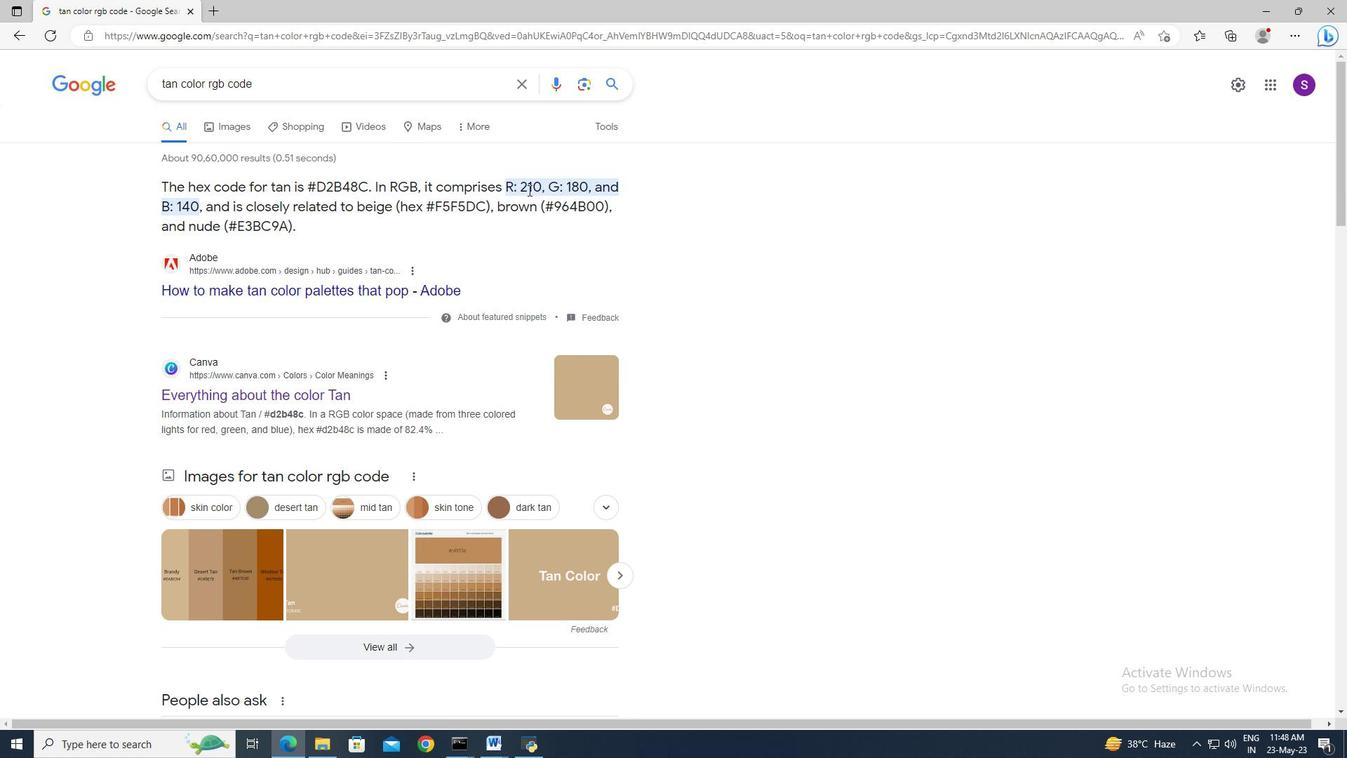 
Action: Key pressed ctrl+C
Screenshot: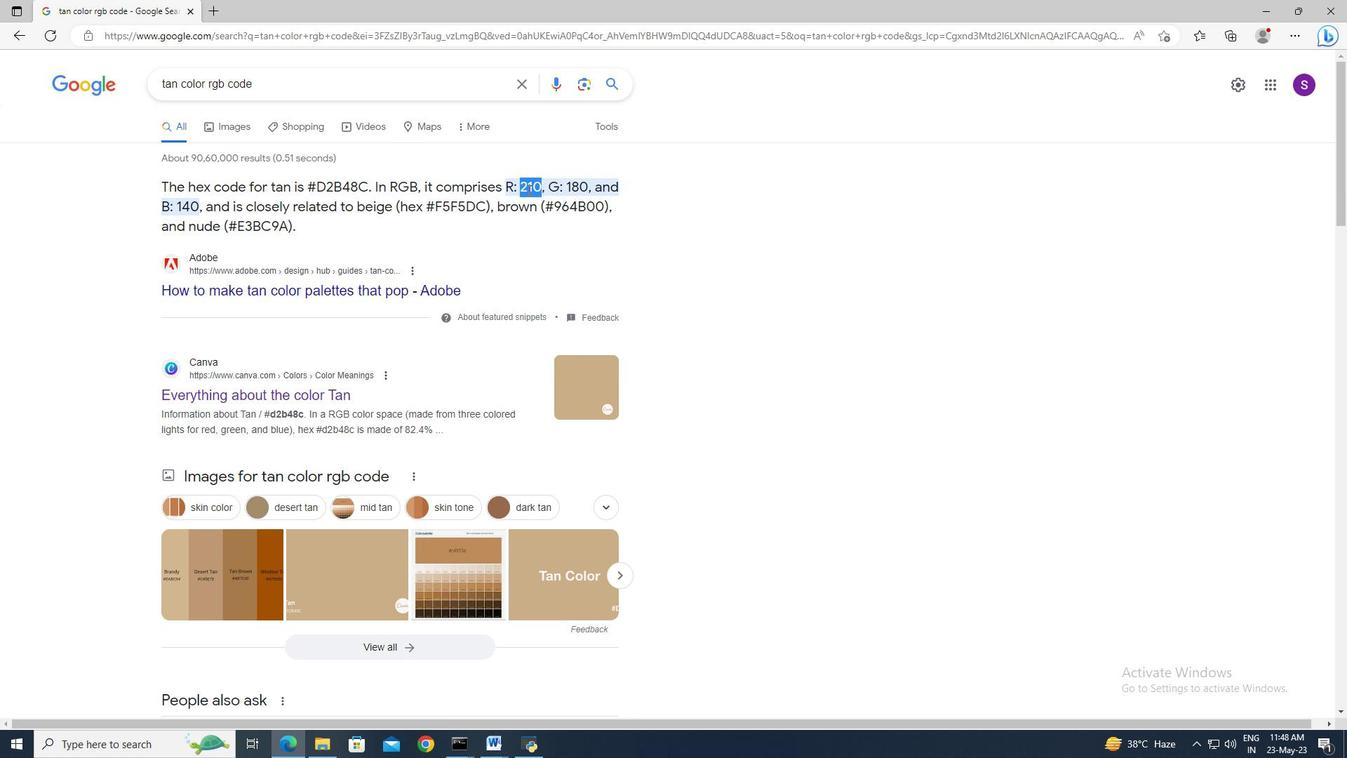 
Action: Mouse moved to (282, 758)
Screenshot: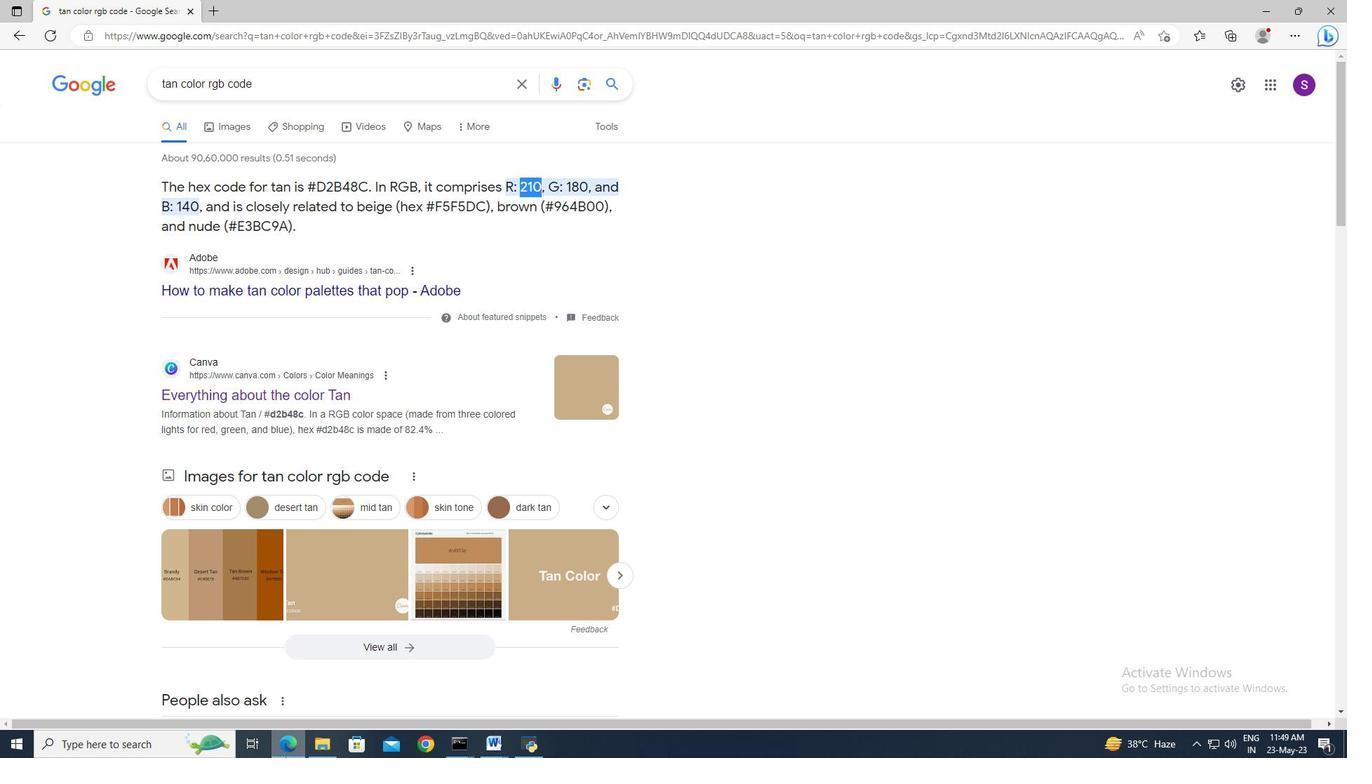 
Action: Mouse pressed left at (282, 757)
Screenshot: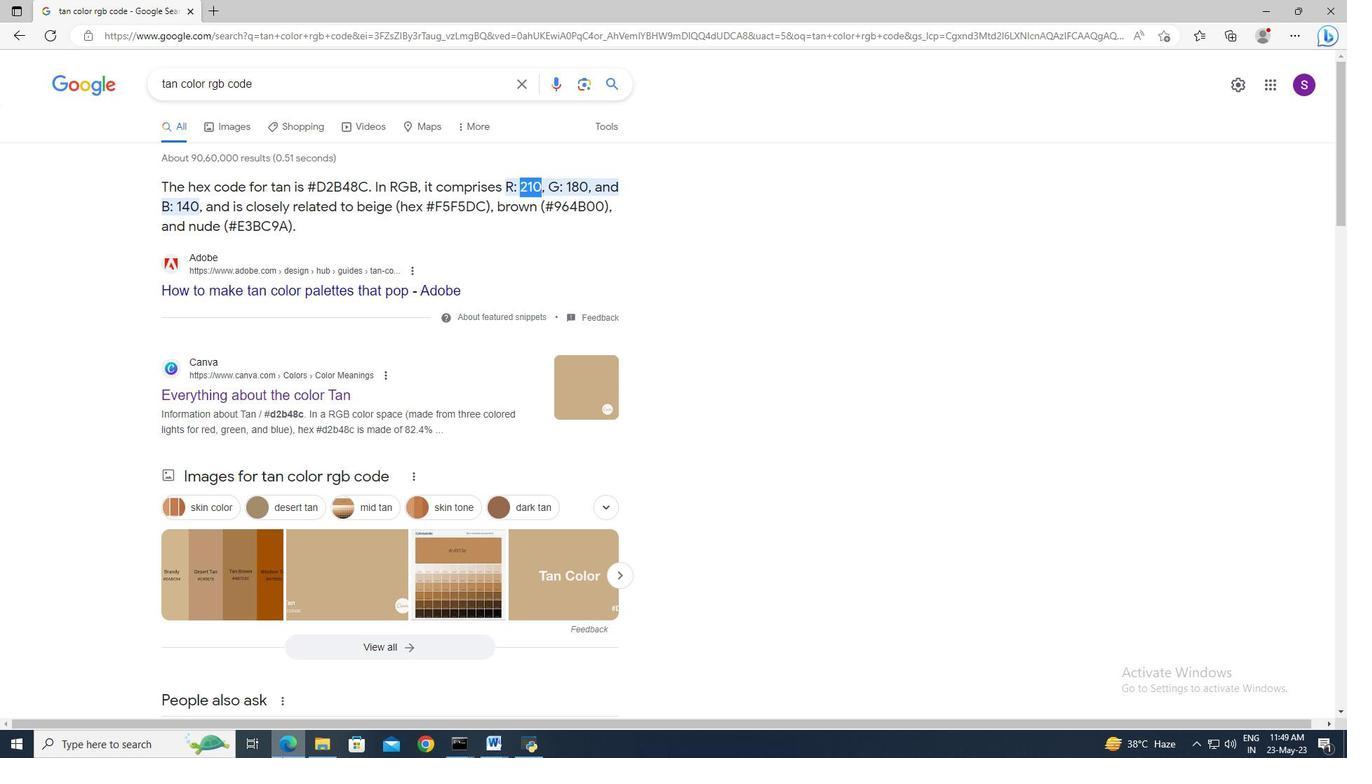 
Action: Mouse moved to (633, 414)
Screenshot: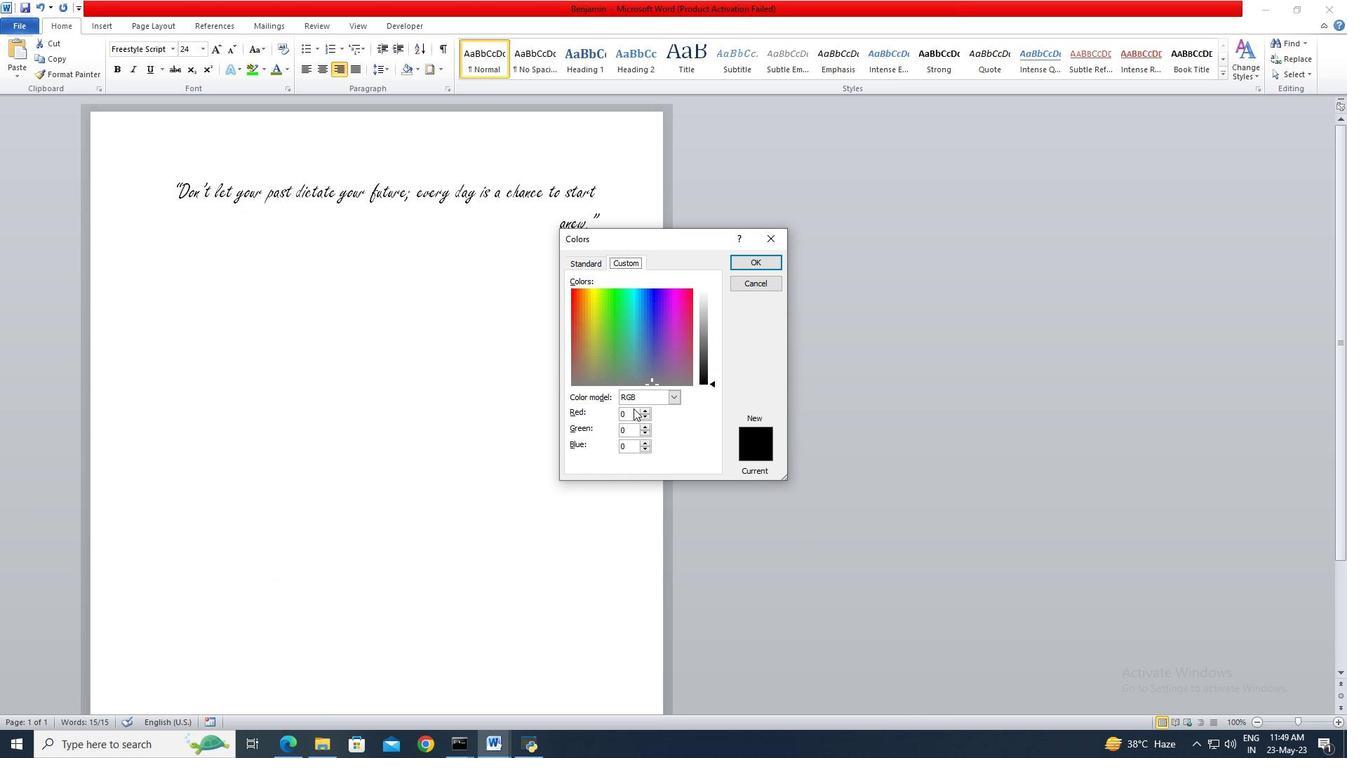 
Action: Mouse pressed left at (633, 414)
Screenshot: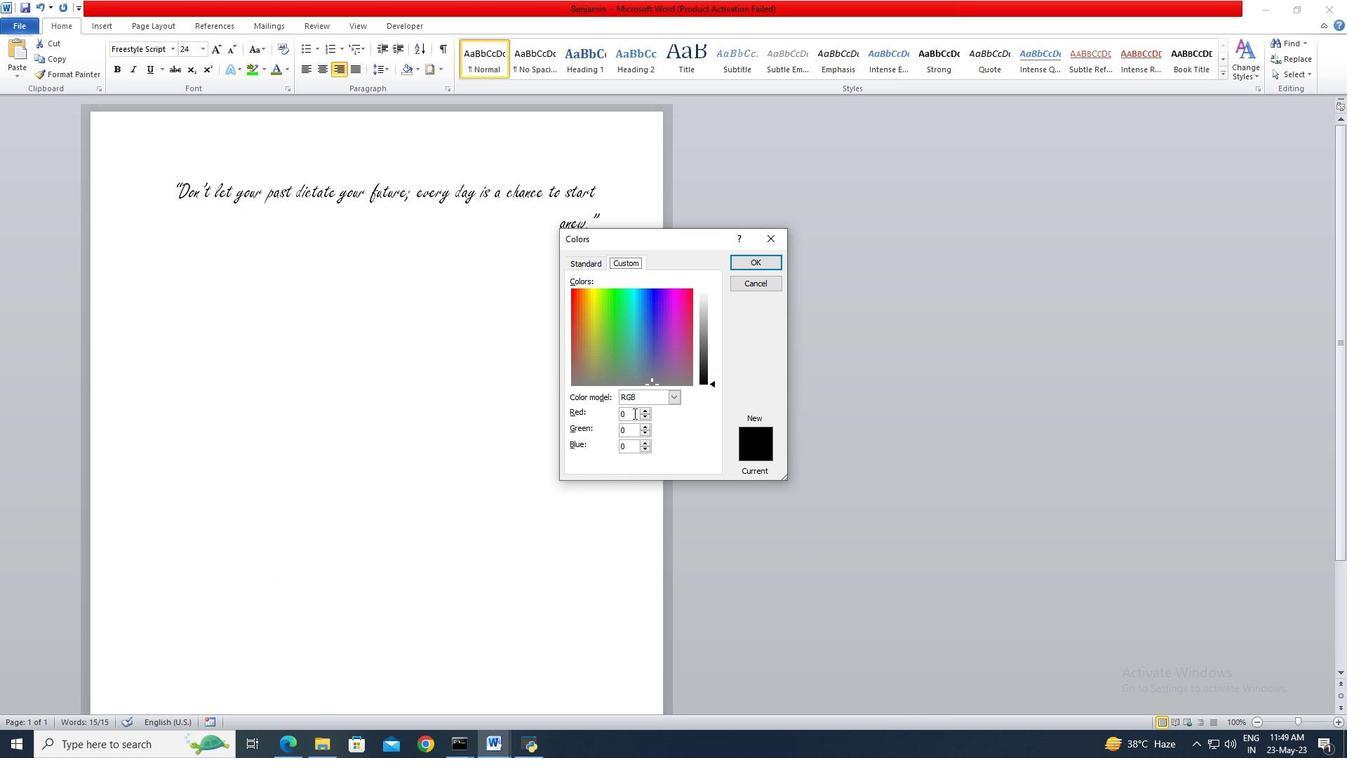 
Action: Key pressed <Key.backspace>ctrl+V<Key.tab>
Screenshot: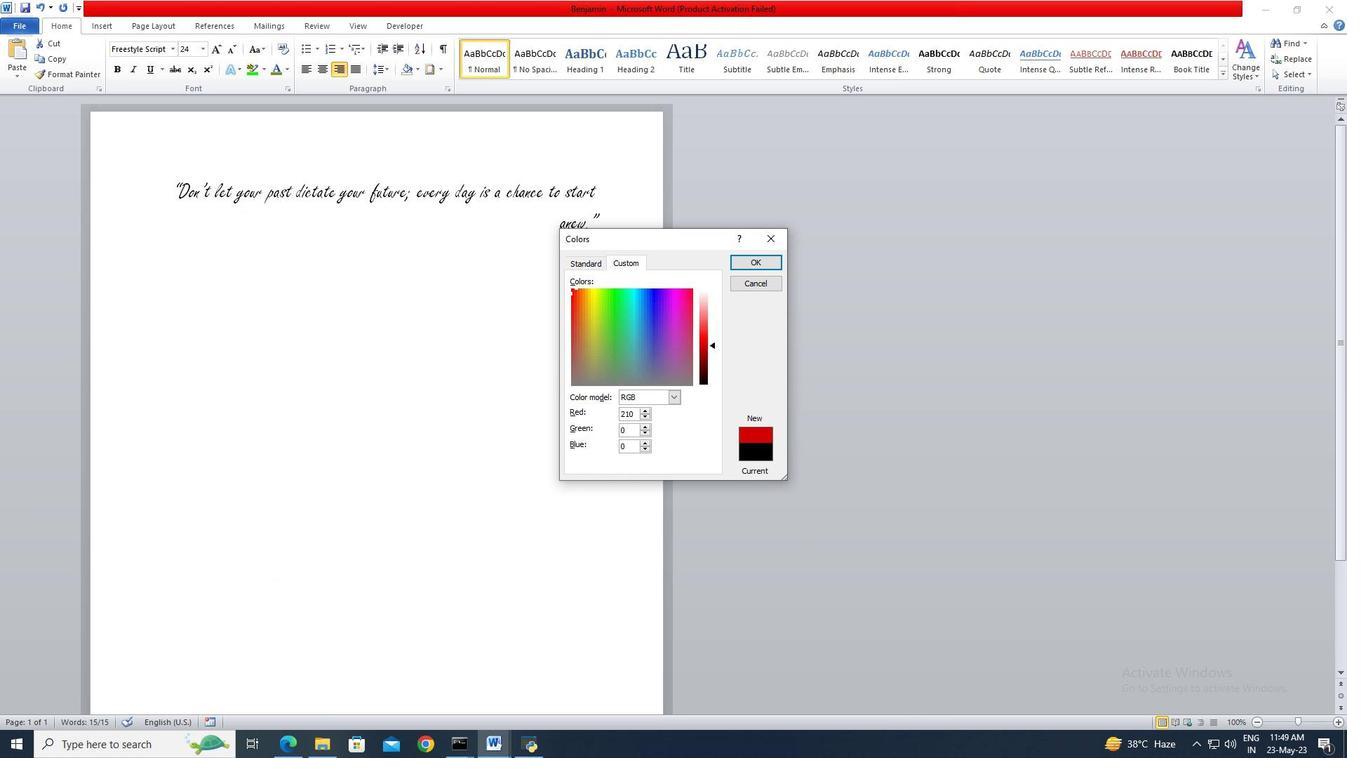 
Action: Mouse moved to (292, 745)
Screenshot: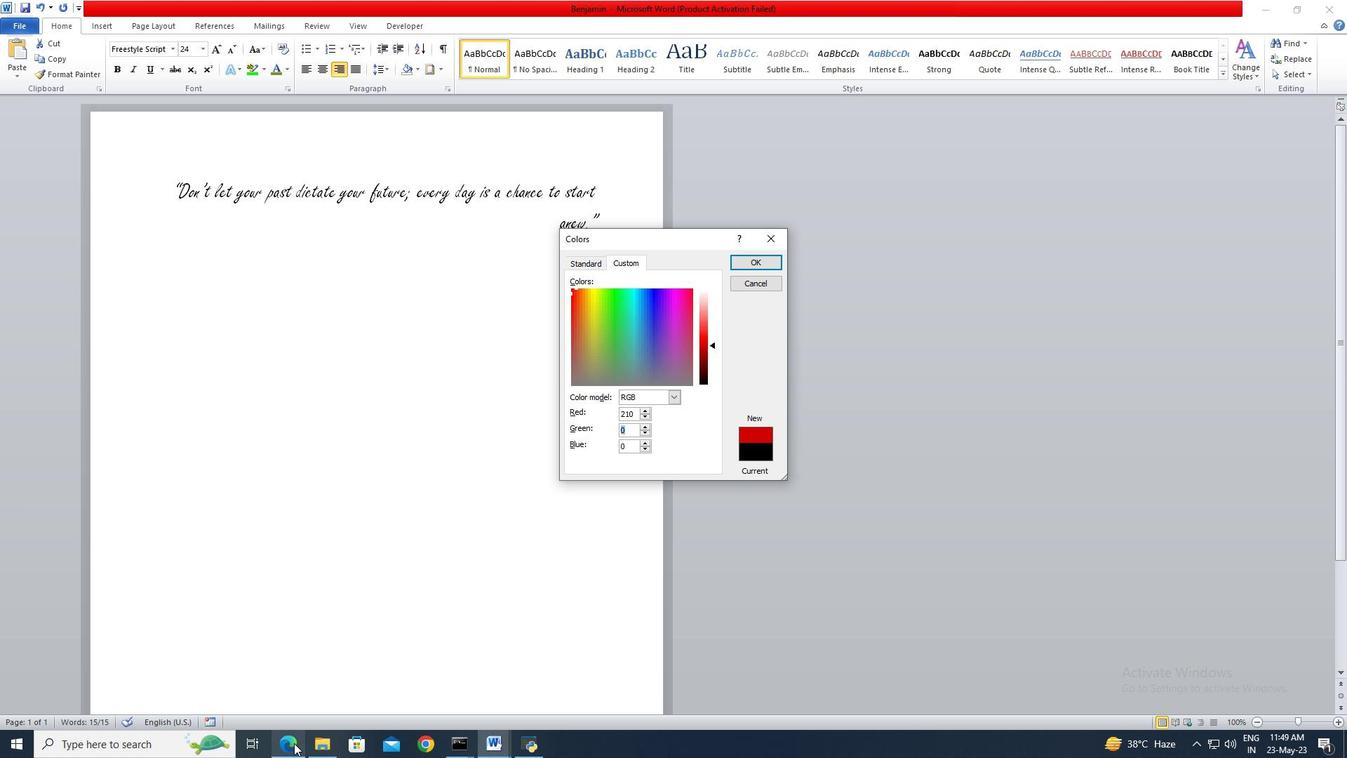
Action: Mouse pressed left at (292, 745)
Screenshot: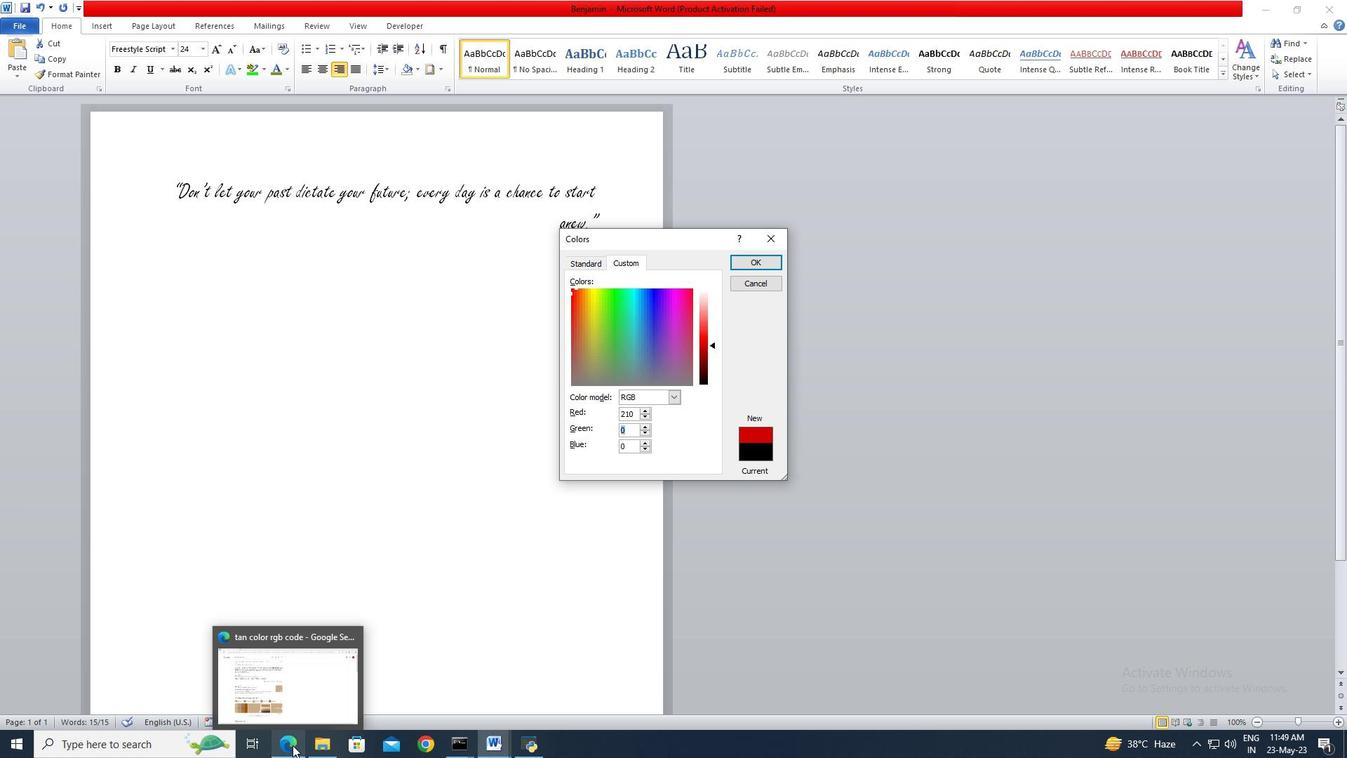 
Action: Mouse moved to (572, 185)
Screenshot: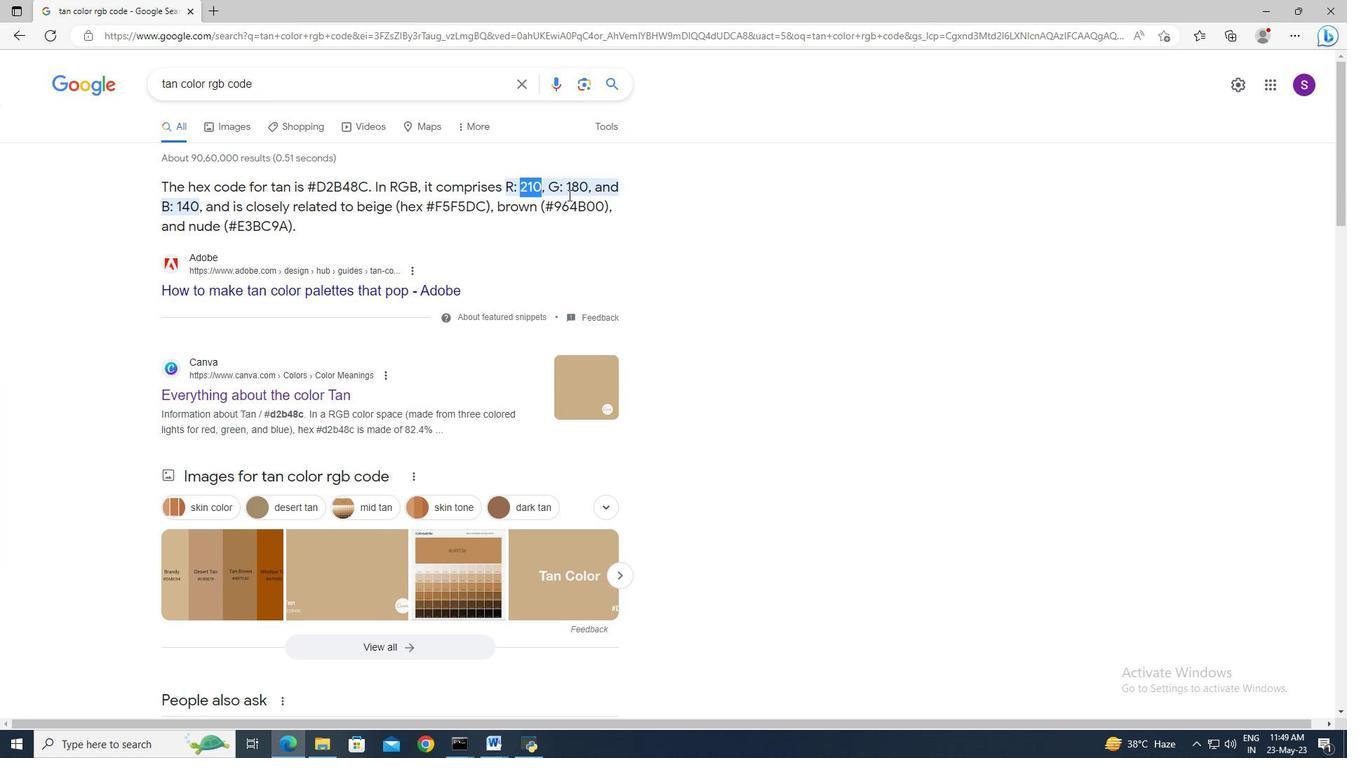 
Action: Mouse pressed left at (572, 185)
Screenshot: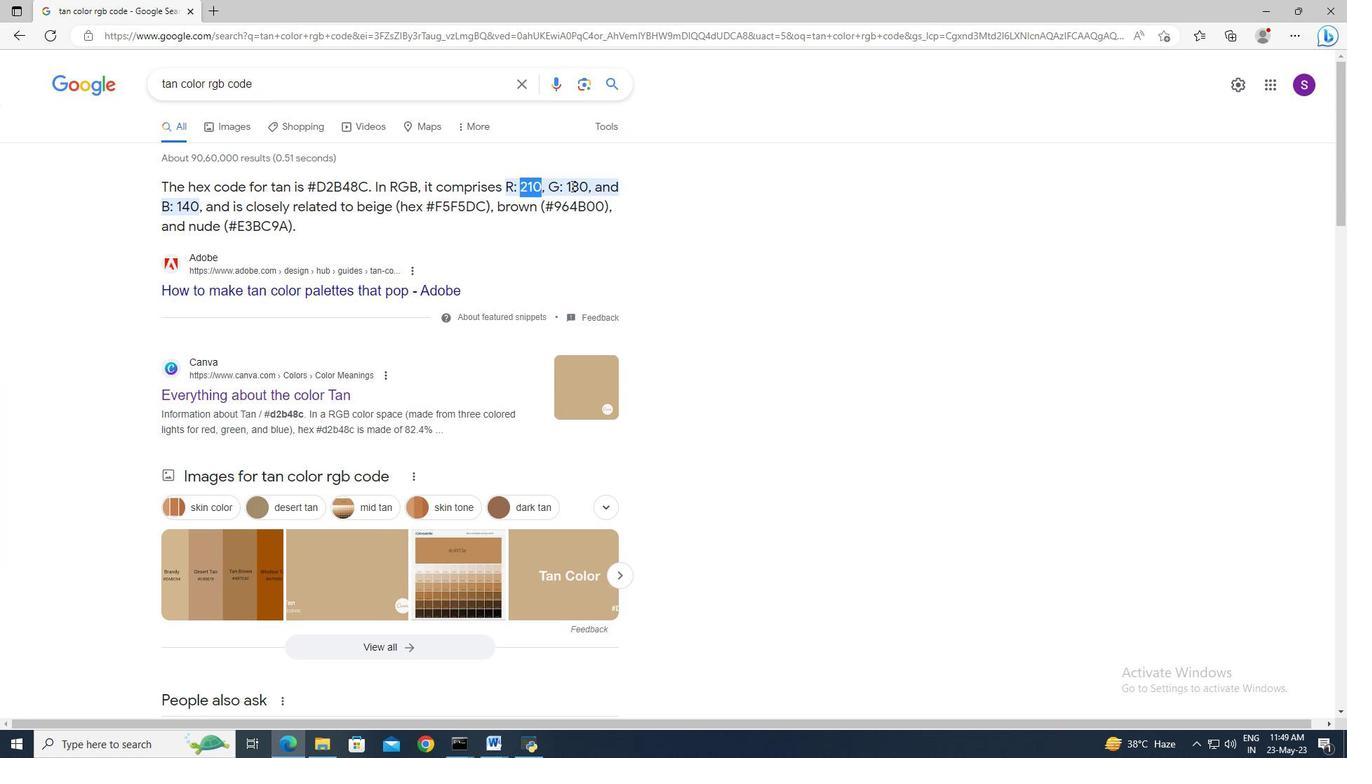 
Action: Mouse pressed left at (572, 185)
Screenshot: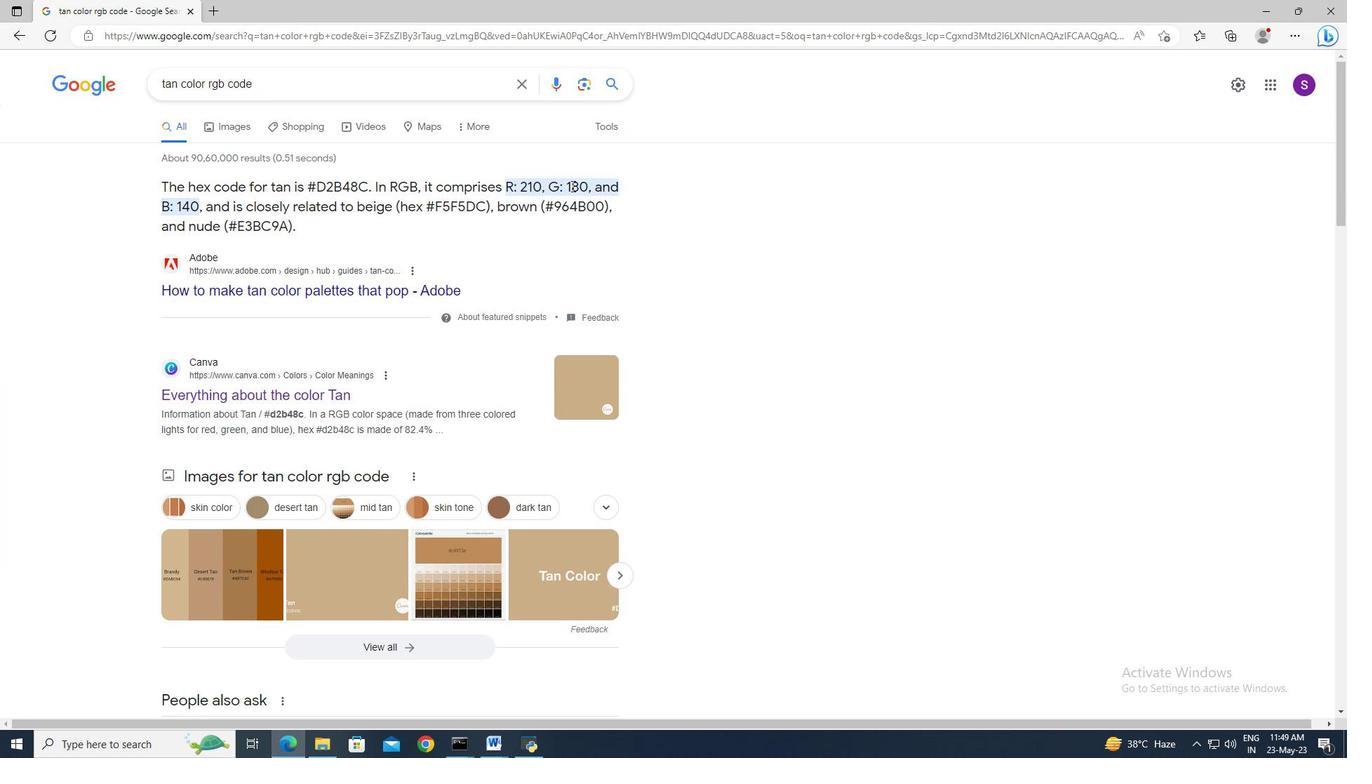 
Action: Key pressed ctrl+C
Screenshot: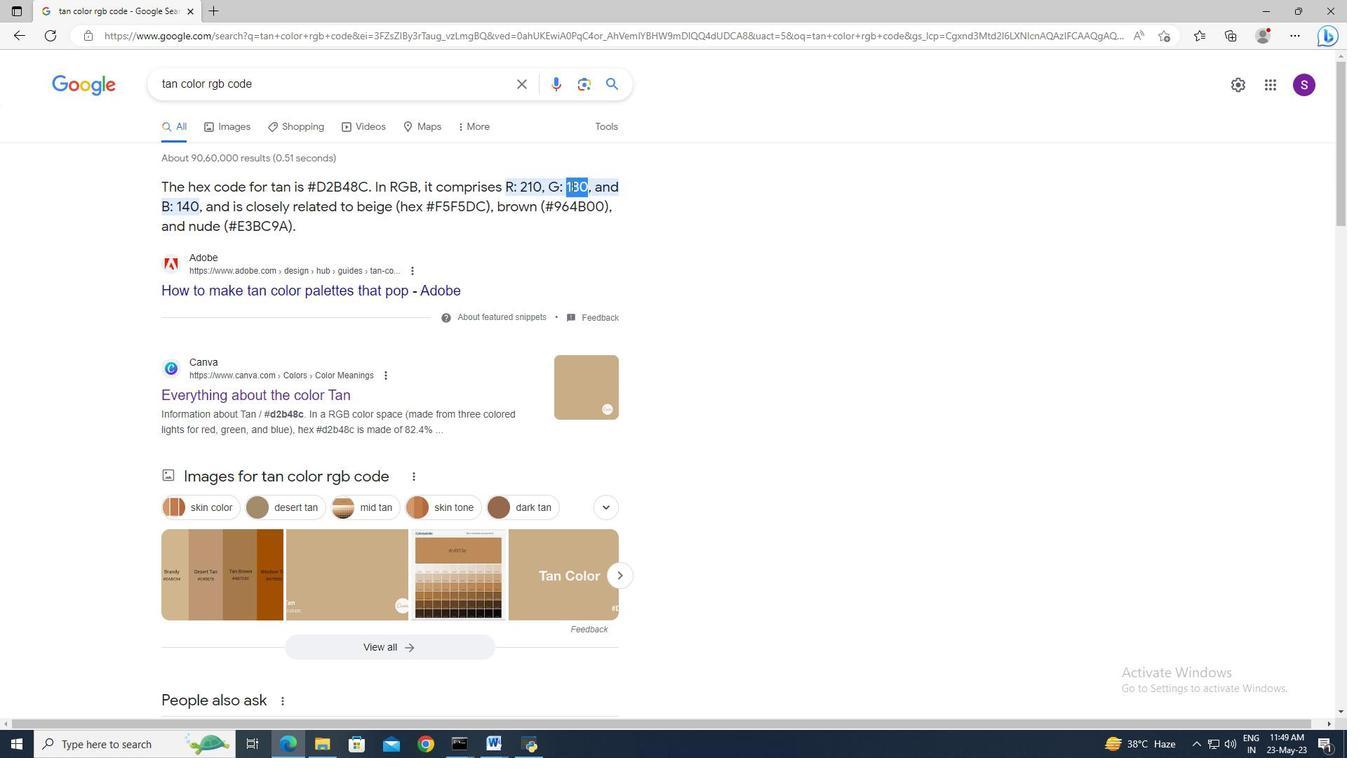 
Action: Mouse moved to (291, 749)
Screenshot: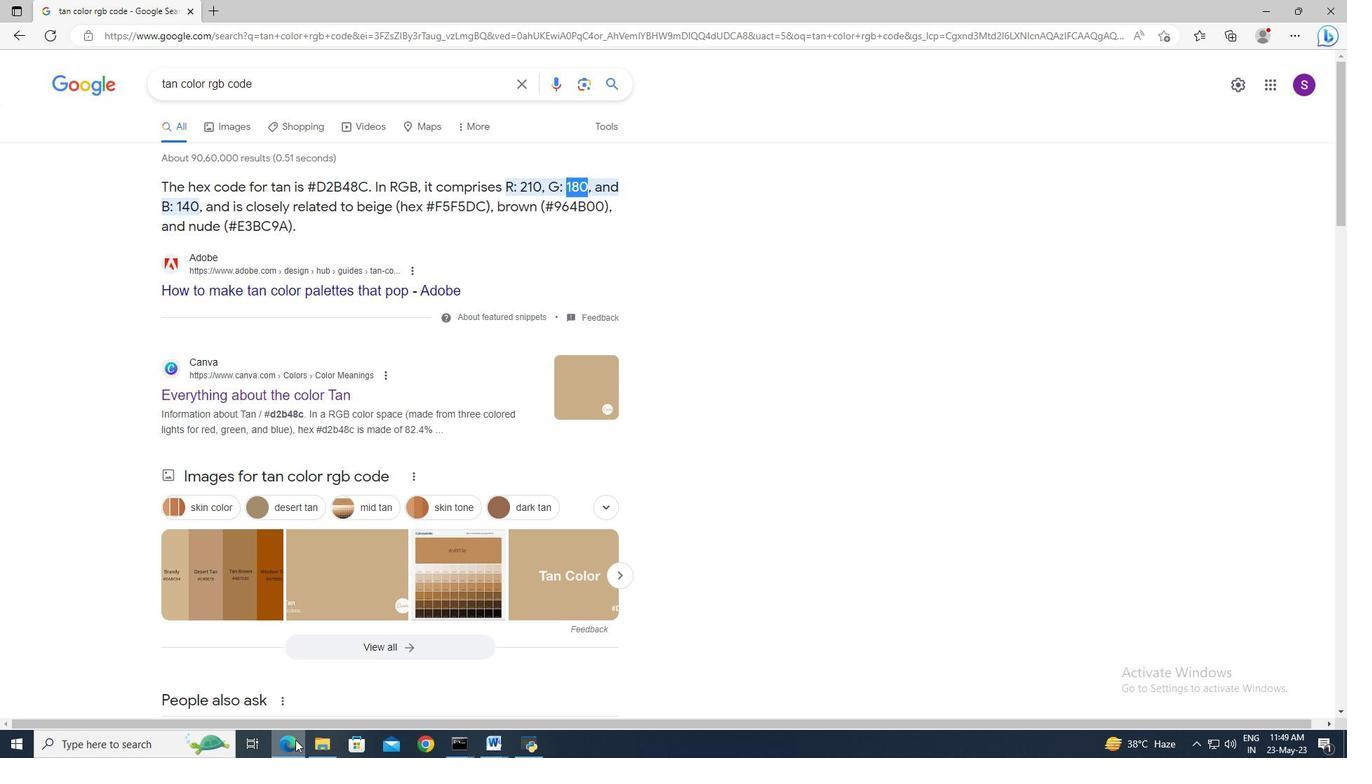 
Action: Mouse pressed left at (291, 749)
Screenshot: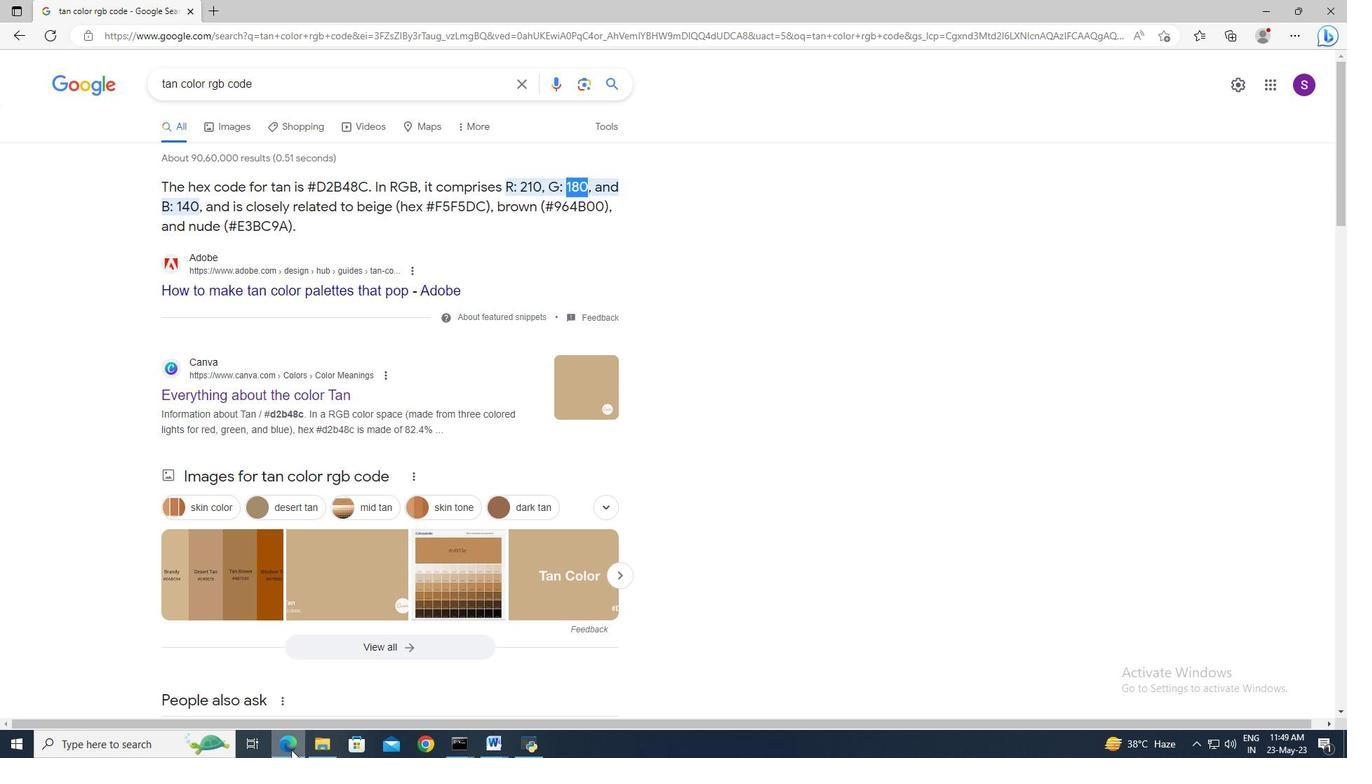 
Action: Mouse moved to (619, 455)
Screenshot: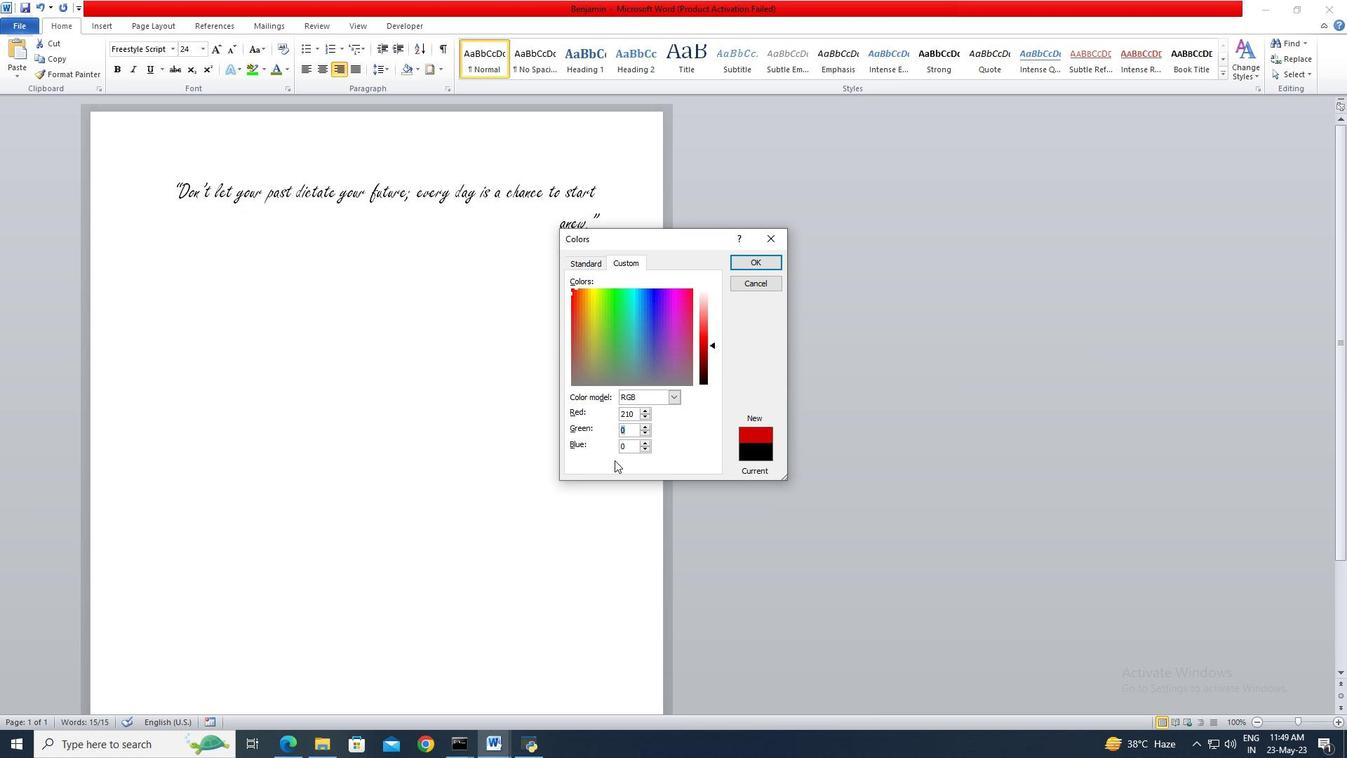 
Action: Key pressed ctrl+V<Key.tab>
Screenshot: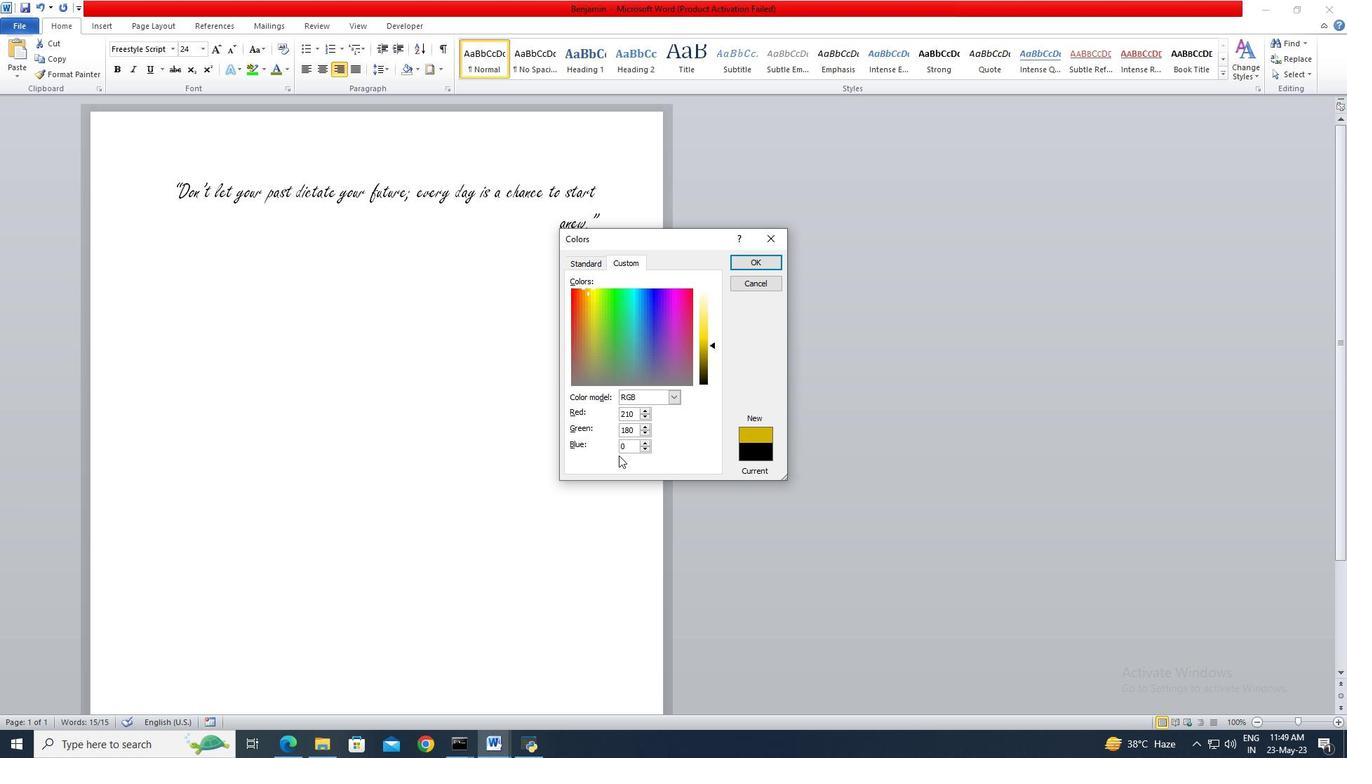 
Action: Mouse moved to (293, 746)
Screenshot: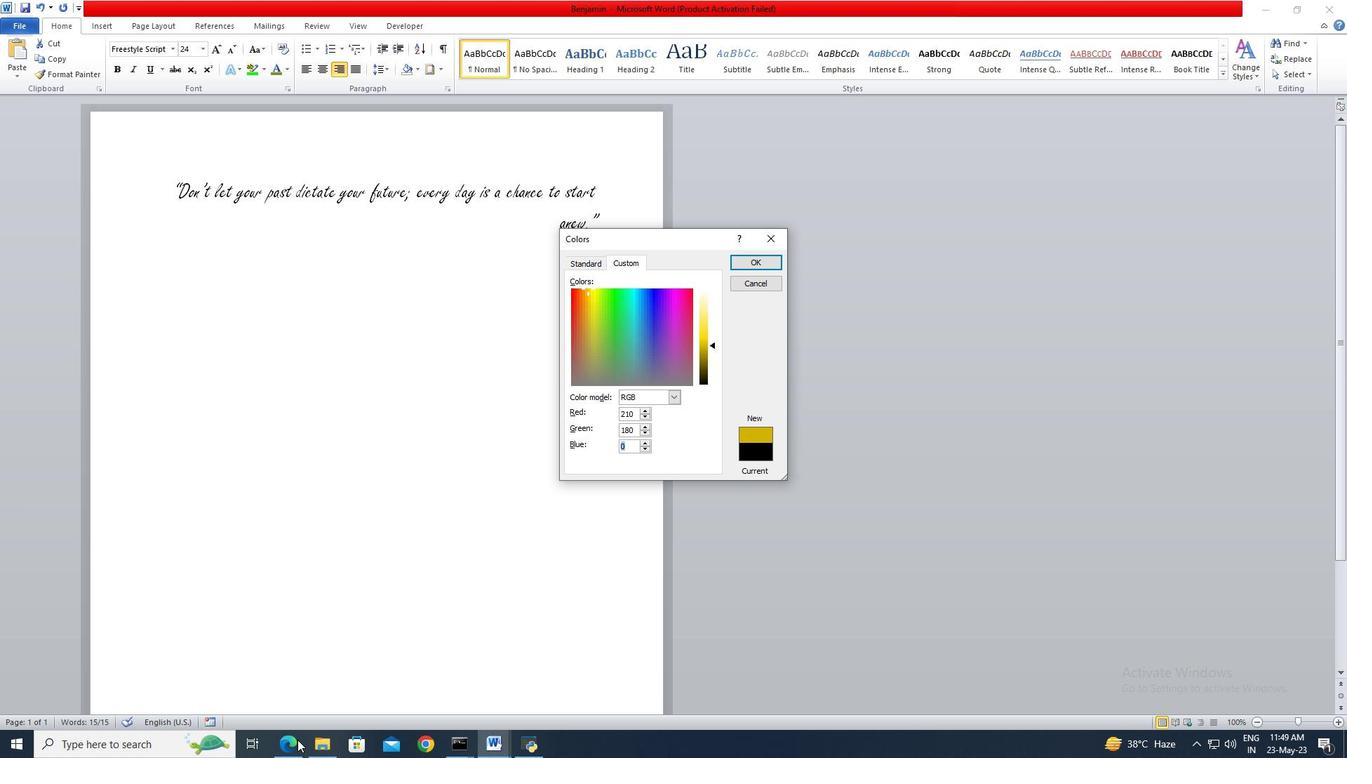 
Action: Mouse pressed left at (293, 746)
Screenshot: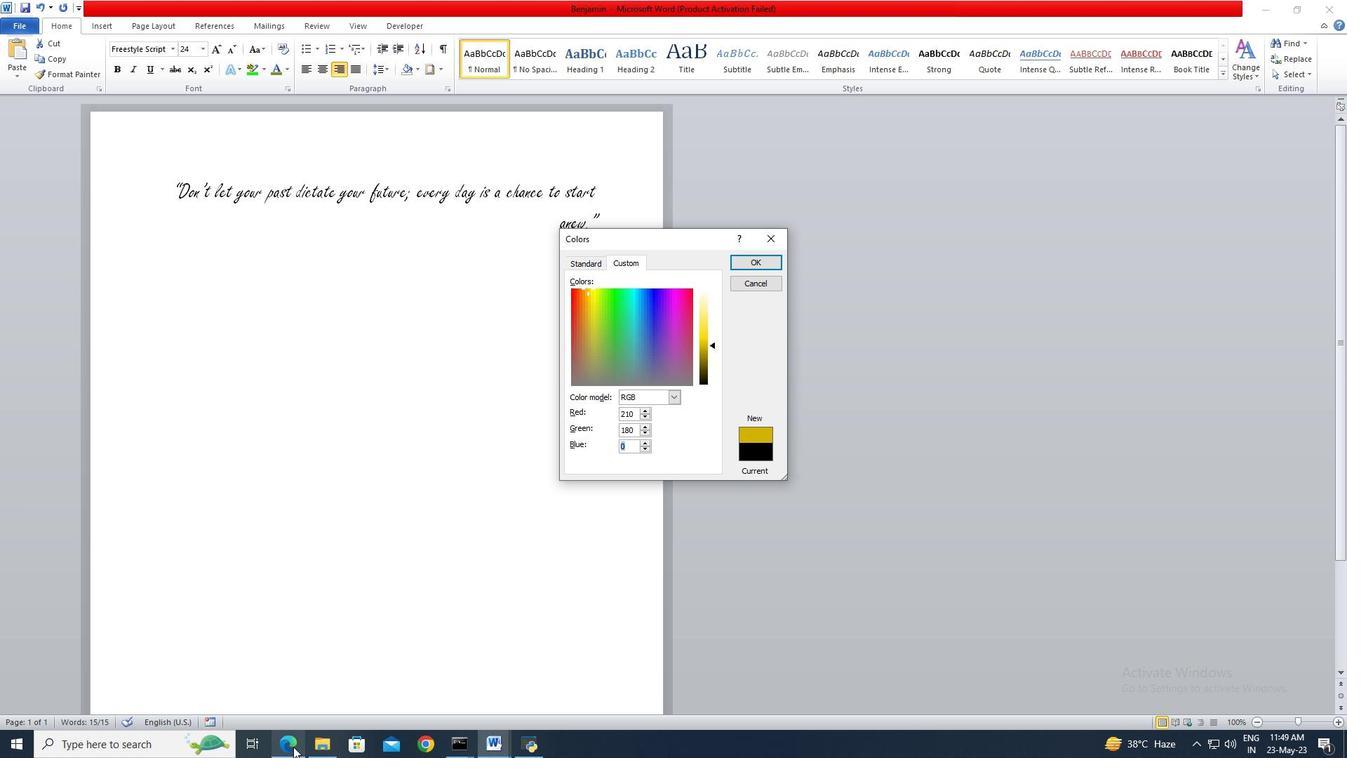 
Action: Mouse moved to (184, 213)
Screenshot: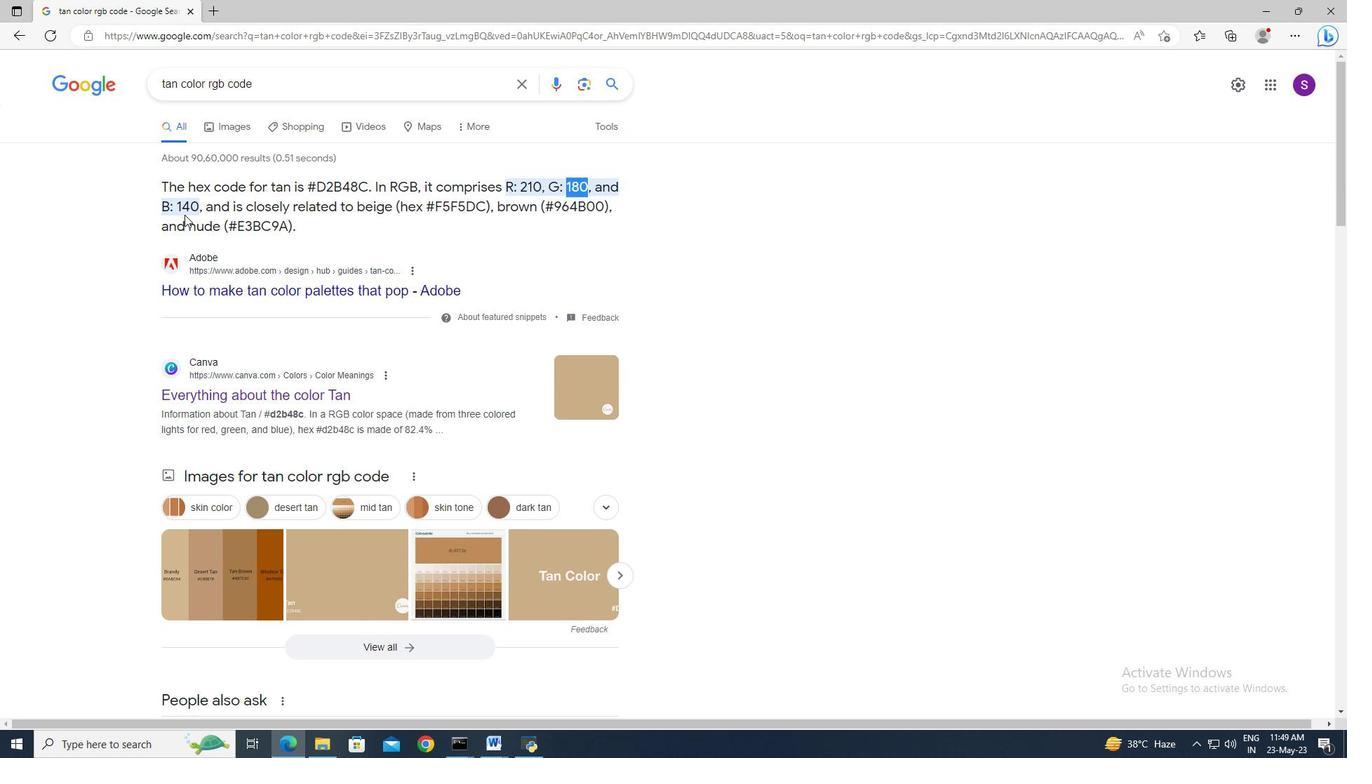 
Action: Mouse pressed left at (184, 213)
Screenshot: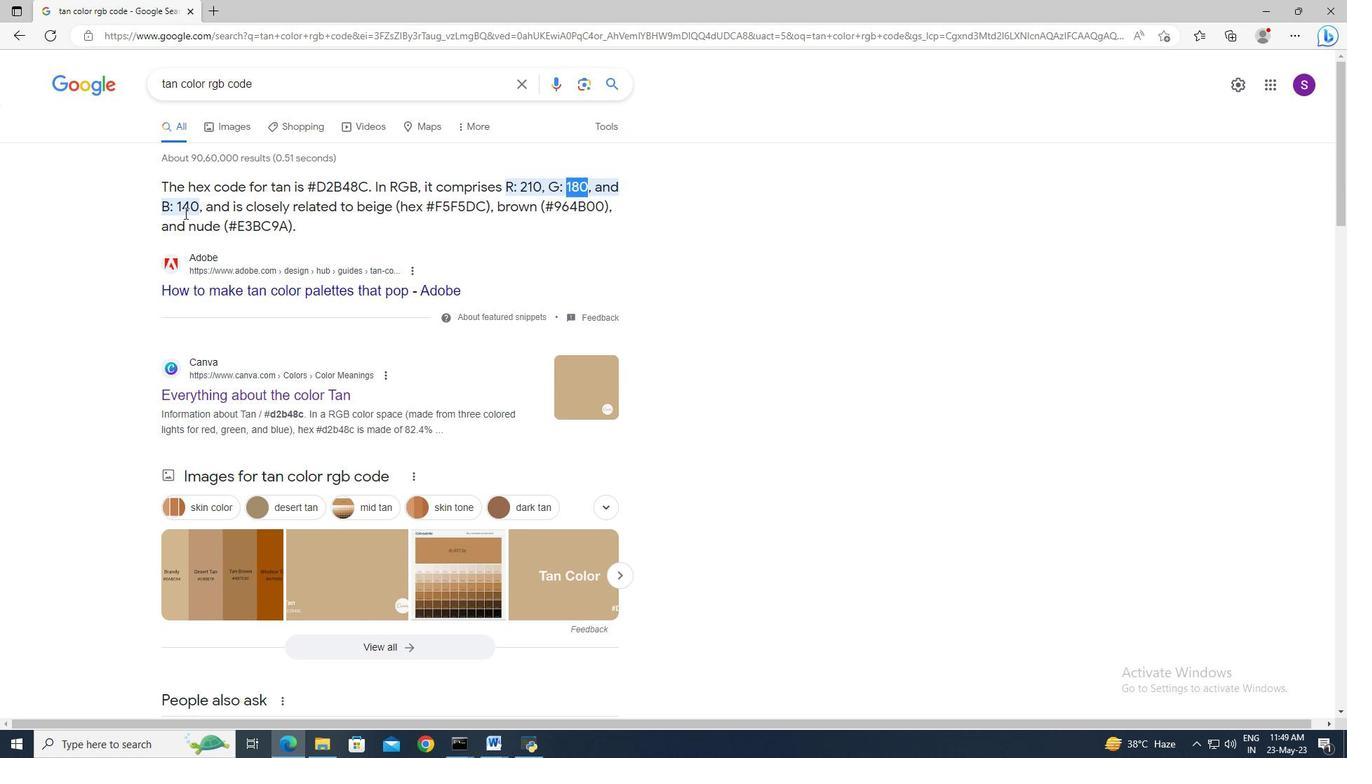 
Action: Mouse pressed left at (184, 213)
Screenshot: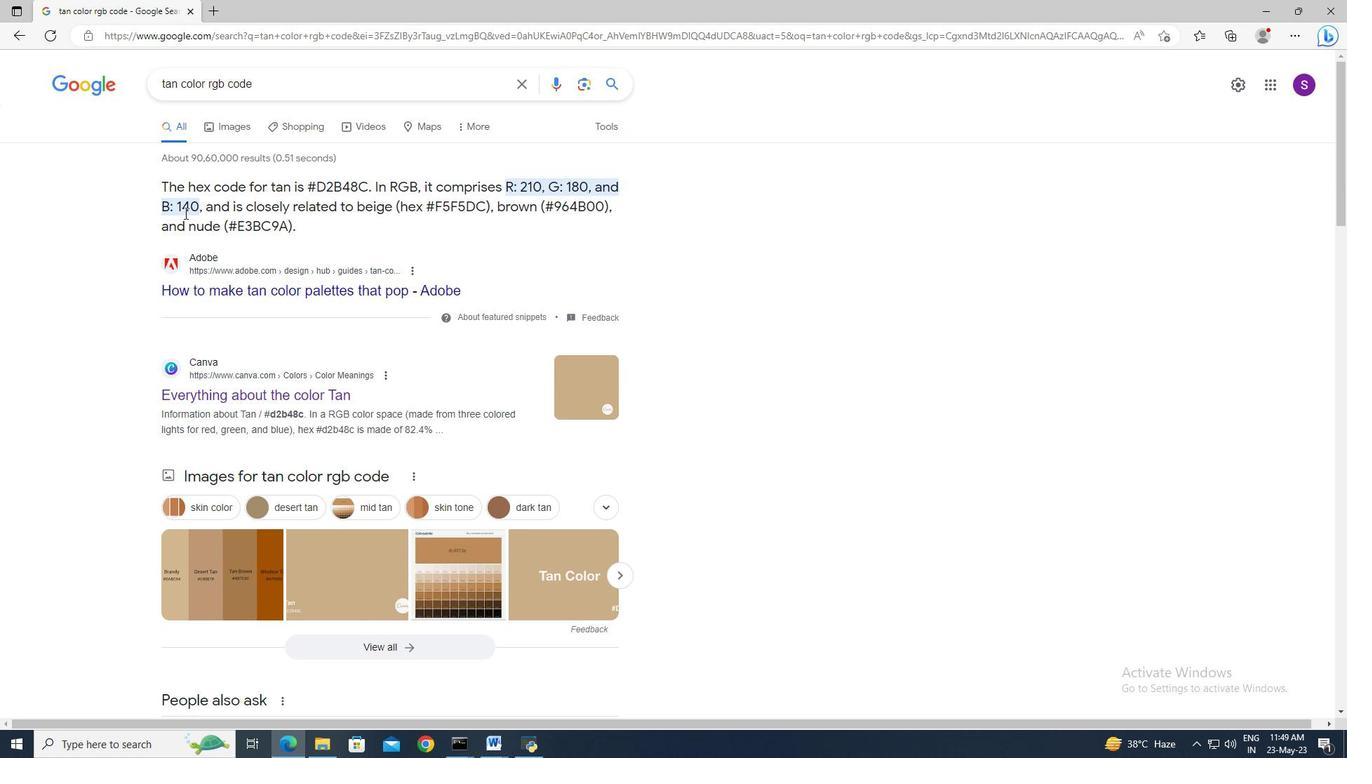 
Action: Key pressed ctrl+C
Screenshot: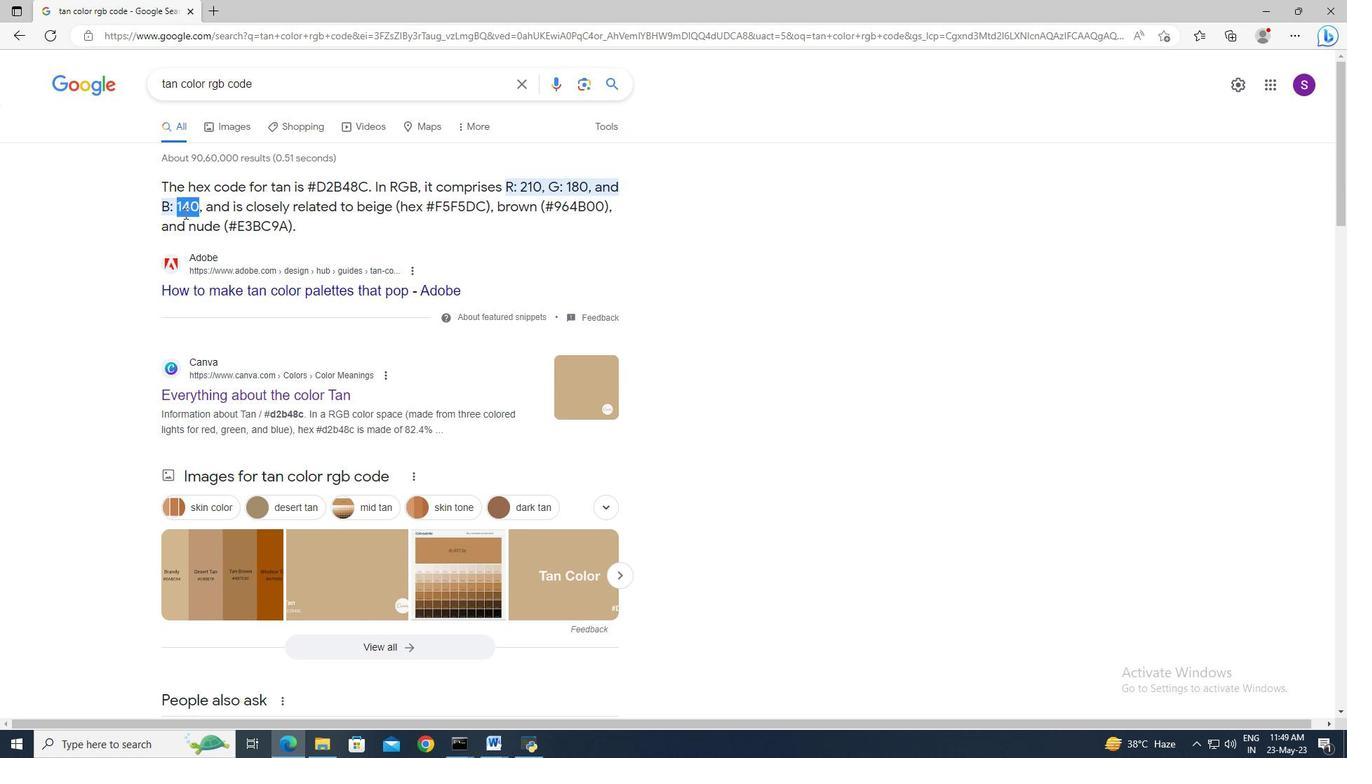 
Action: Mouse moved to (287, 753)
Screenshot: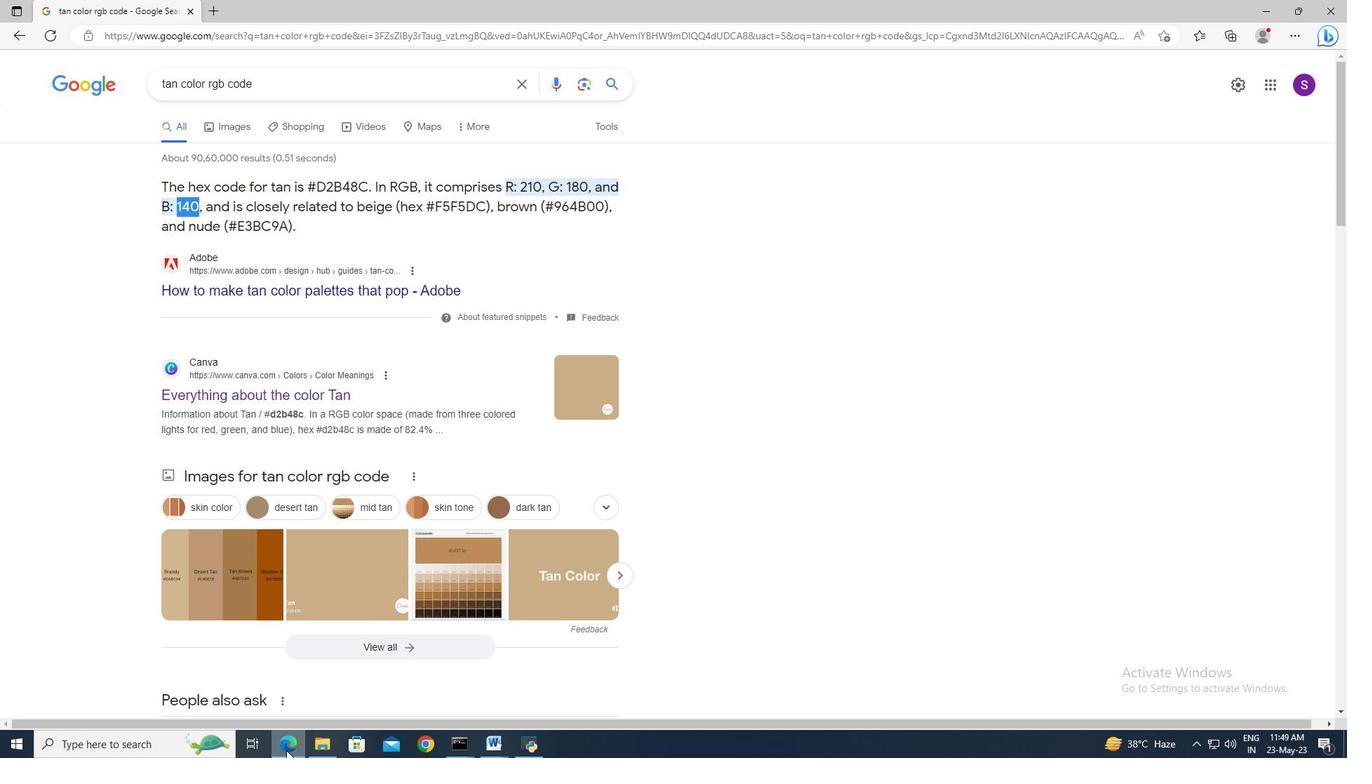 
Action: Mouse pressed left at (287, 753)
Screenshot: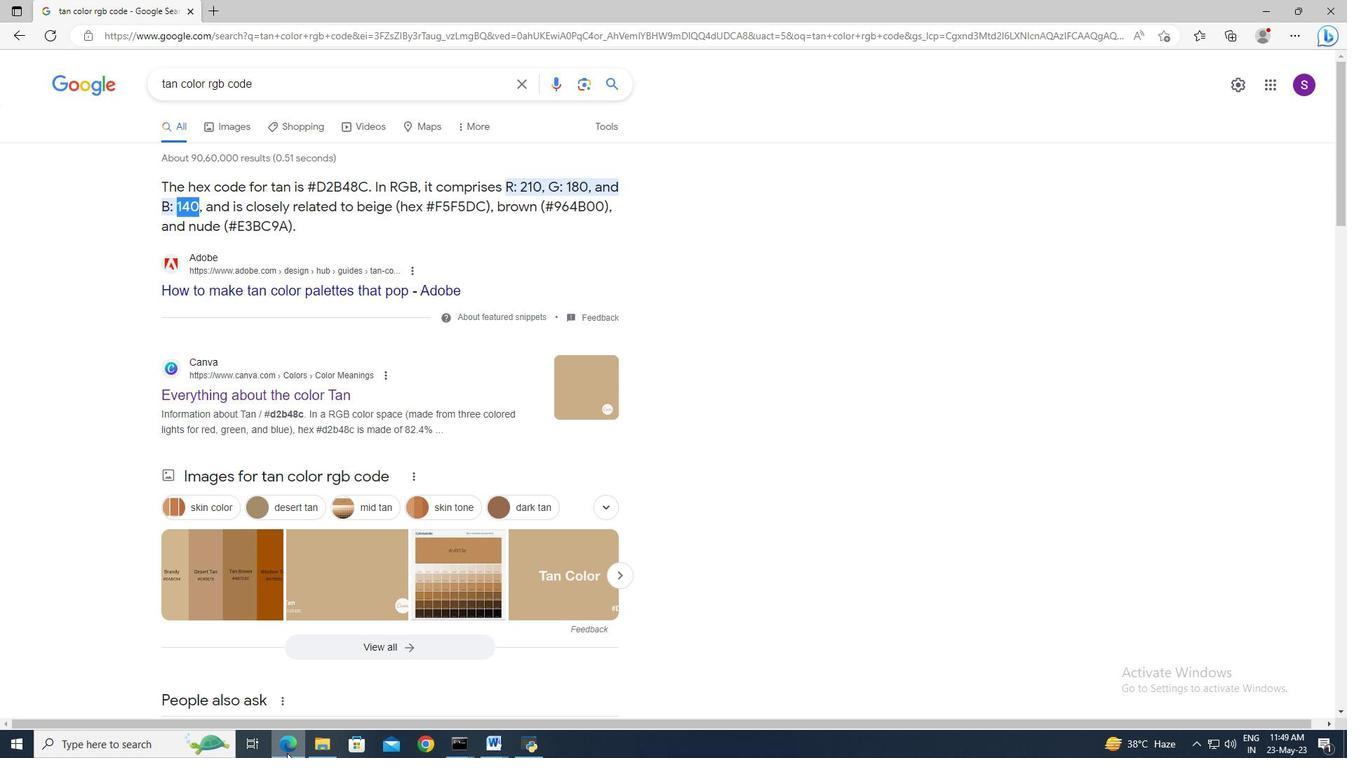 
Action: Mouse moved to (573, 477)
Screenshot: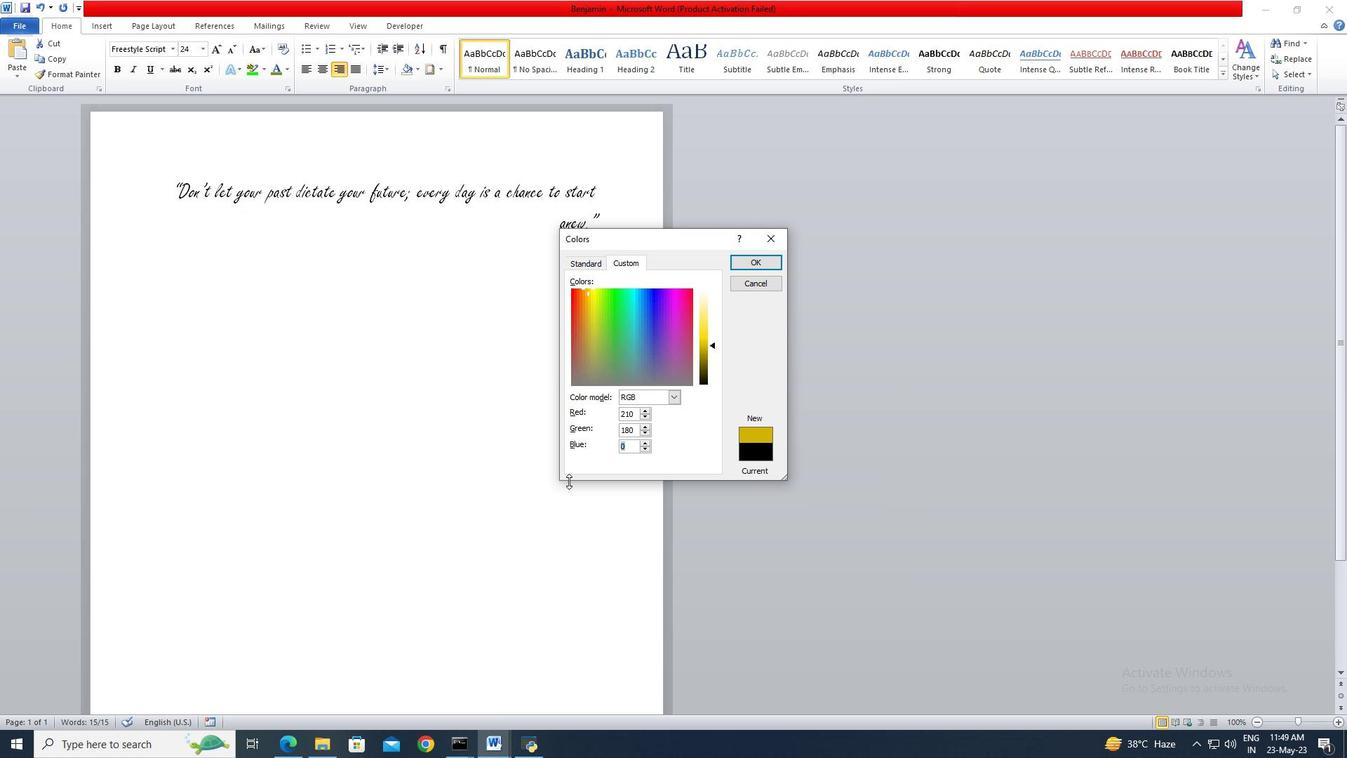 
Action: Key pressed ctrl+V
Screenshot: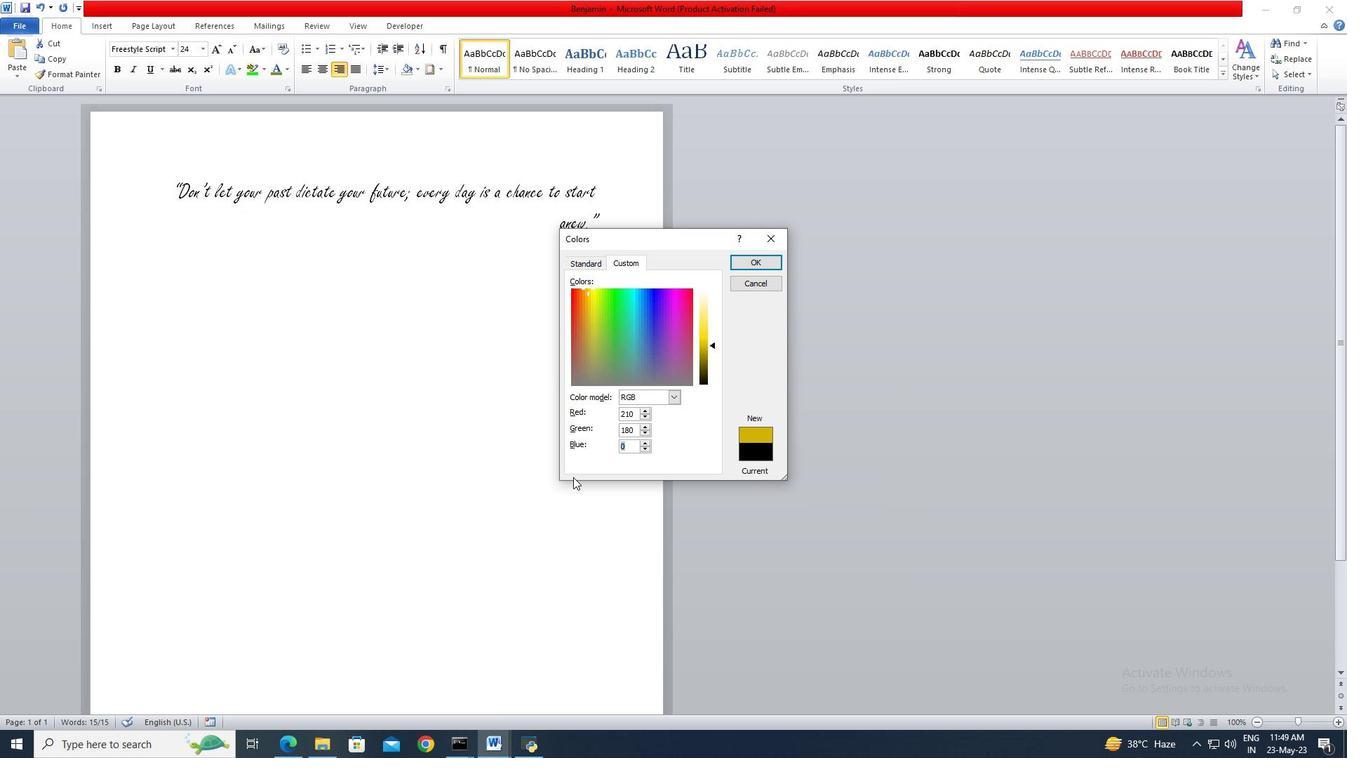 
Action: Mouse moved to (751, 264)
Screenshot: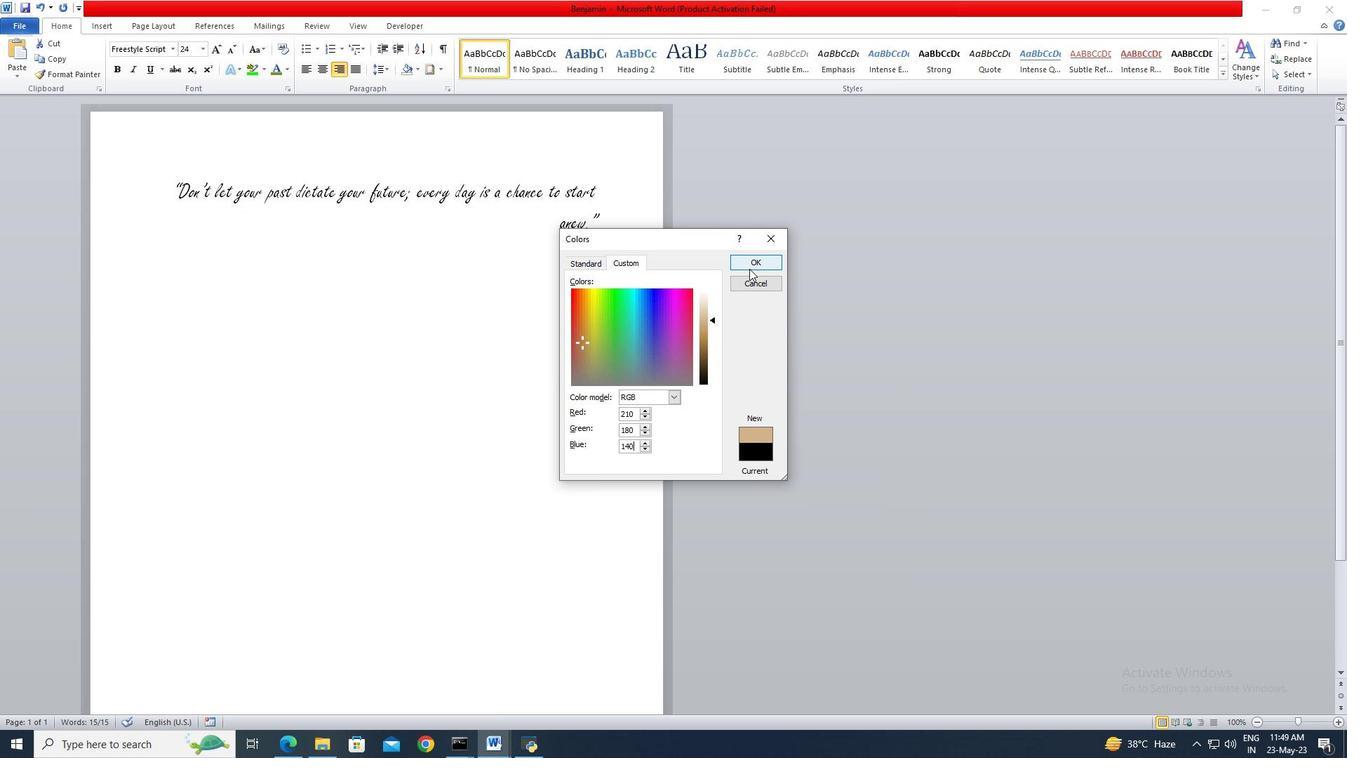 
Action: Mouse pressed left at (751, 264)
Screenshot: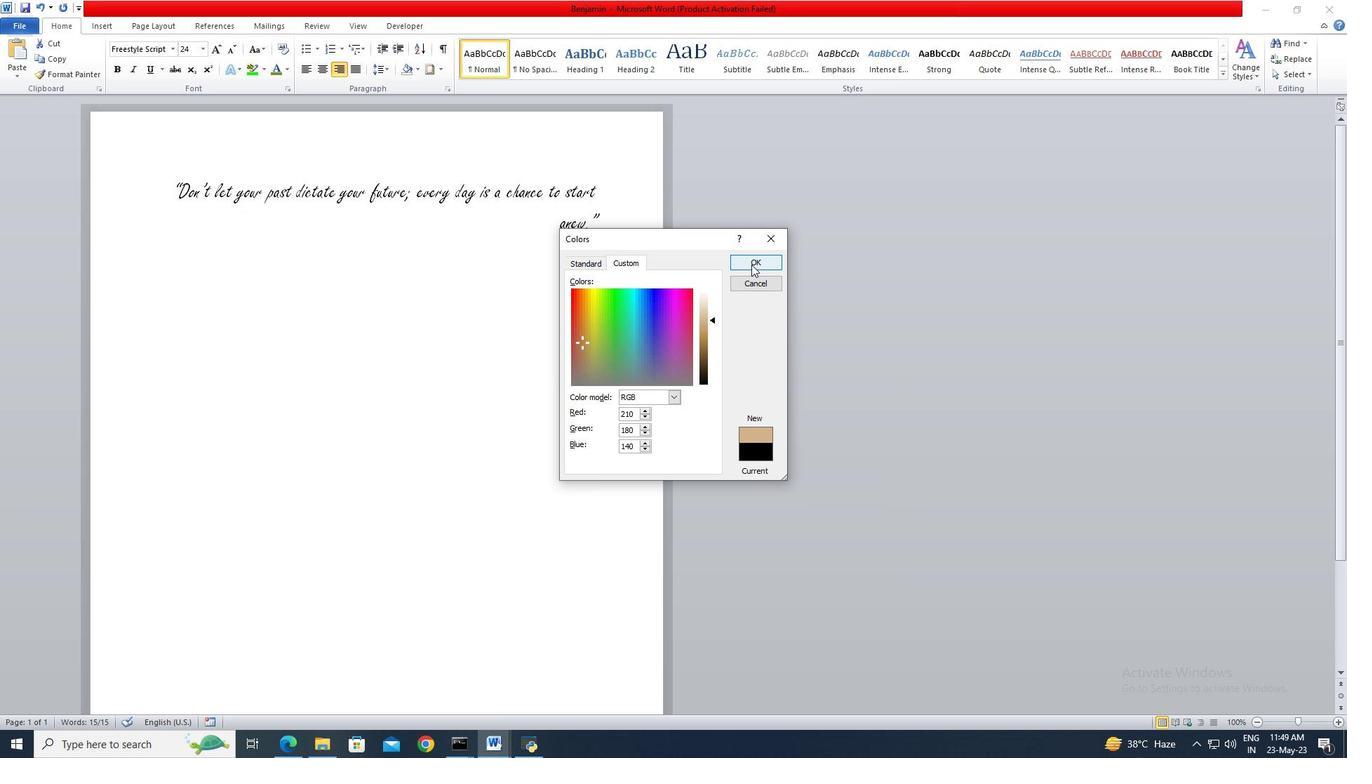 
Action: Mouse moved to (579, 281)
Screenshot: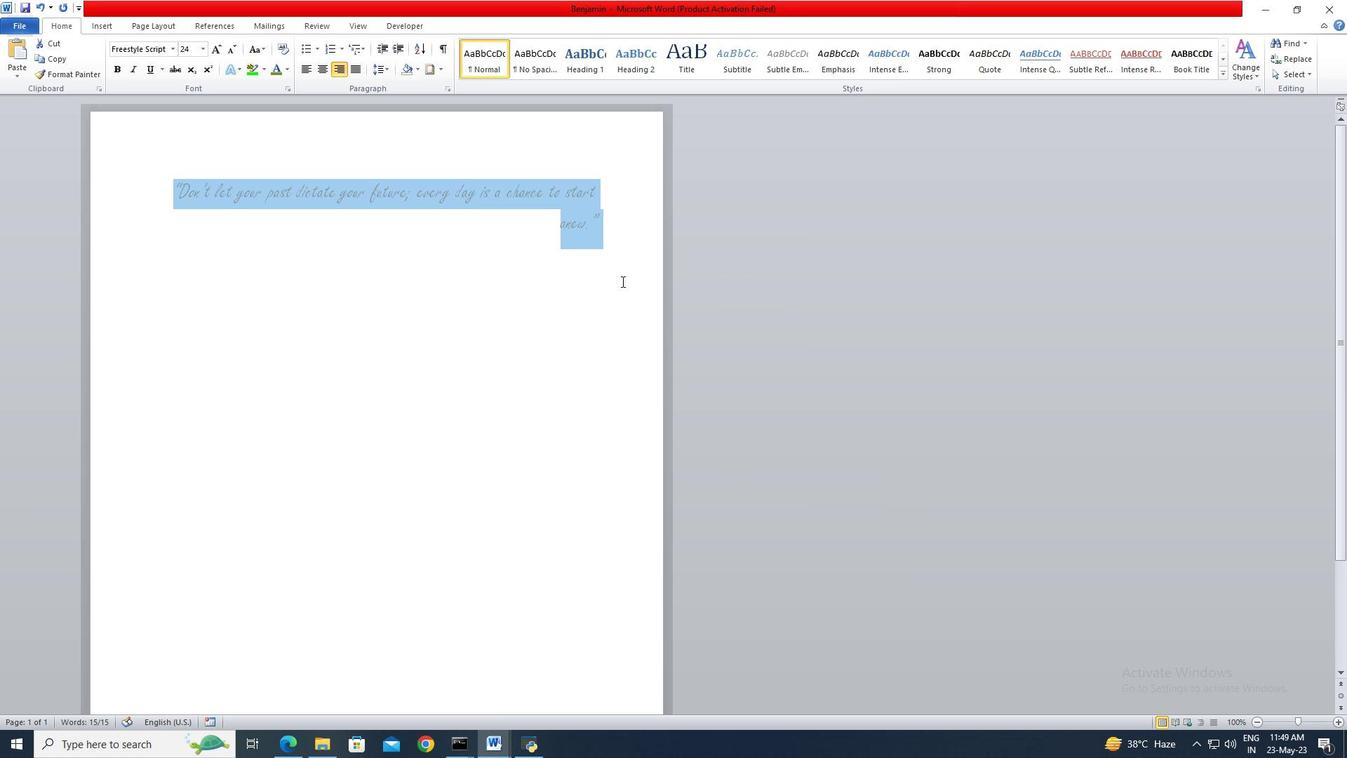 
Action: Mouse pressed left at (579, 281)
Screenshot: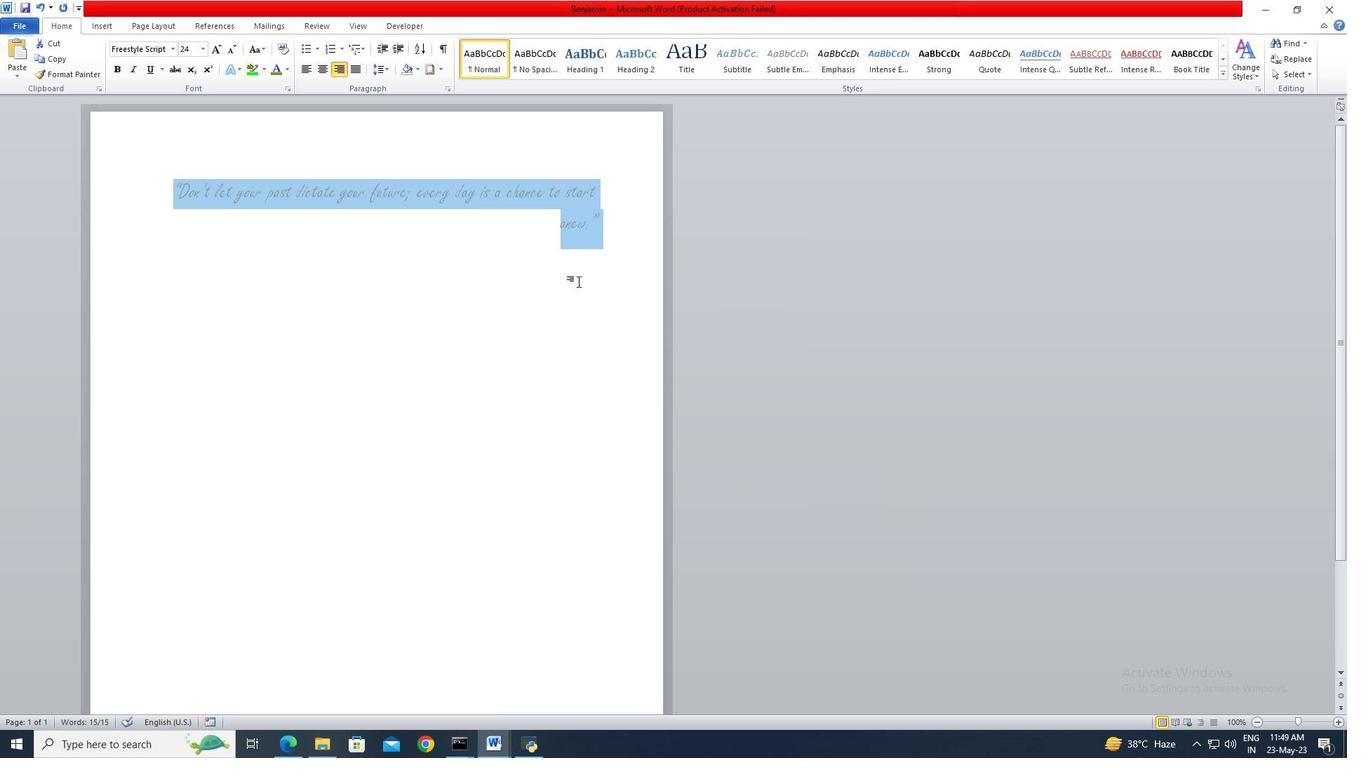 
